 Task: Look for space in Atlanta, United States from 3rd August, 2023 to 17th August, 2023 for 3 adults, 1 child in price range Rs.3000 to Rs.15000. Place can be entire place with 3 bedrooms having 4 beds and 2 bathrooms. Property type can be house, flat, guest house. Amenities needed are: wifi. Booking option can be shelf check-in. Required host language is English.
Action: Mouse moved to (531, 110)
Screenshot: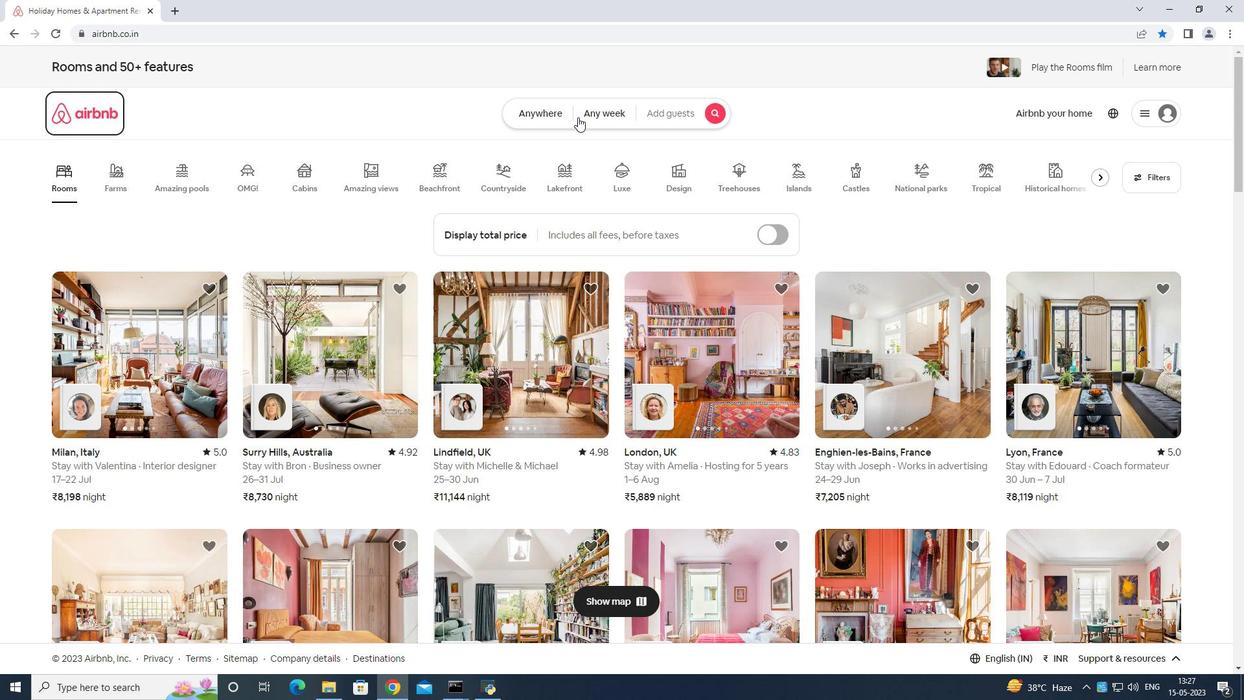 
Action: Mouse pressed left at (531, 110)
Screenshot: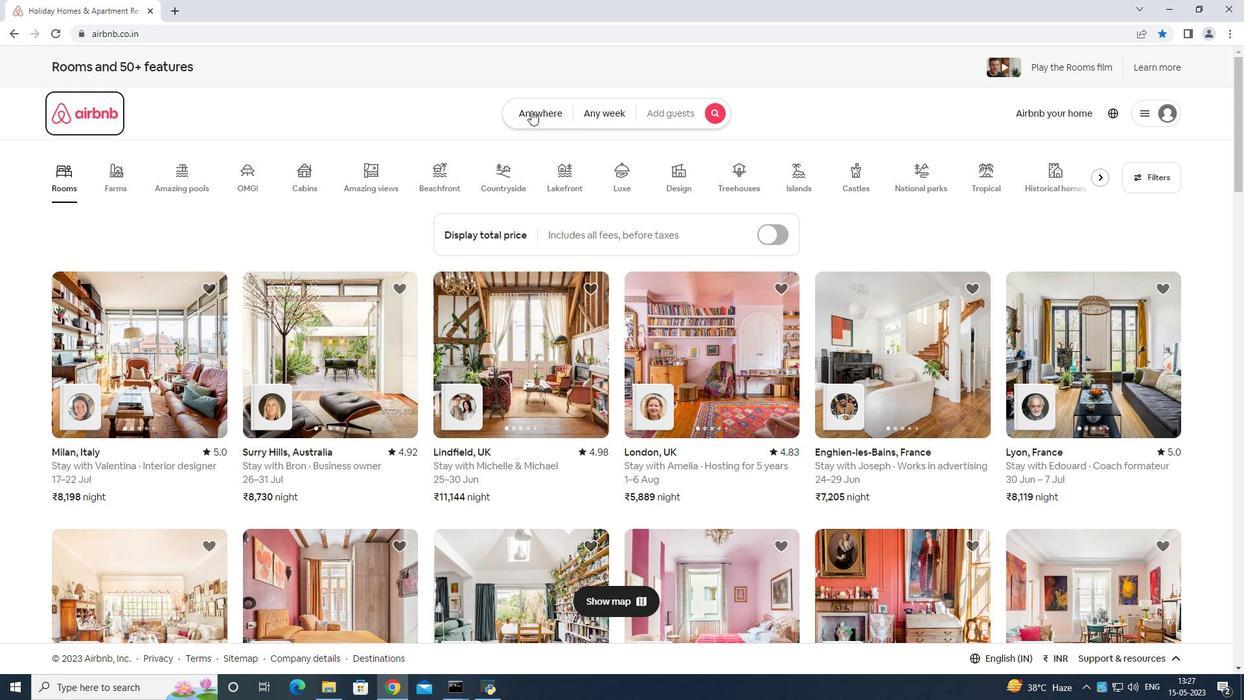 
Action: Mouse moved to (471, 164)
Screenshot: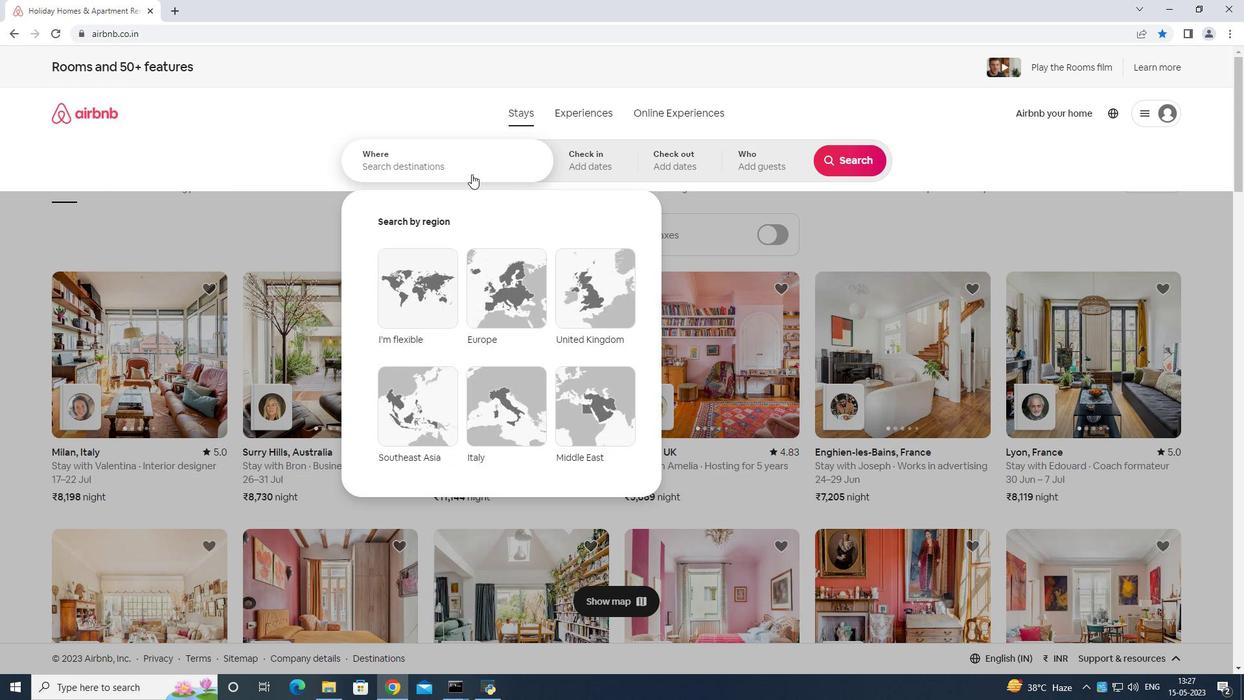 
Action: Mouse pressed left at (471, 164)
Screenshot: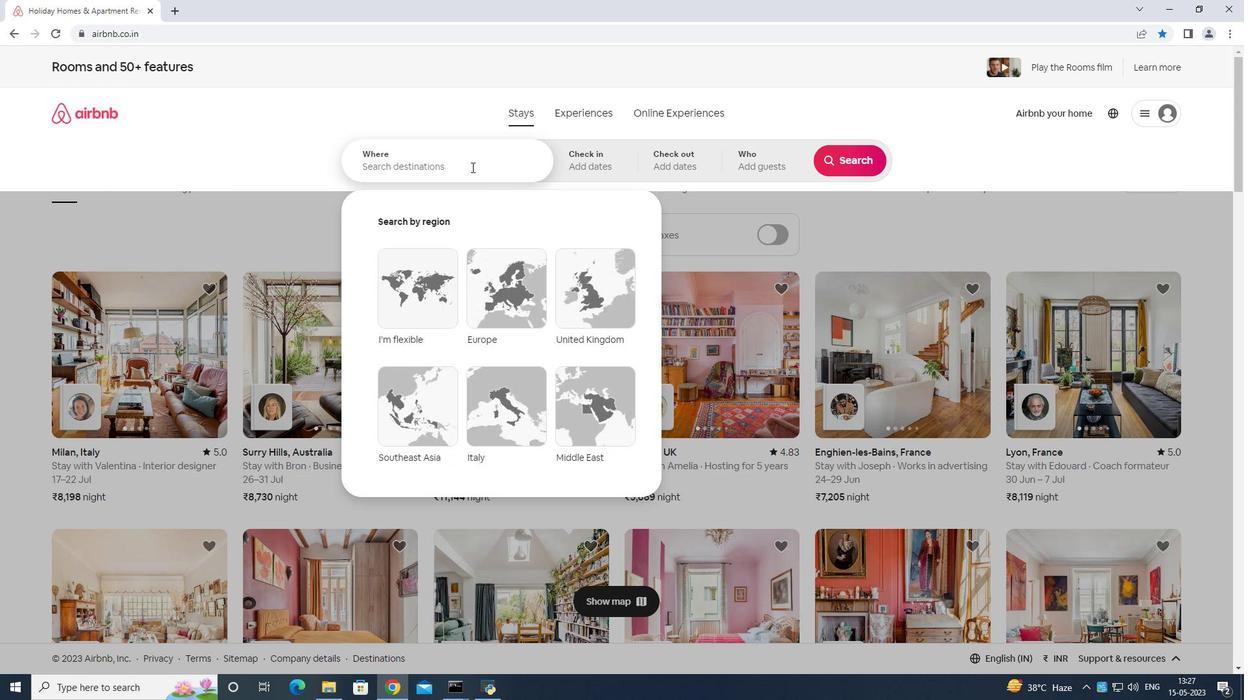 
Action: Mouse moved to (954, 282)
Screenshot: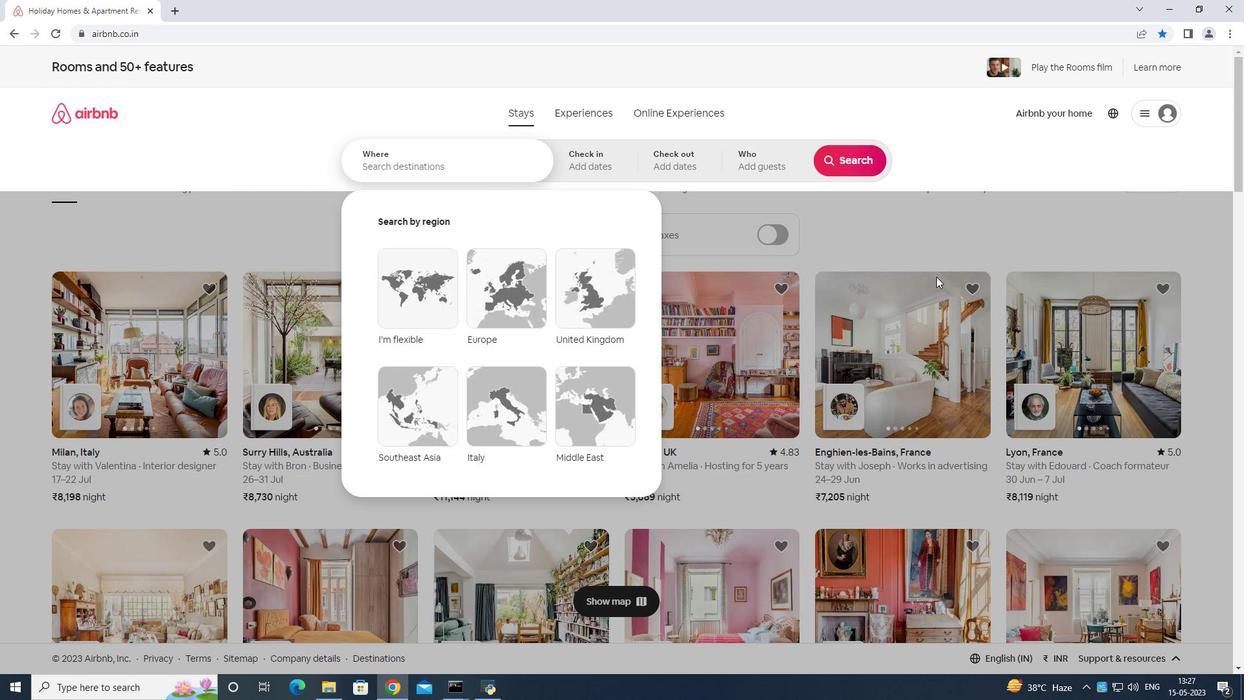 
Action: Key pressed <Key.shift>Atlanta<Key.space>united<Key.space>states<Key.enter>
Screenshot: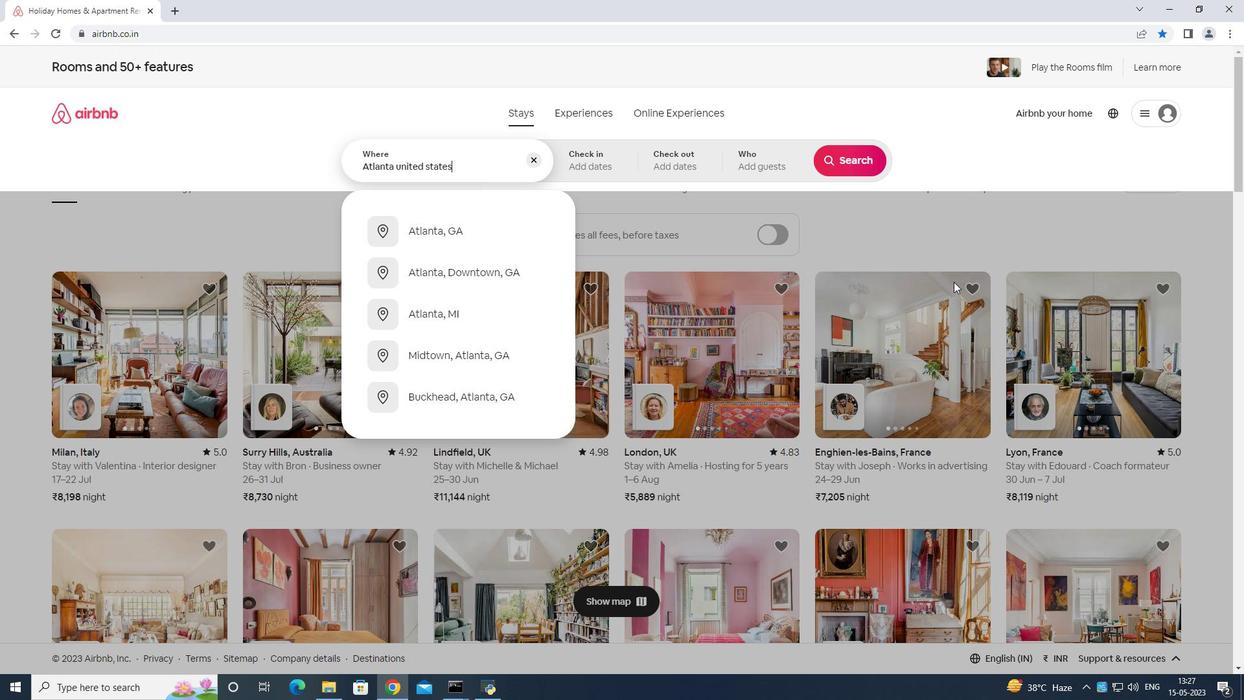 
Action: Mouse moved to (849, 264)
Screenshot: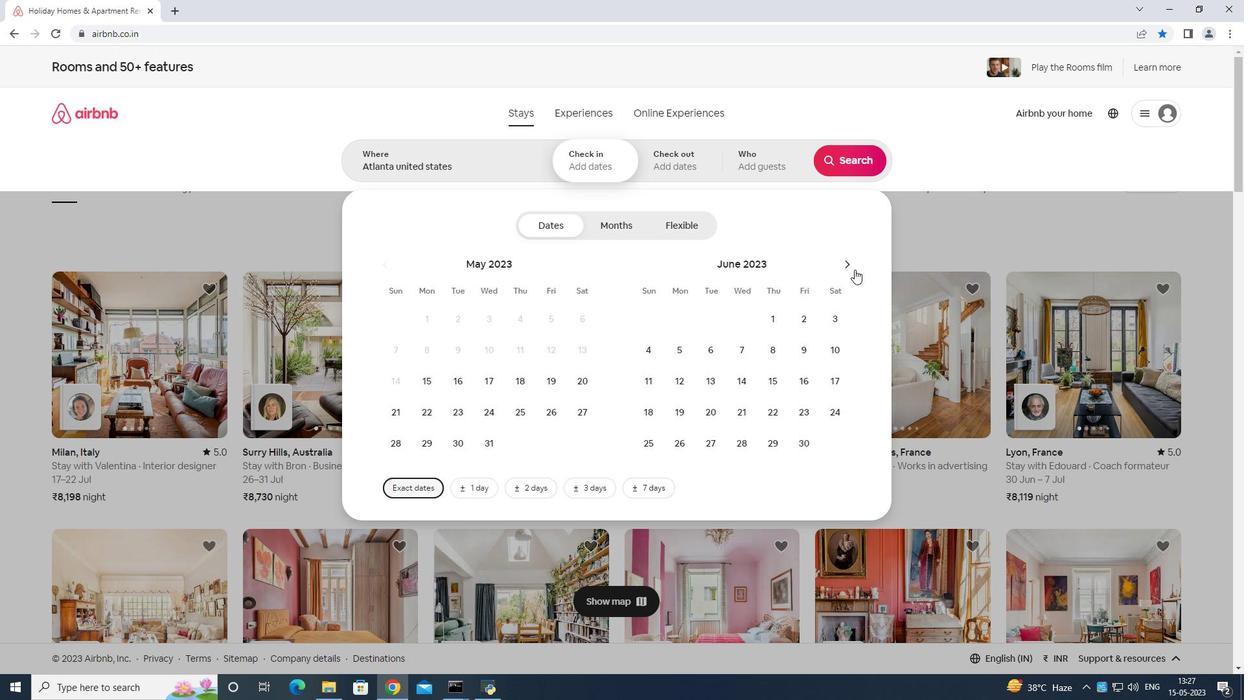 
Action: Mouse pressed left at (849, 264)
Screenshot: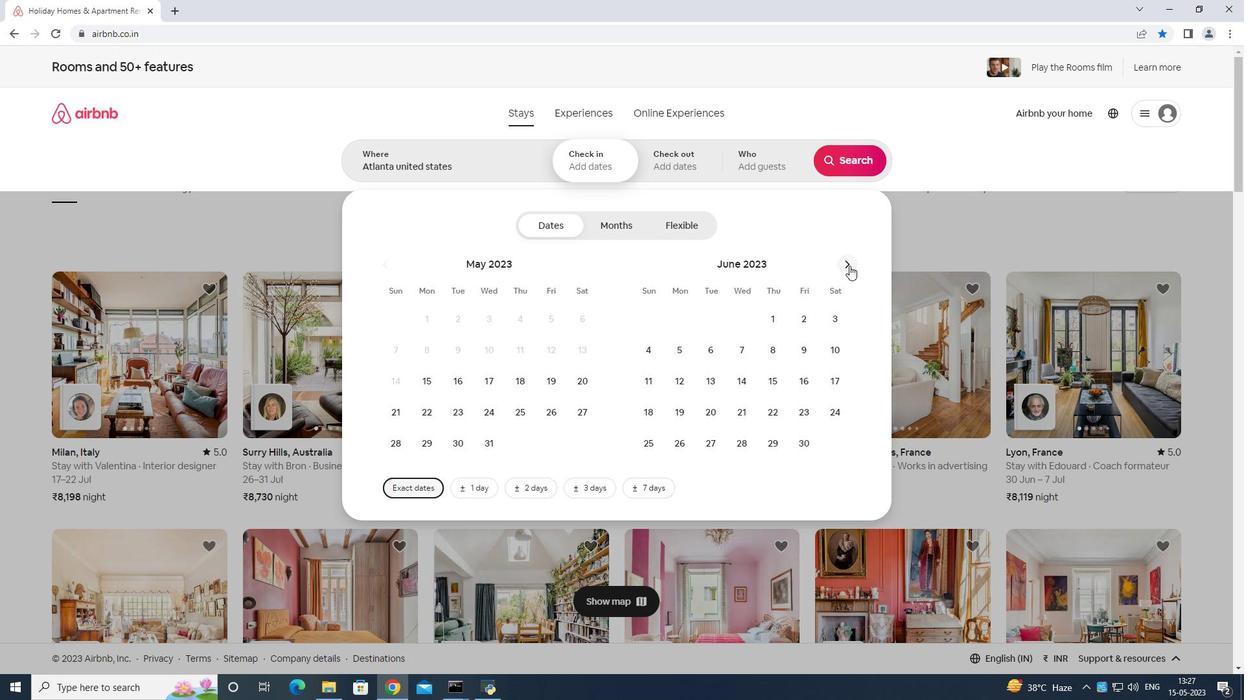 
Action: Mouse moved to (844, 258)
Screenshot: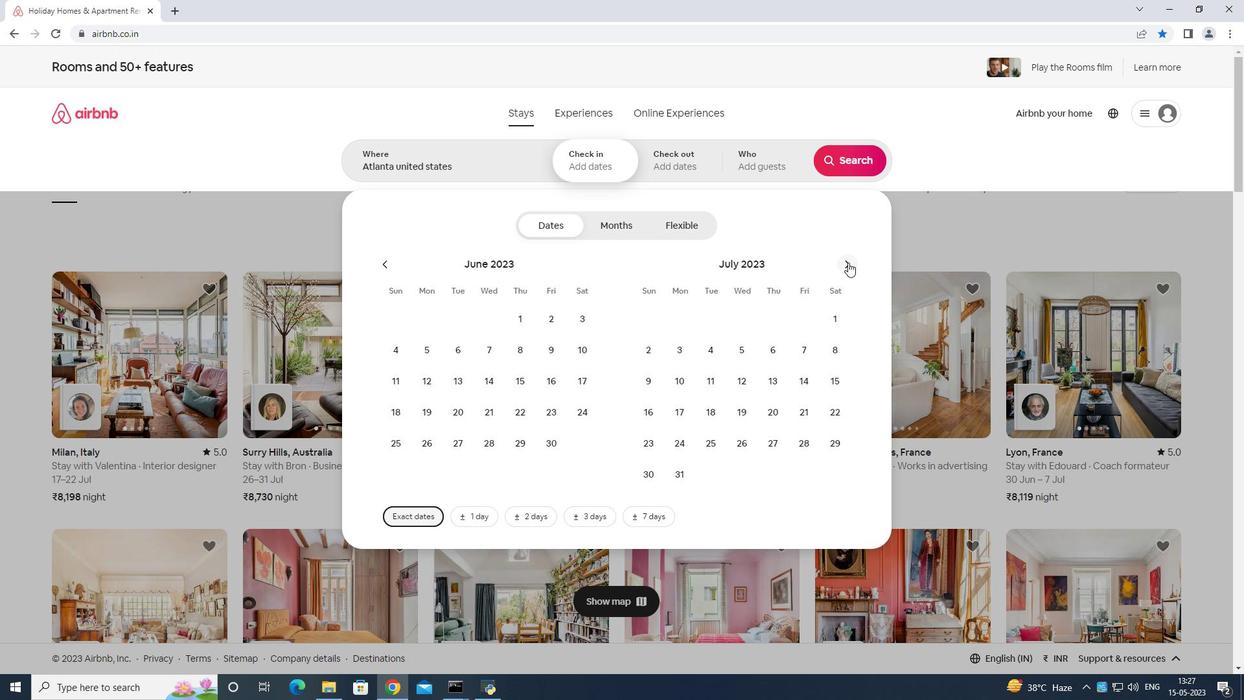 
Action: Mouse pressed left at (844, 258)
Screenshot: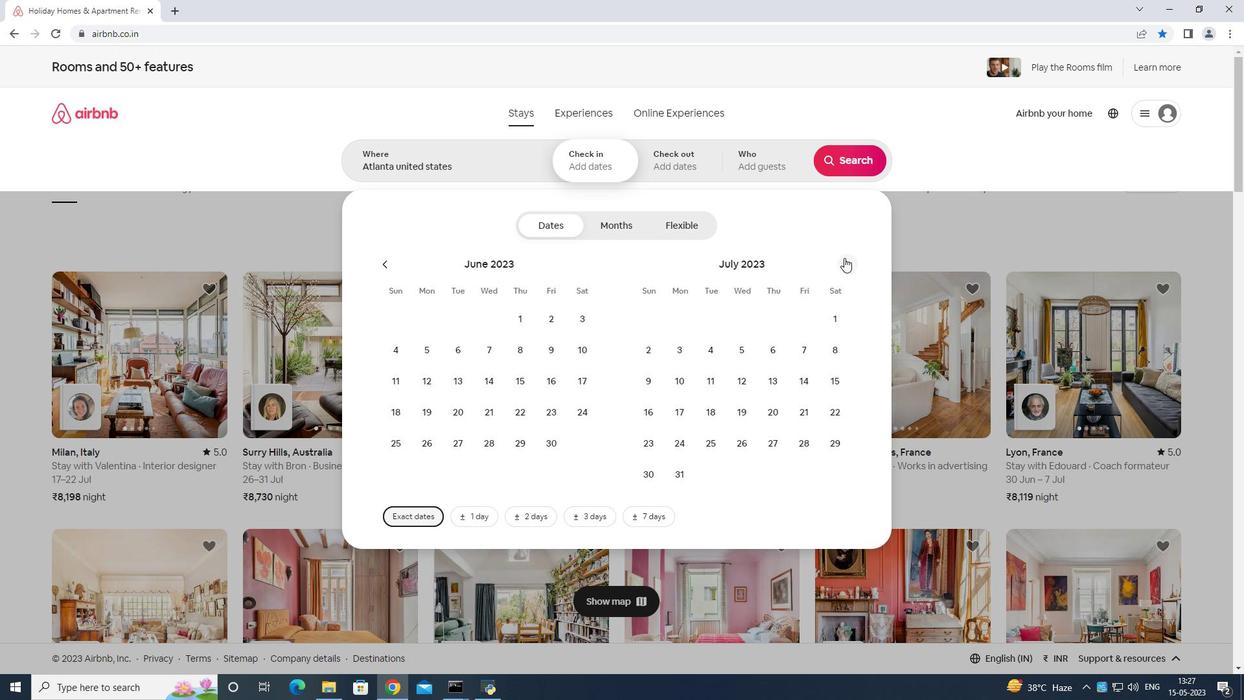 
Action: Mouse moved to (772, 308)
Screenshot: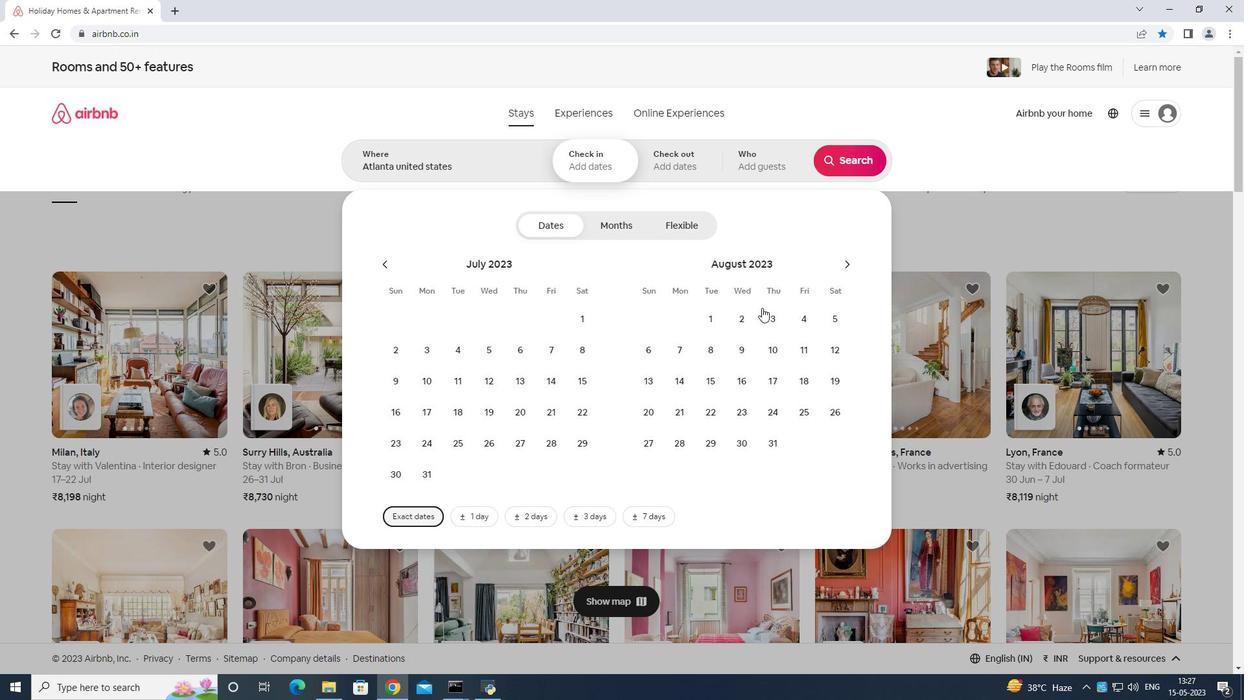 
Action: Mouse pressed left at (772, 308)
Screenshot: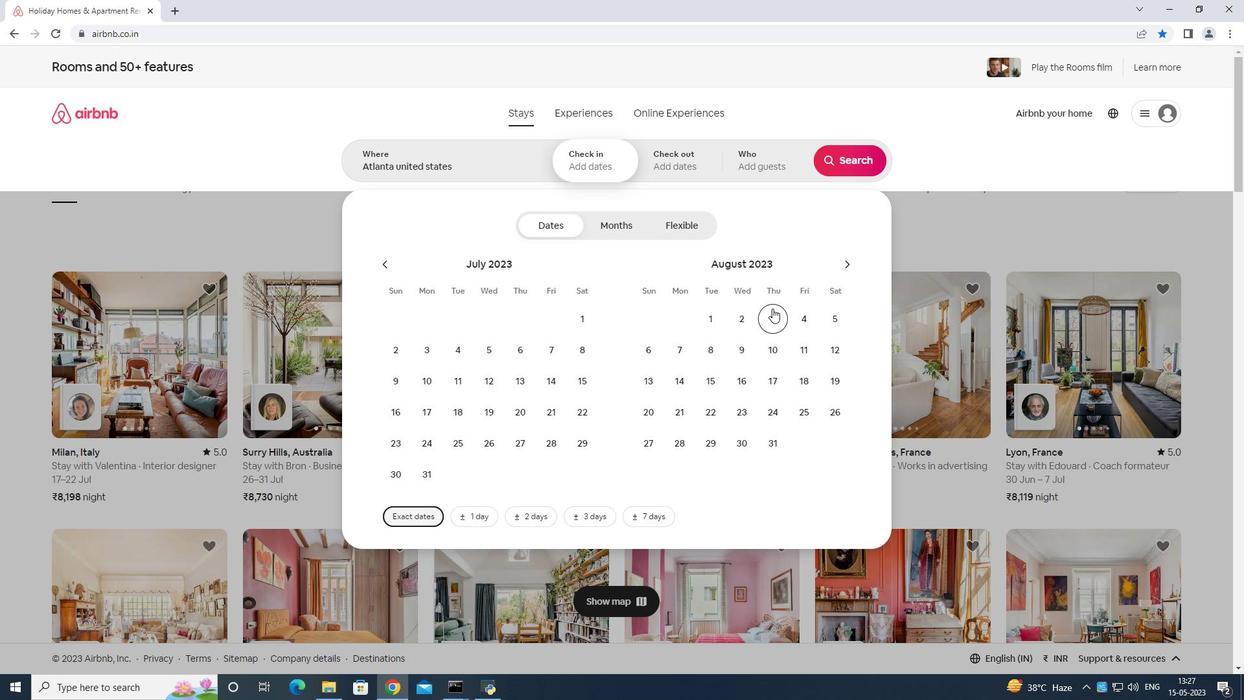 
Action: Mouse moved to (773, 383)
Screenshot: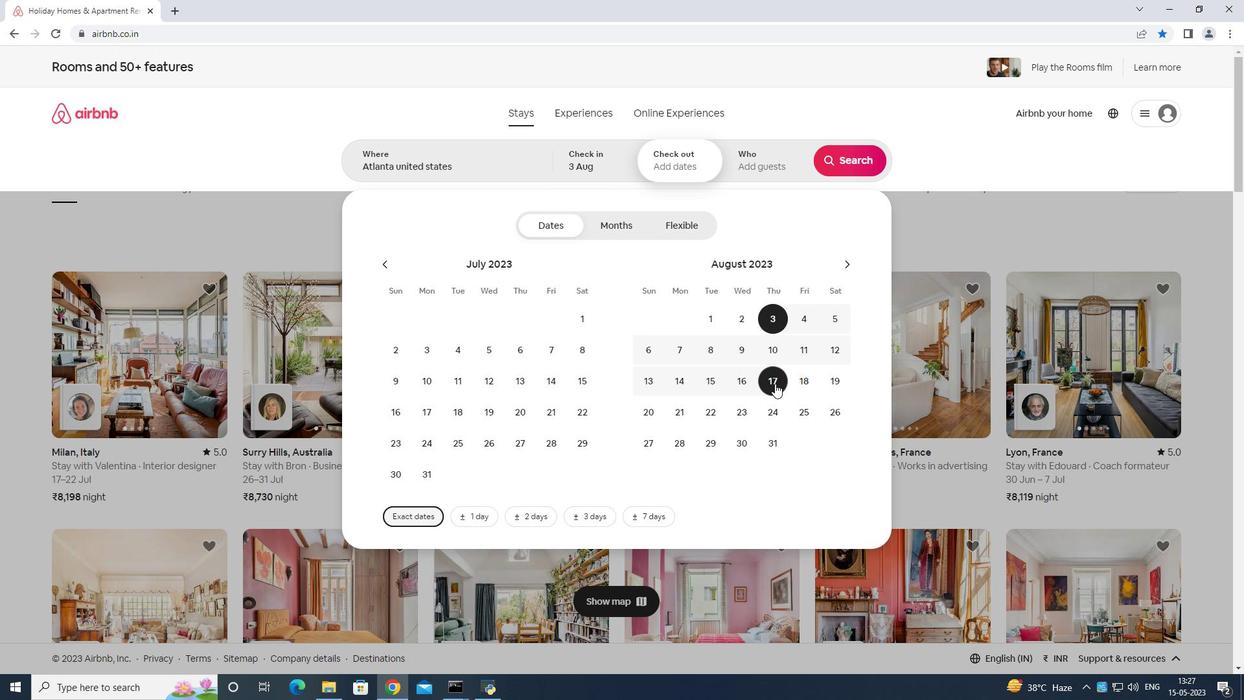 
Action: Mouse pressed left at (773, 383)
Screenshot: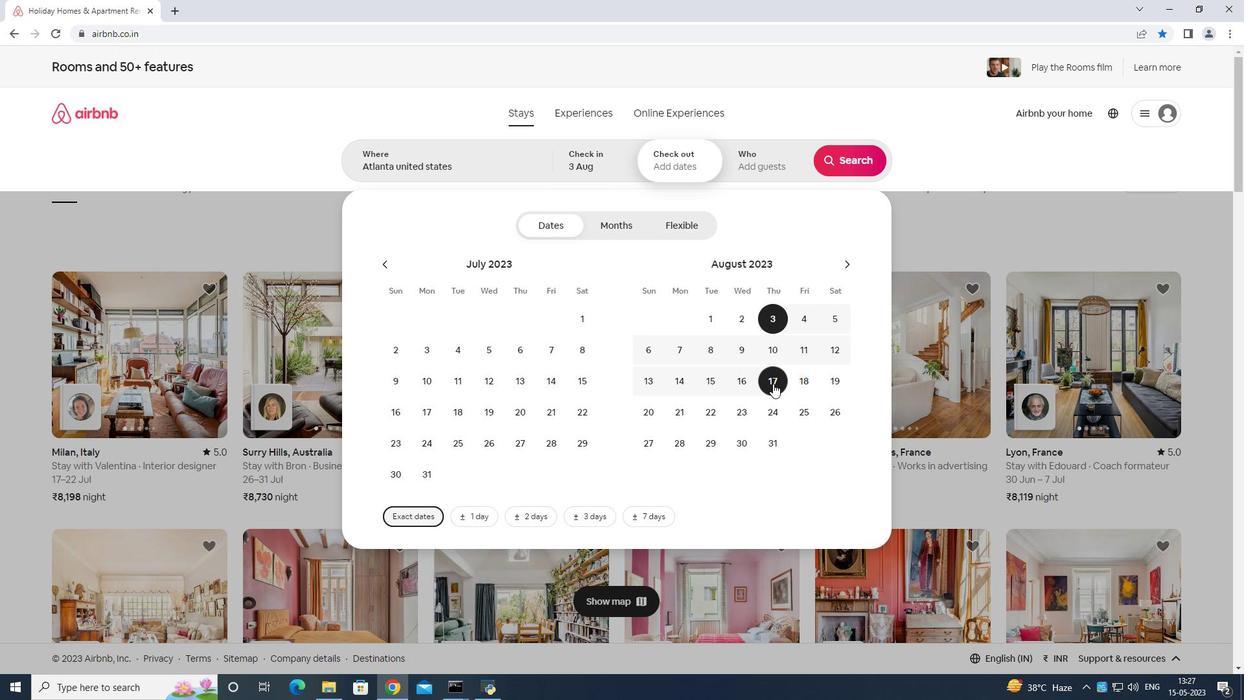 
Action: Mouse moved to (766, 160)
Screenshot: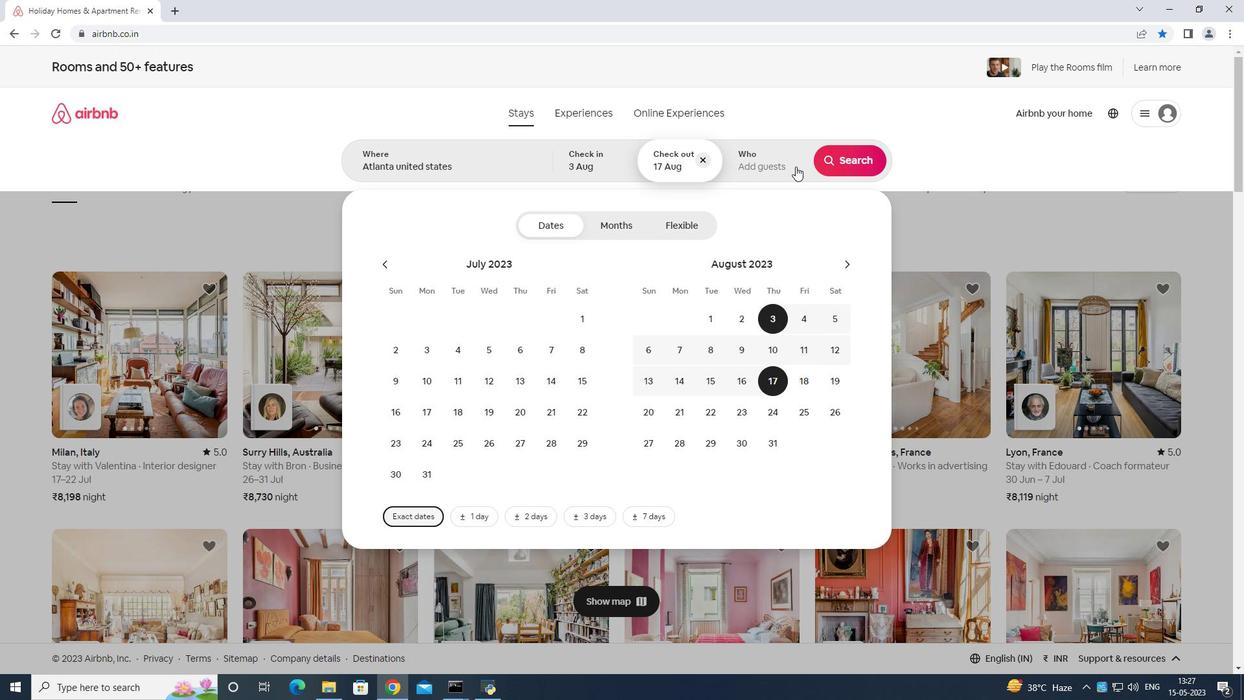 
Action: Mouse pressed left at (766, 160)
Screenshot: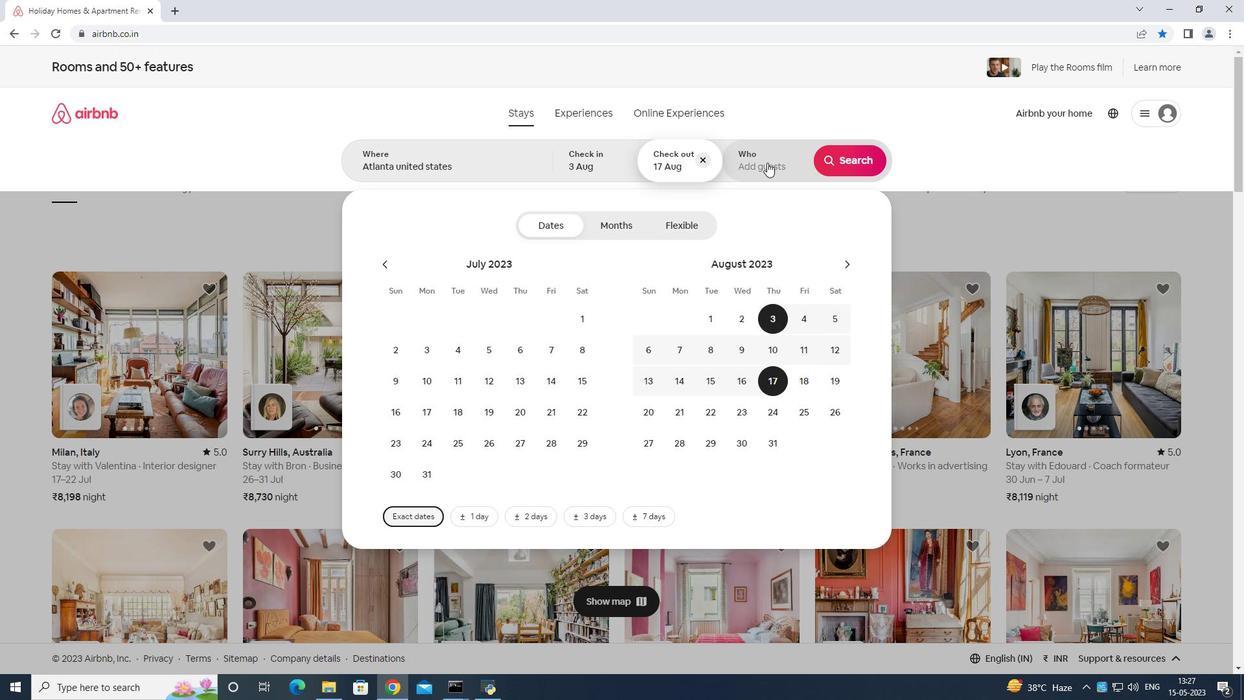 
Action: Mouse moved to (864, 230)
Screenshot: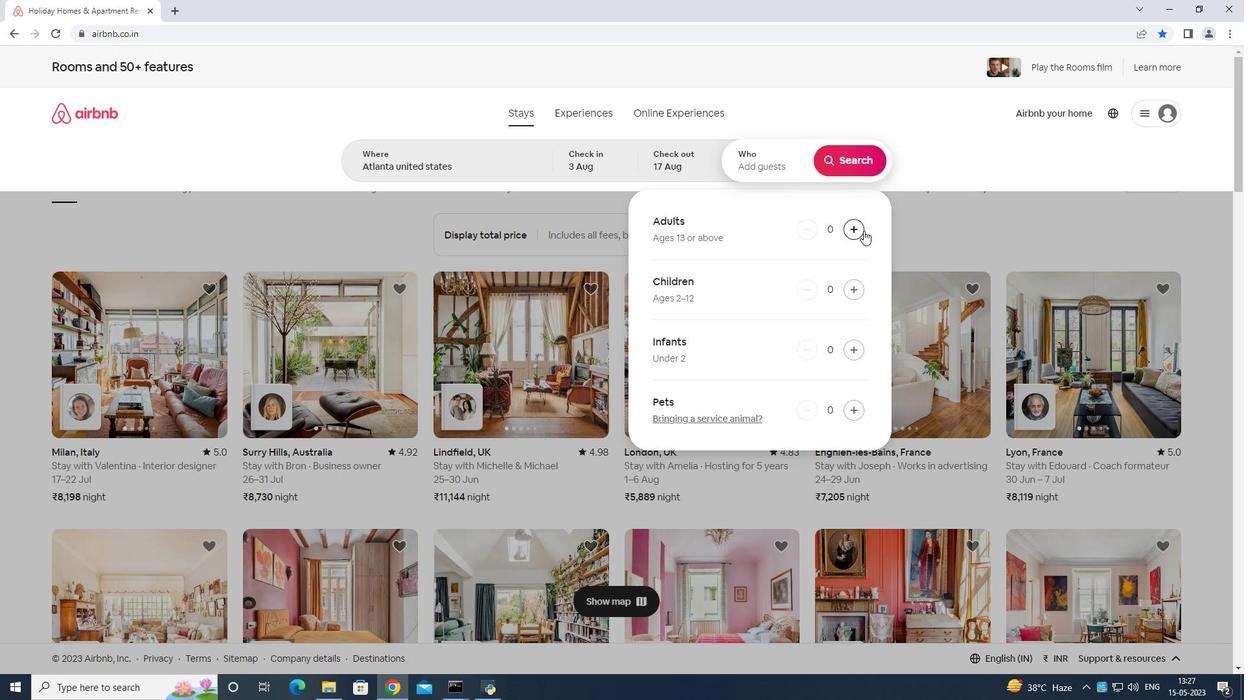 
Action: Mouse pressed left at (864, 230)
Screenshot: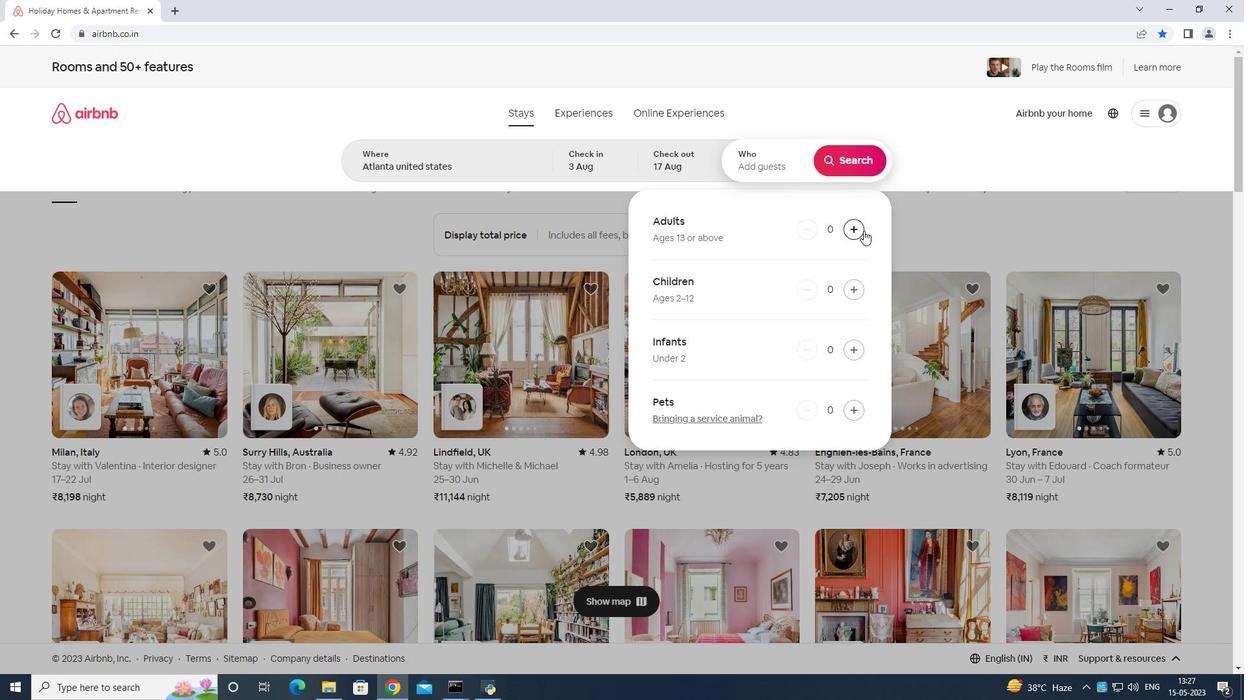 
Action: Mouse moved to (865, 229)
Screenshot: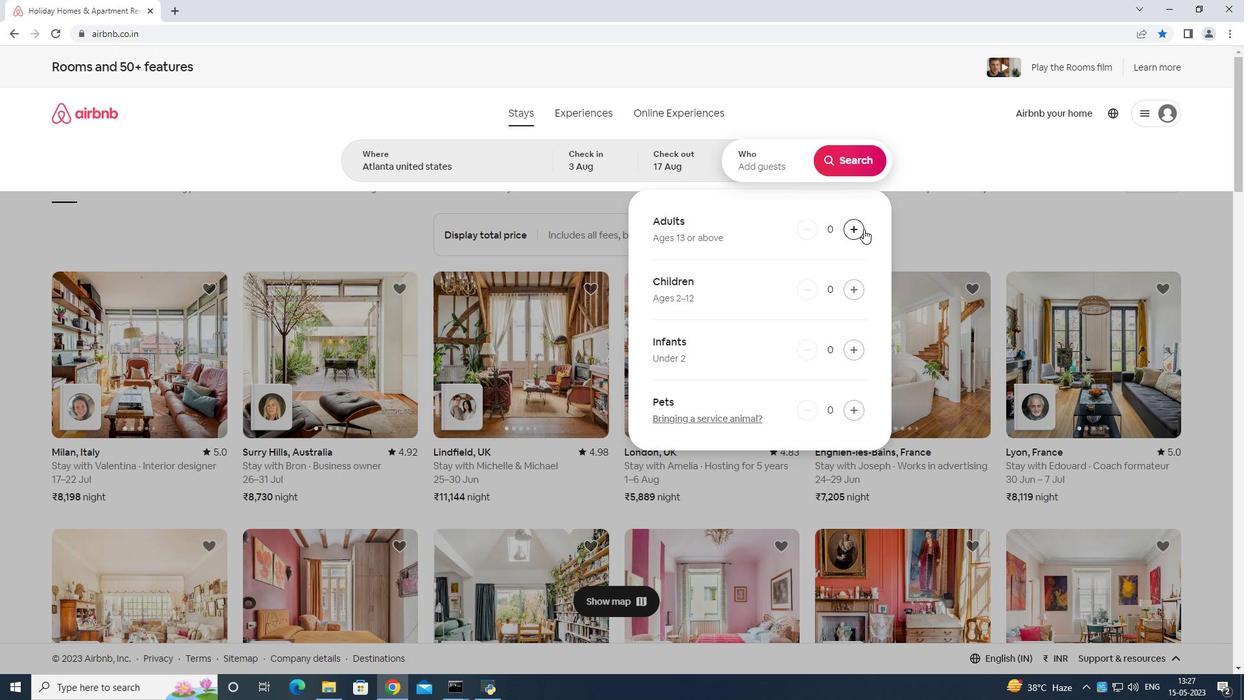 
Action: Mouse pressed left at (865, 229)
Screenshot: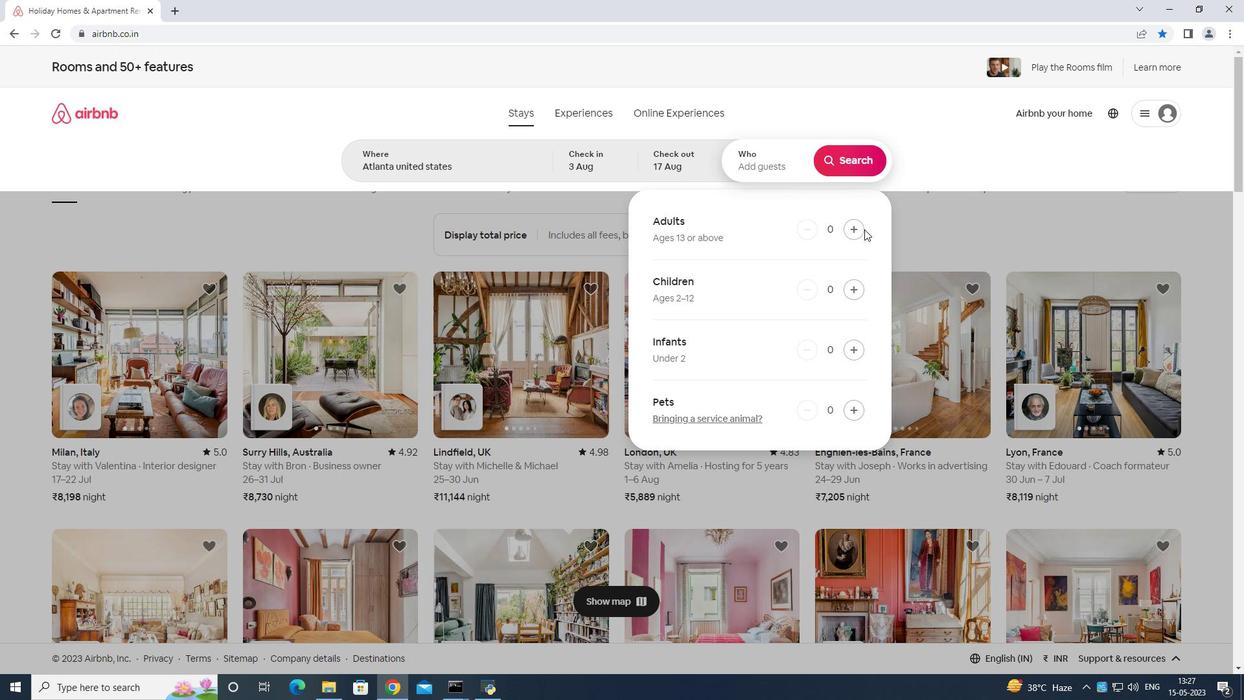 
Action: Mouse moved to (851, 228)
Screenshot: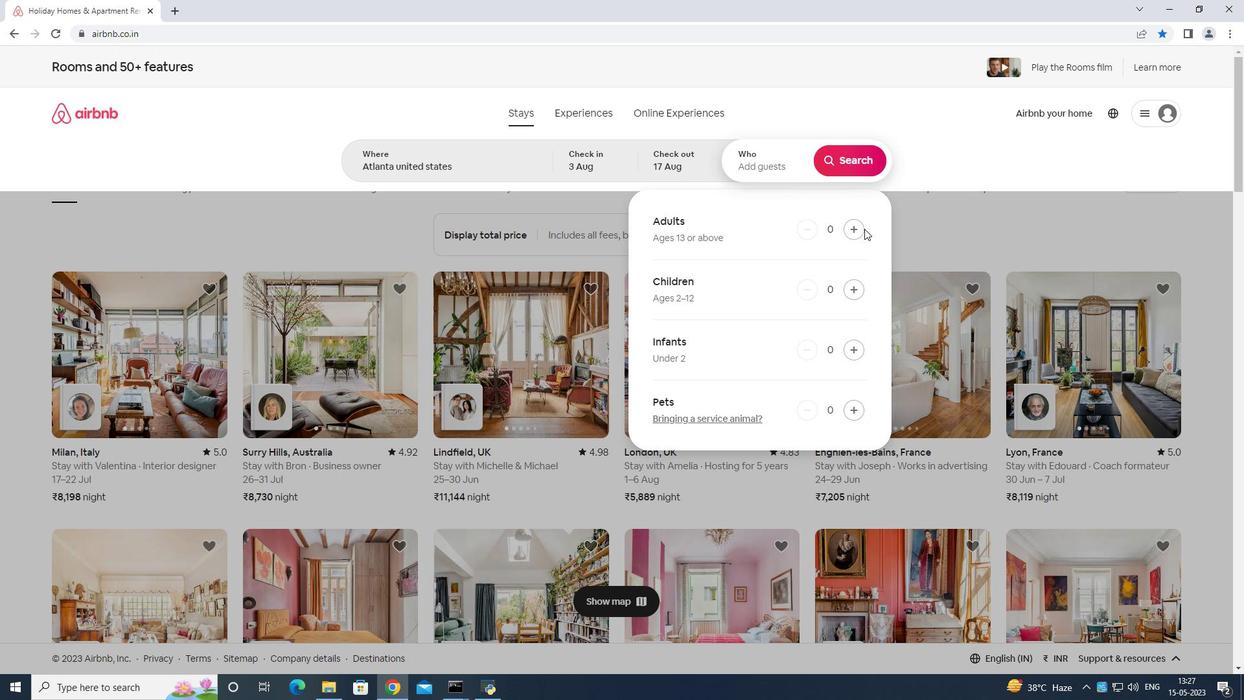 
Action: Mouse pressed left at (851, 228)
Screenshot: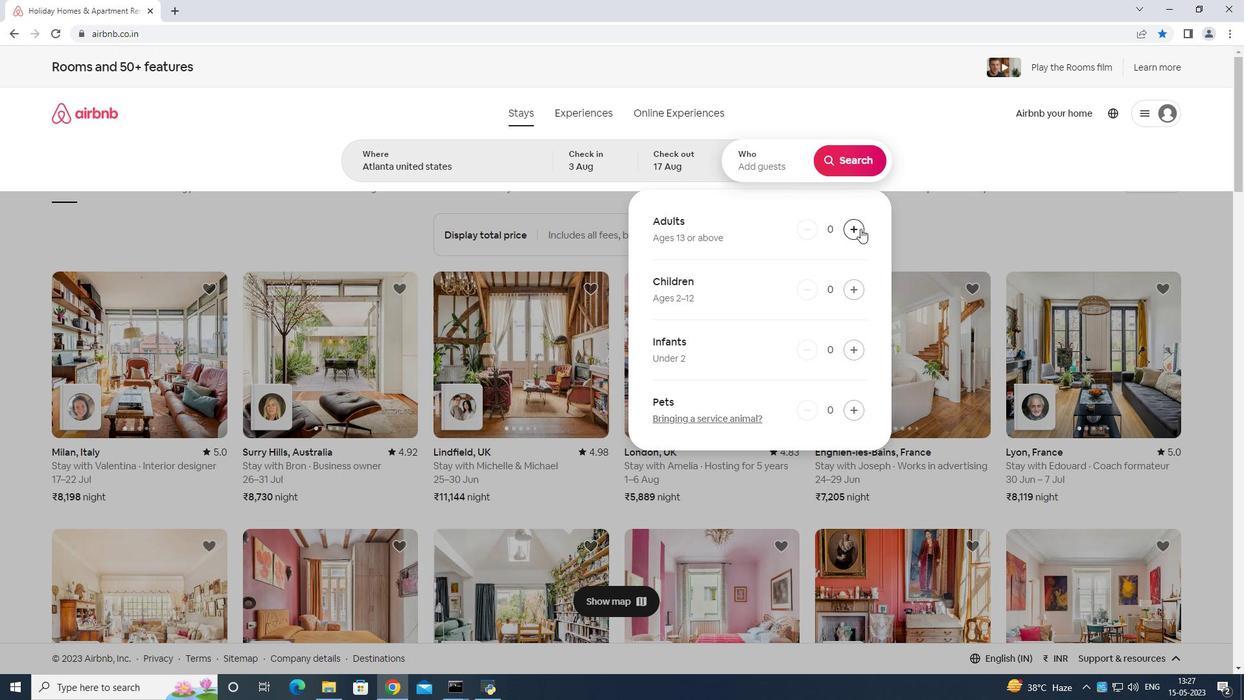 
Action: Mouse pressed left at (851, 228)
Screenshot: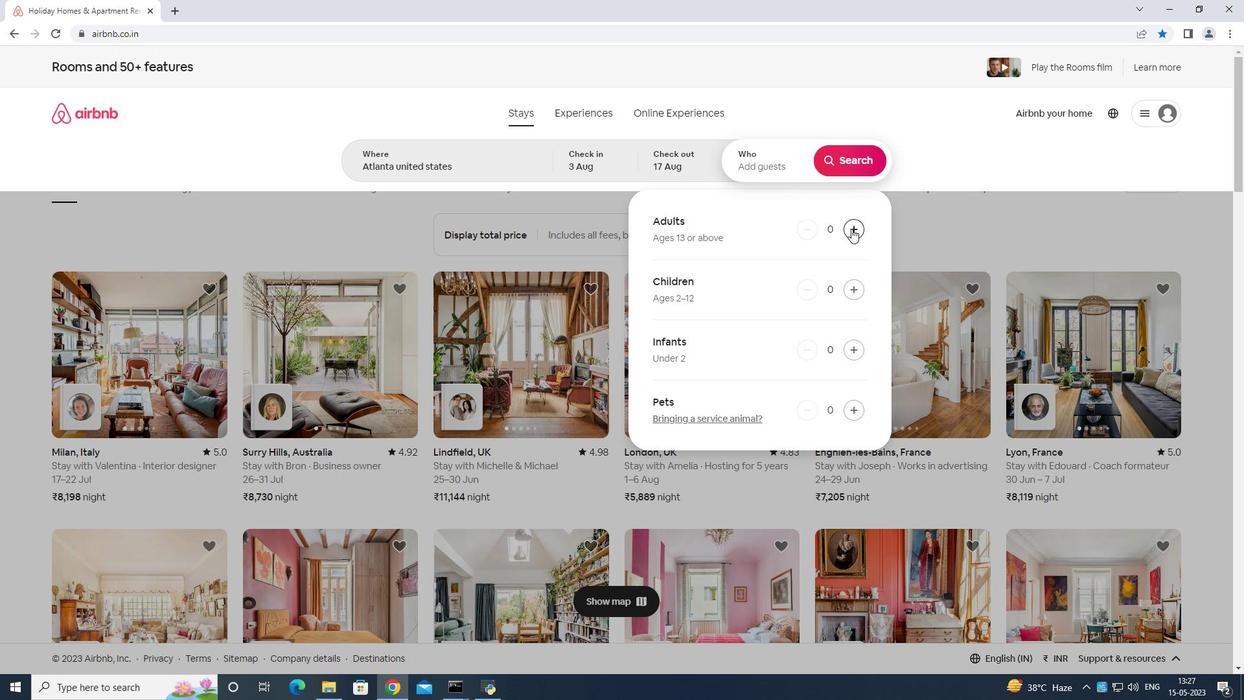
Action: Mouse pressed left at (851, 228)
Screenshot: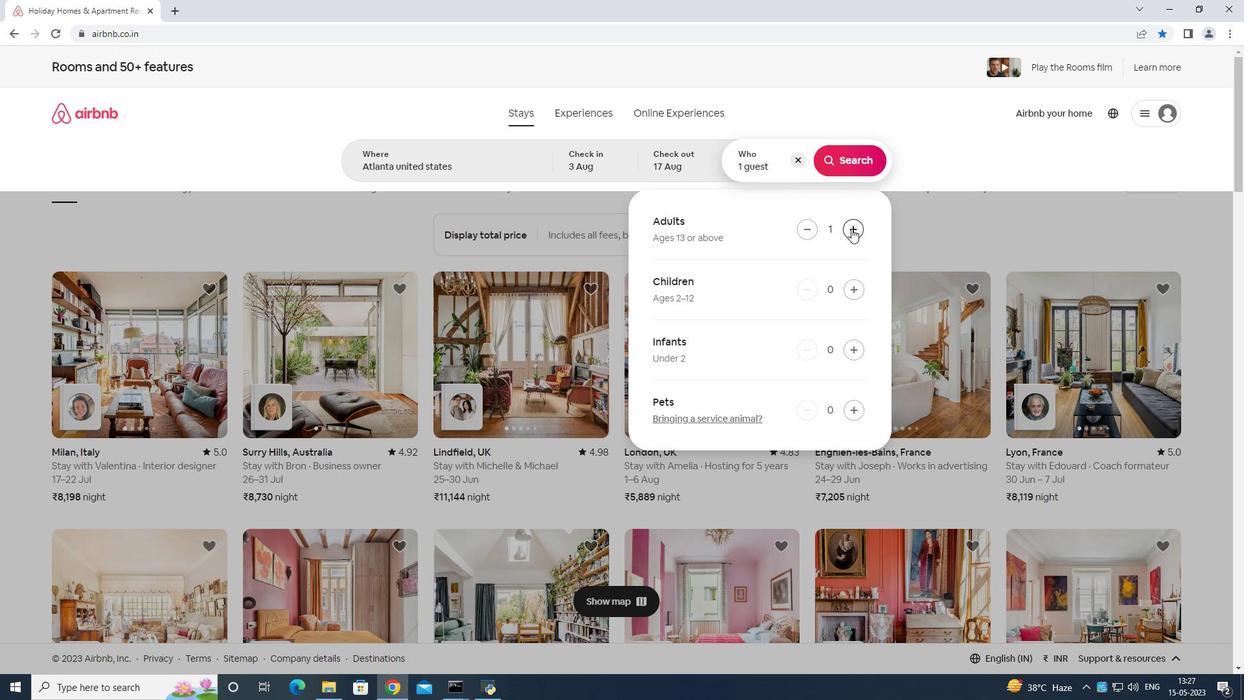 
Action: Mouse moved to (853, 286)
Screenshot: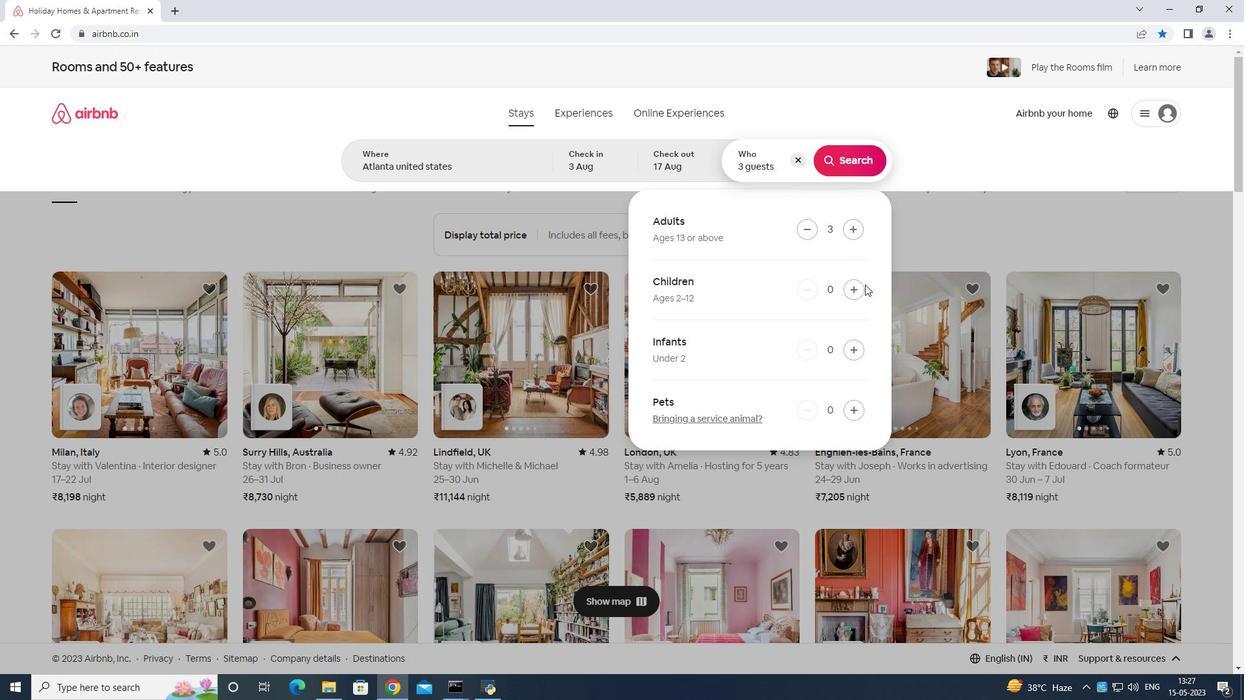 
Action: Mouse pressed left at (853, 286)
Screenshot: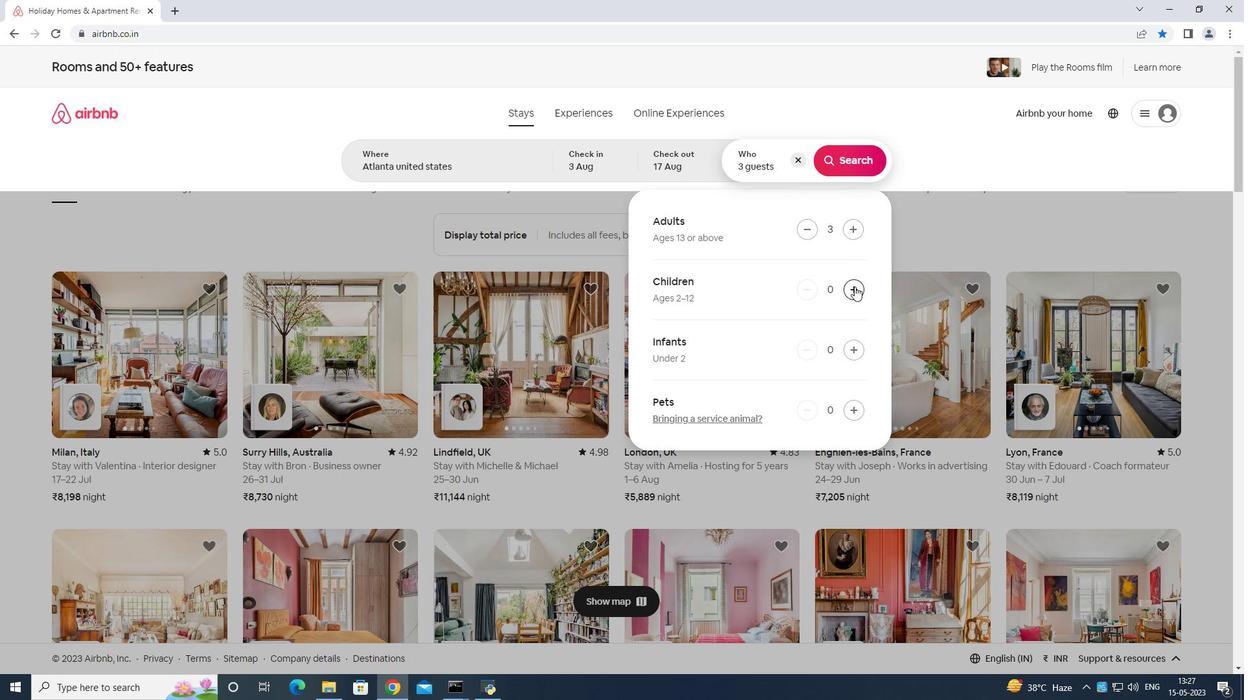 
Action: Mouse moved to (855, 164)
Screenshot: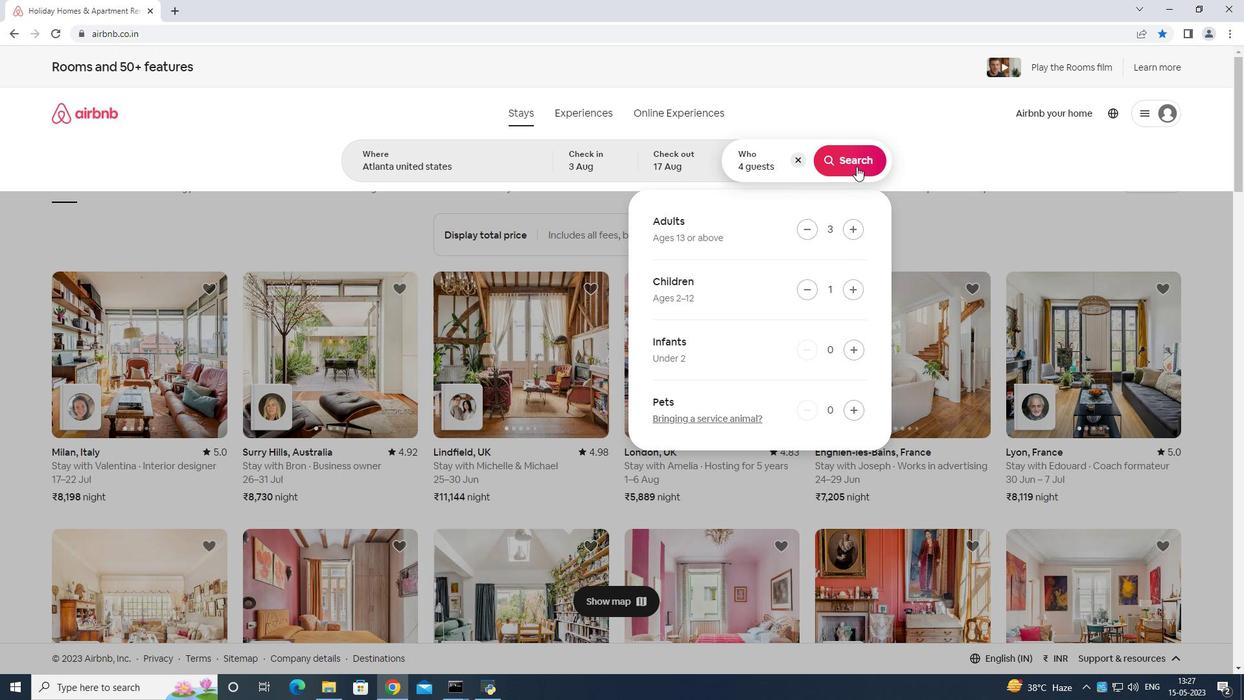 
Action: Mouse pressed left at (855, 164)
Screenshot: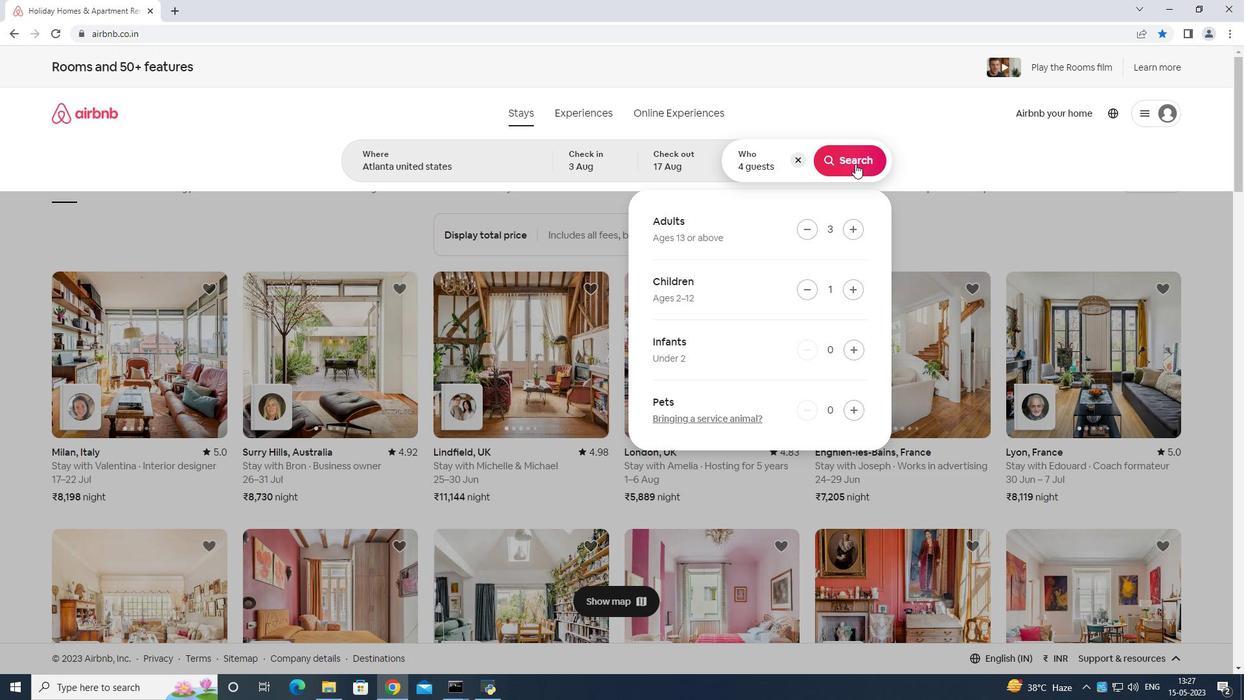 
Action: Mouse moved to (1183, 117)
Screenshot: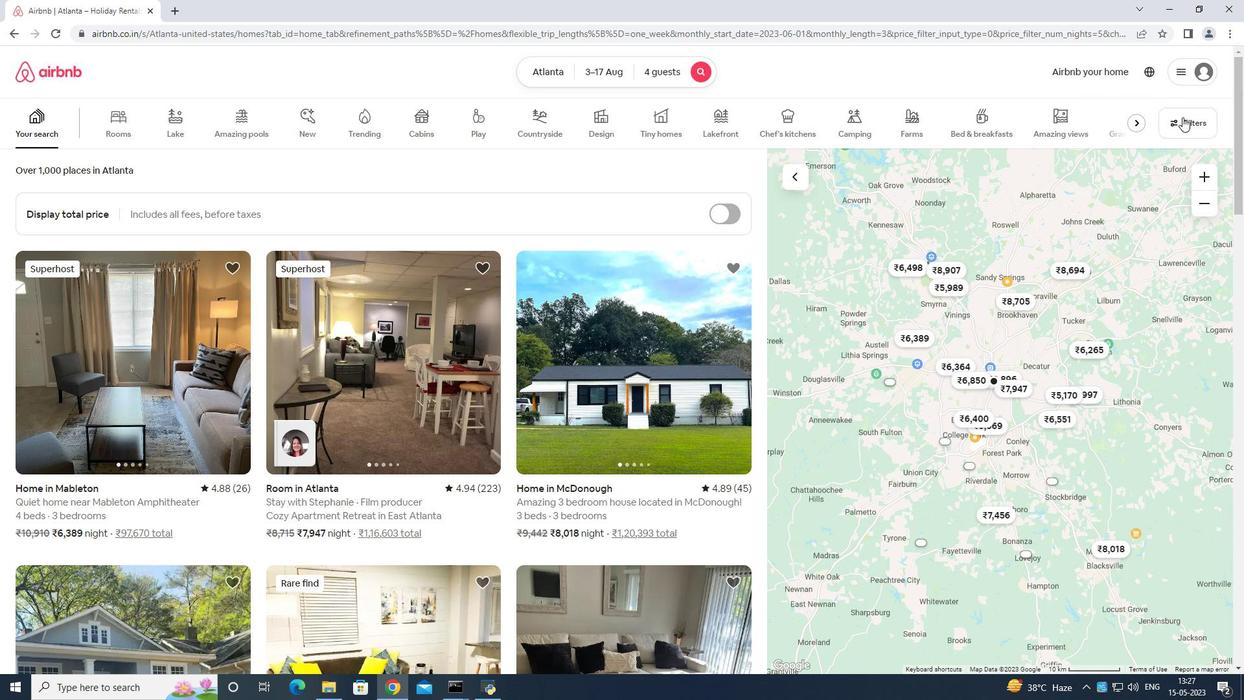 
Action: Mouse pressed left at (1183, 117)
Screenshot: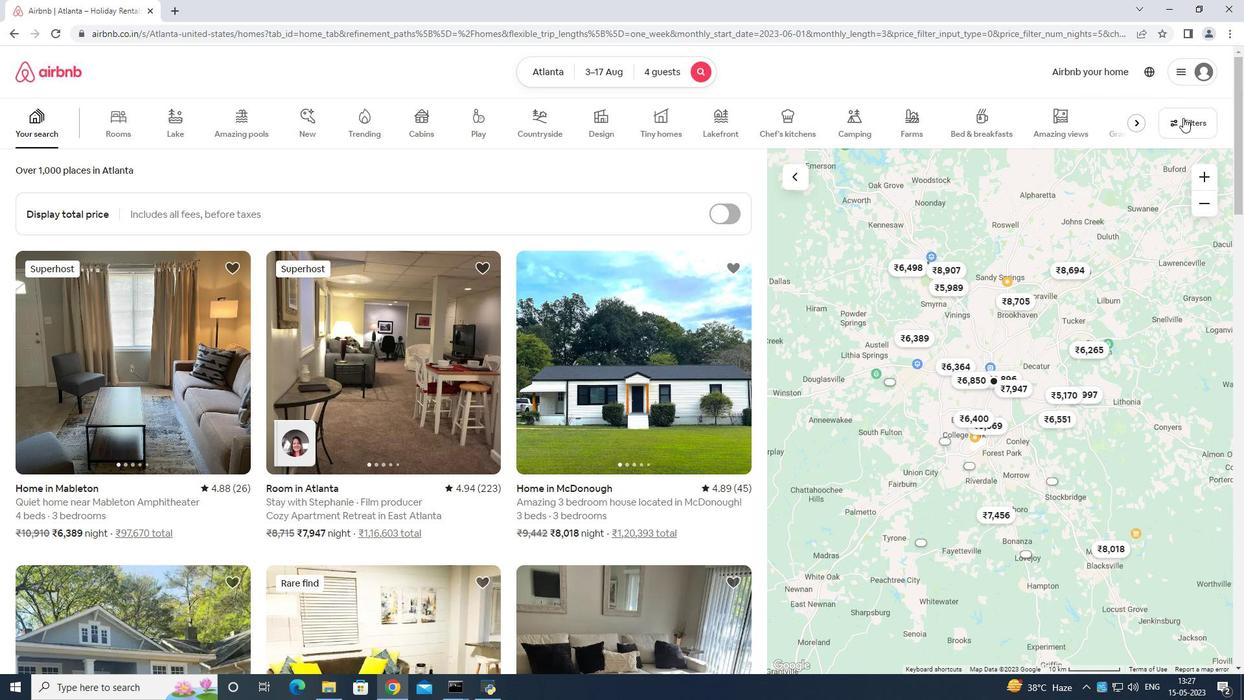 
Action: Mouse moved to (532, 431)
Screenshot: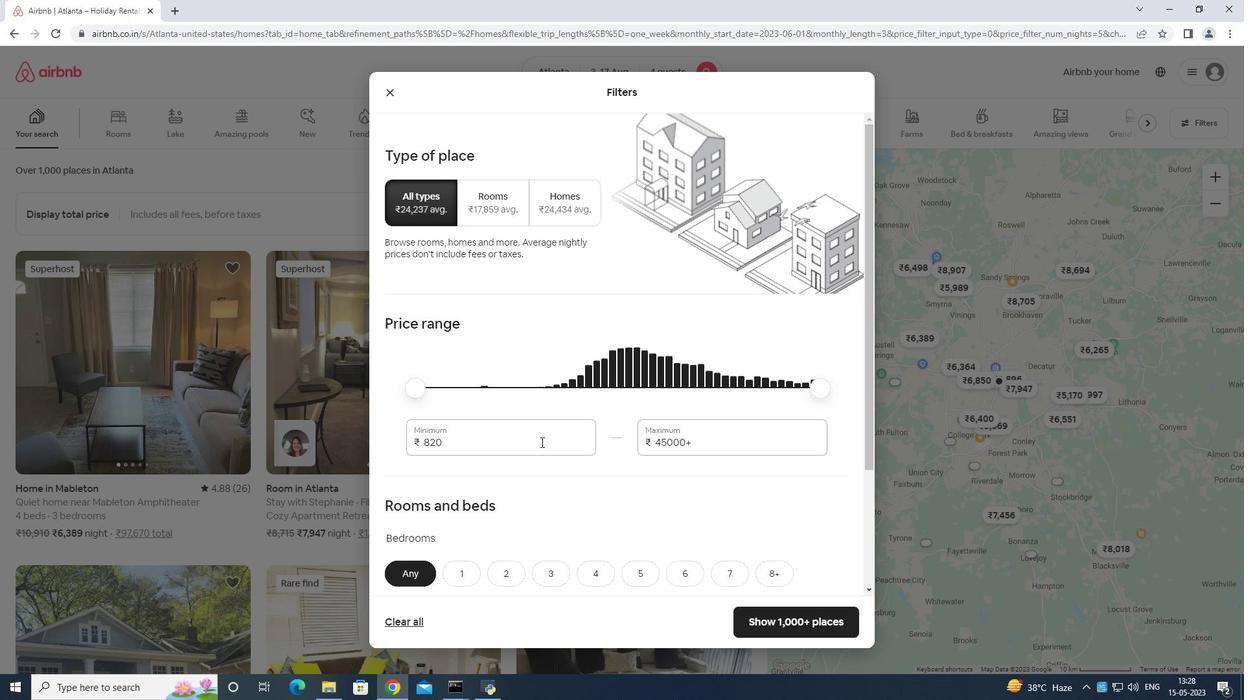 
Action: Mouse pressed left at (532, 431)
Screenshot: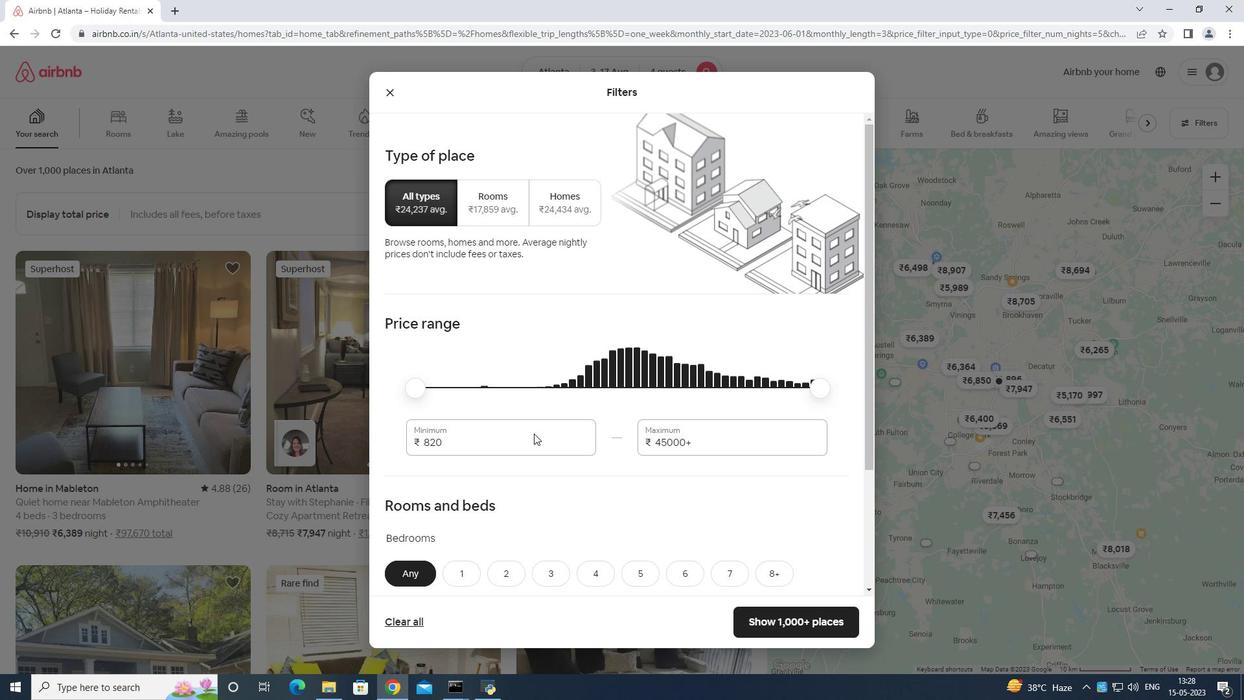 
Action: Mouse moved to (563, 439)
Screenshot: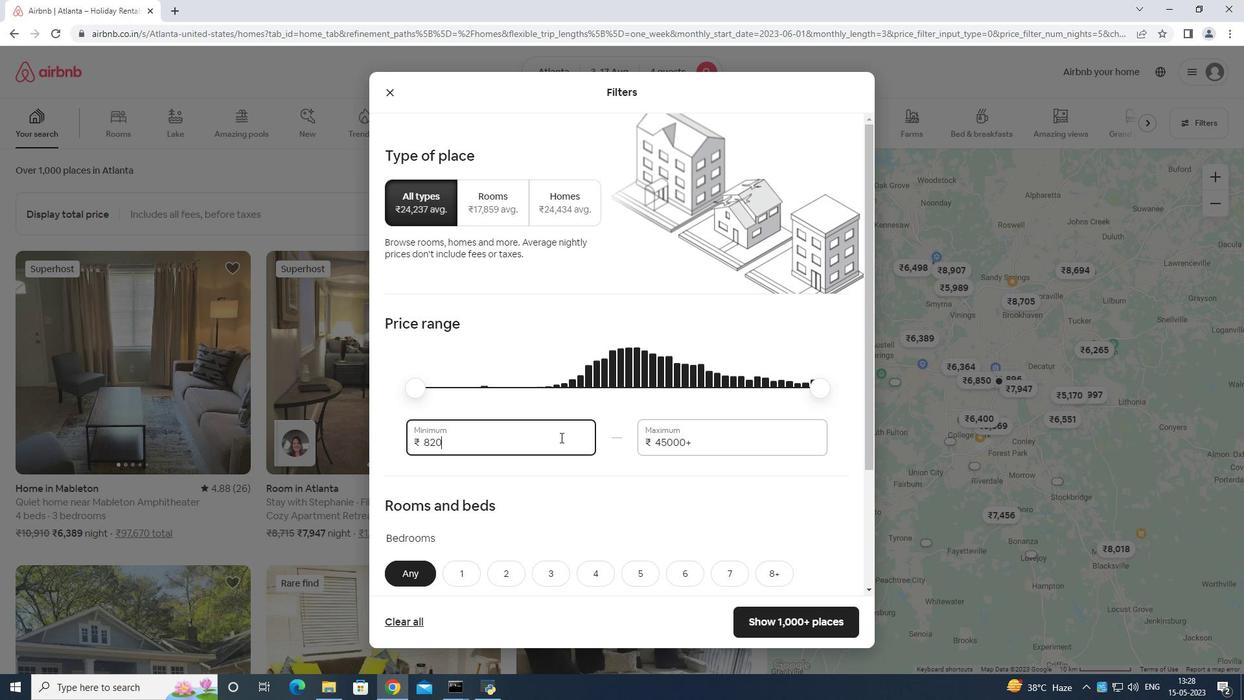 
Action: Key pressed <Key.backspace>
Screenshot: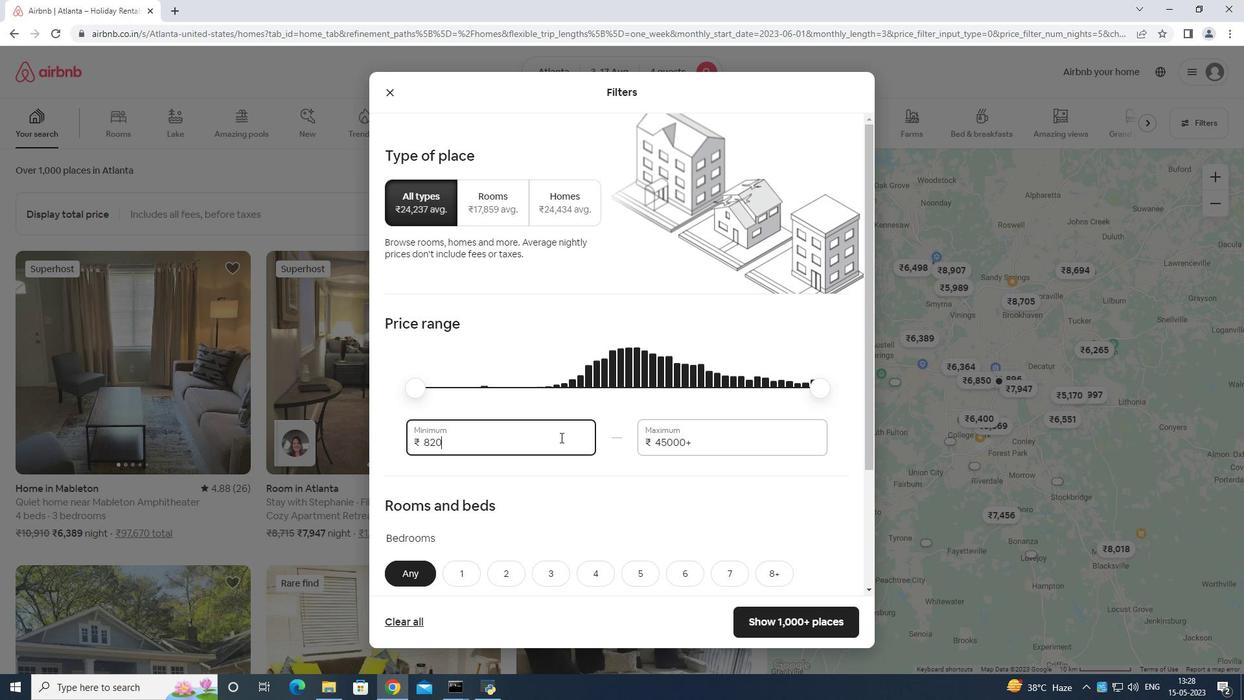 
Action: Mouse moved to (572, 445)
Screenshot: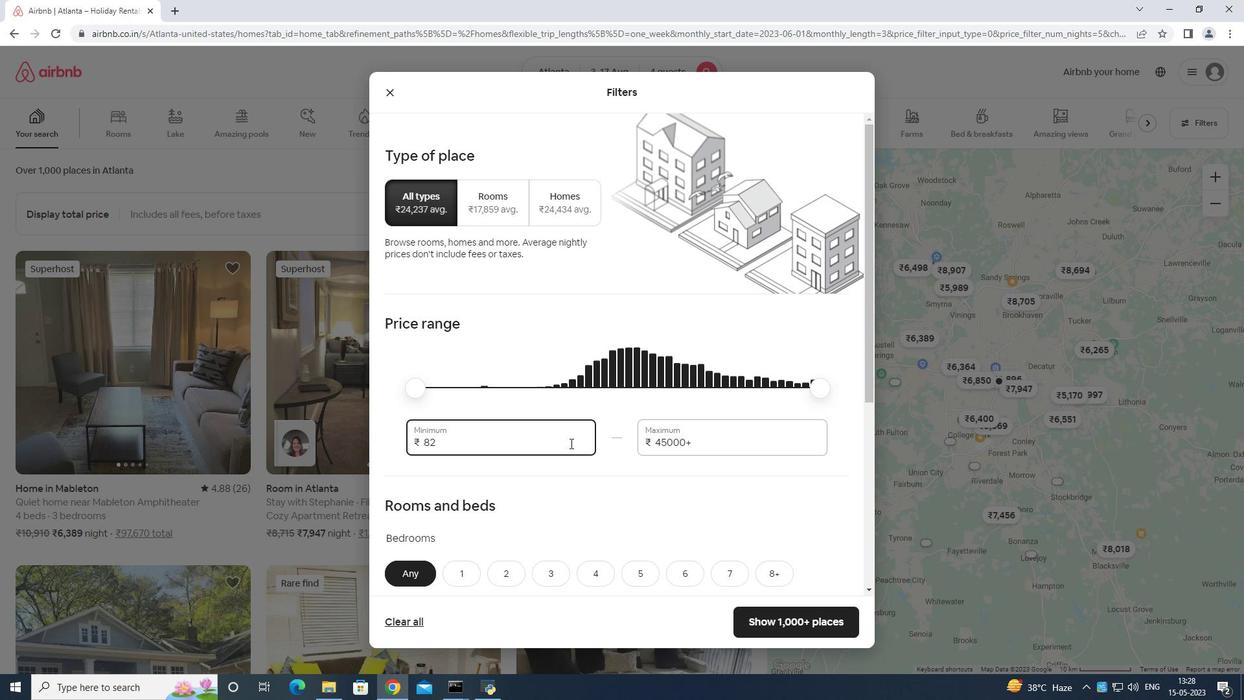 
Action: Key pressed <Key.backspace><Key.backspace><Key.backspace><Key.backspace><Key.backspace><Key.backspace><Key.backspace><Key.backspace><Key.backspace><Key.backspace><Key.backspace><Key.backspace><Key.backspace>
Screenshot: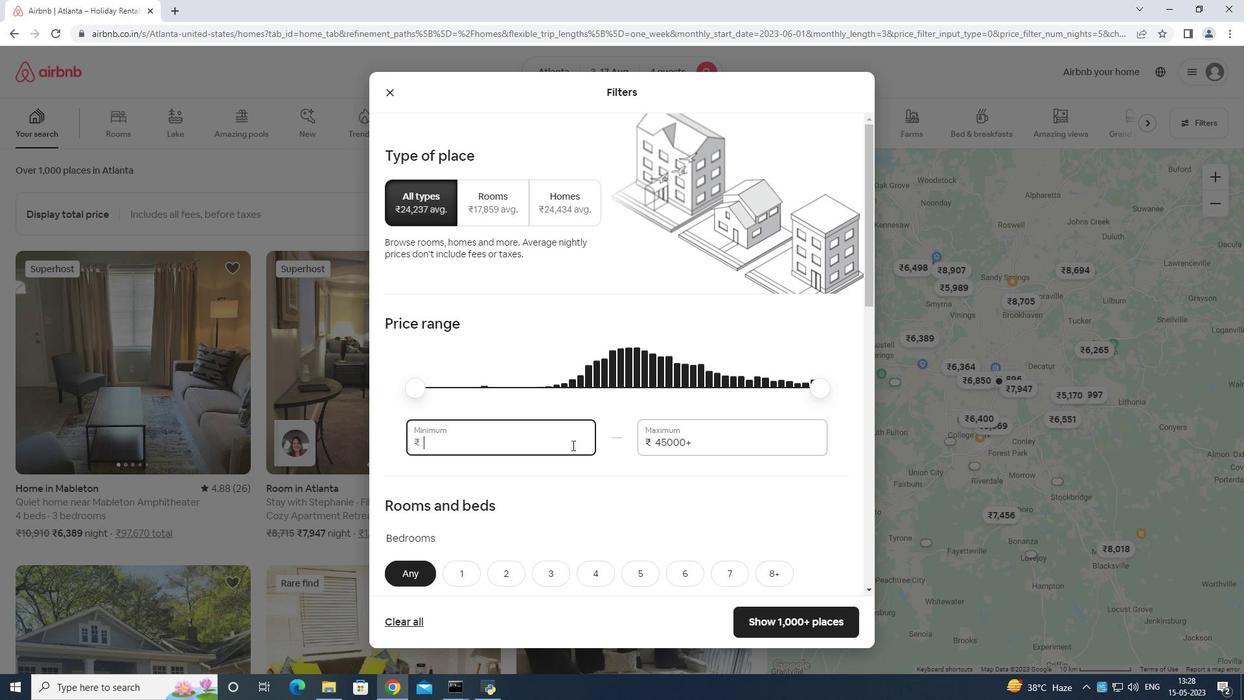 
Action: Mouse moved to (686, 506)
Screenshot: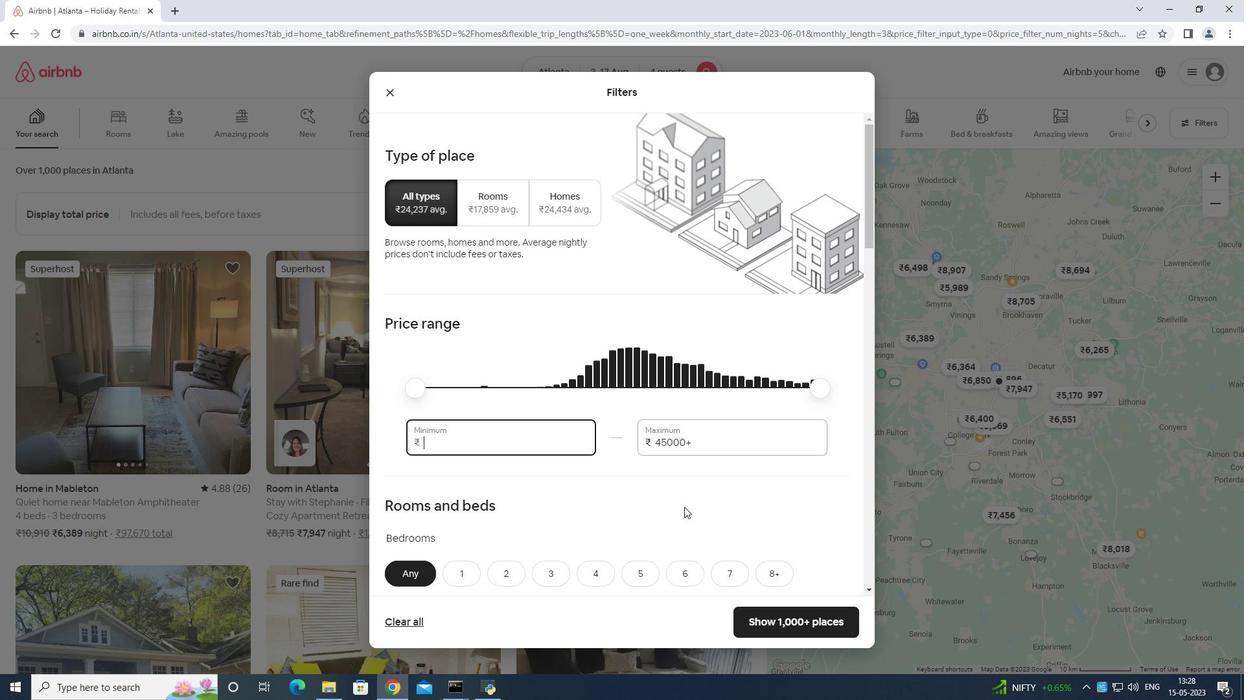 
Action: Key pressed 3
Screenshot: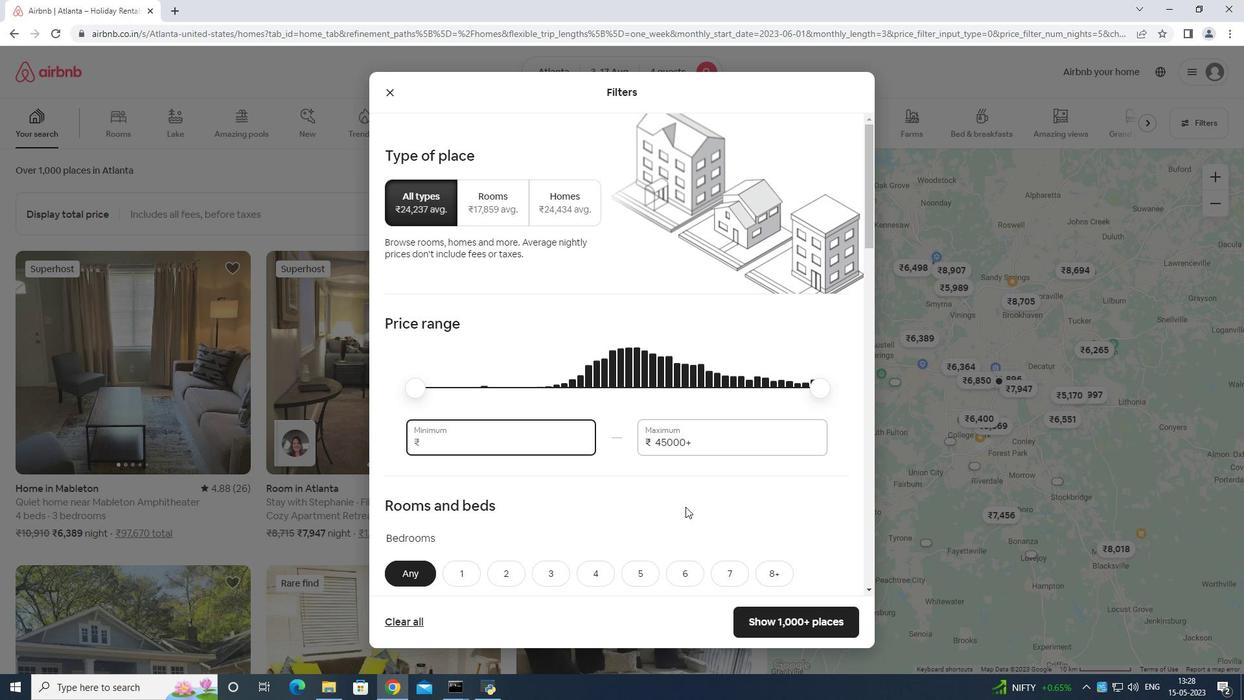 
Action: Mouse moved to (687, 506)
Screenshot: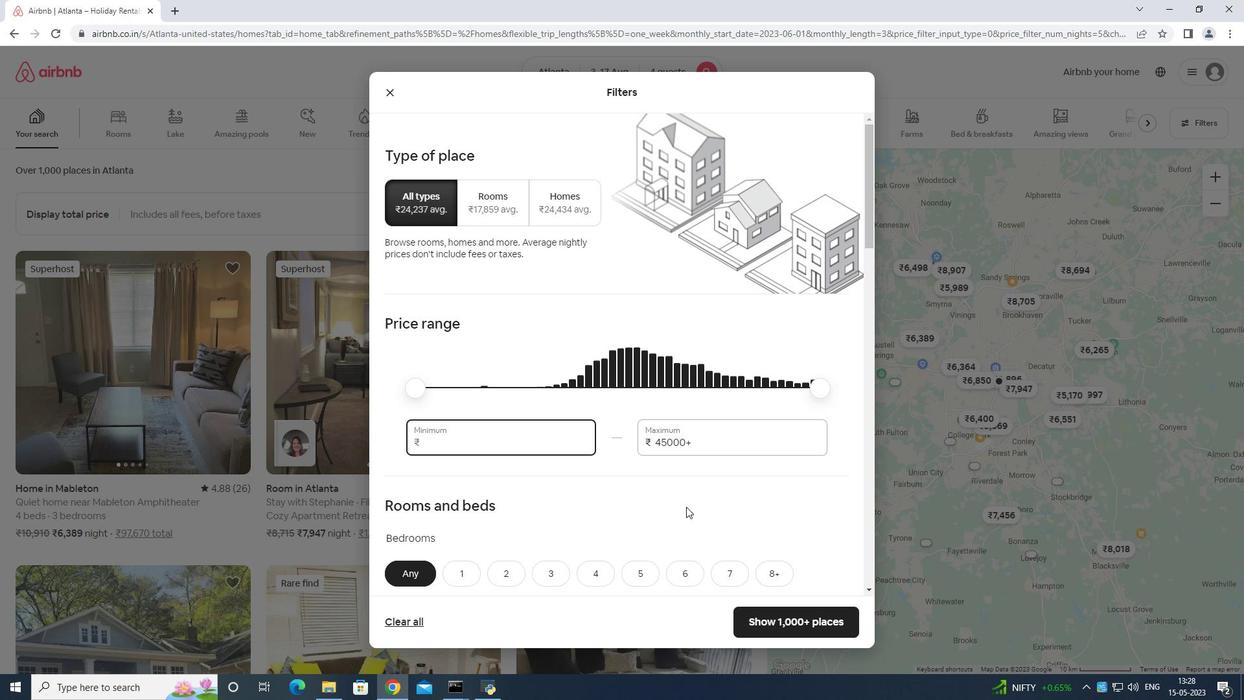 
Action: Key pressed 0
Screenshot: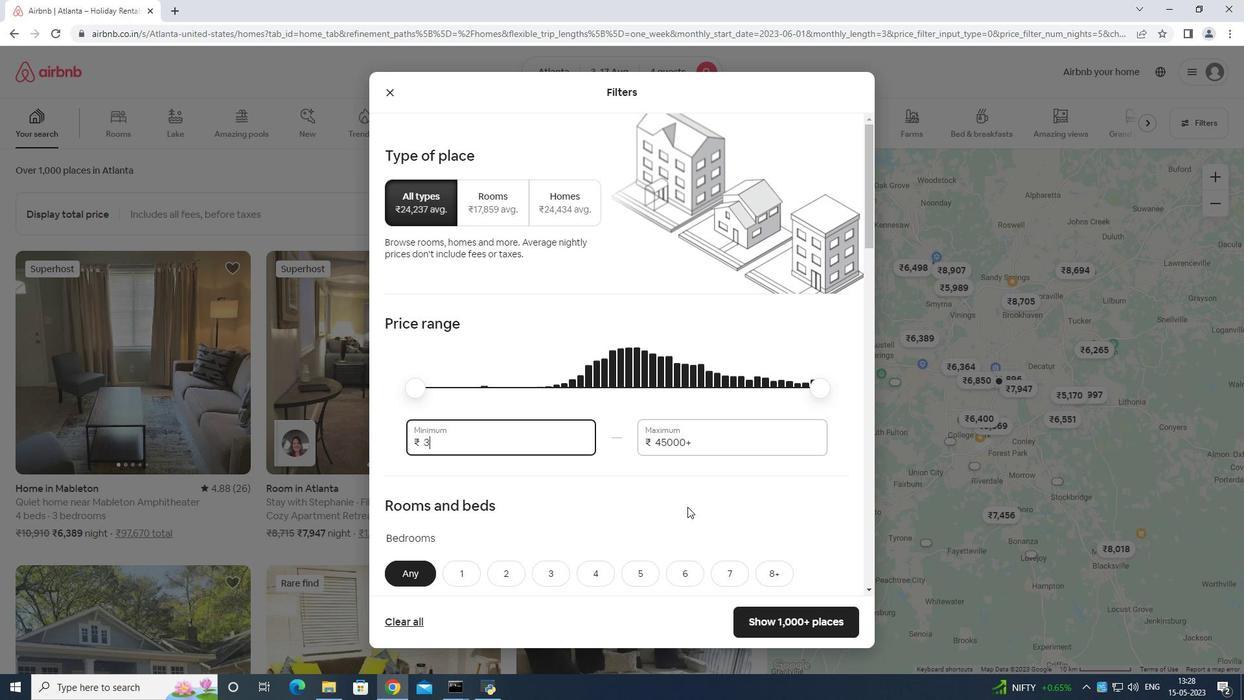 
Action: Mouse moved to (688, 511)
Screenshot: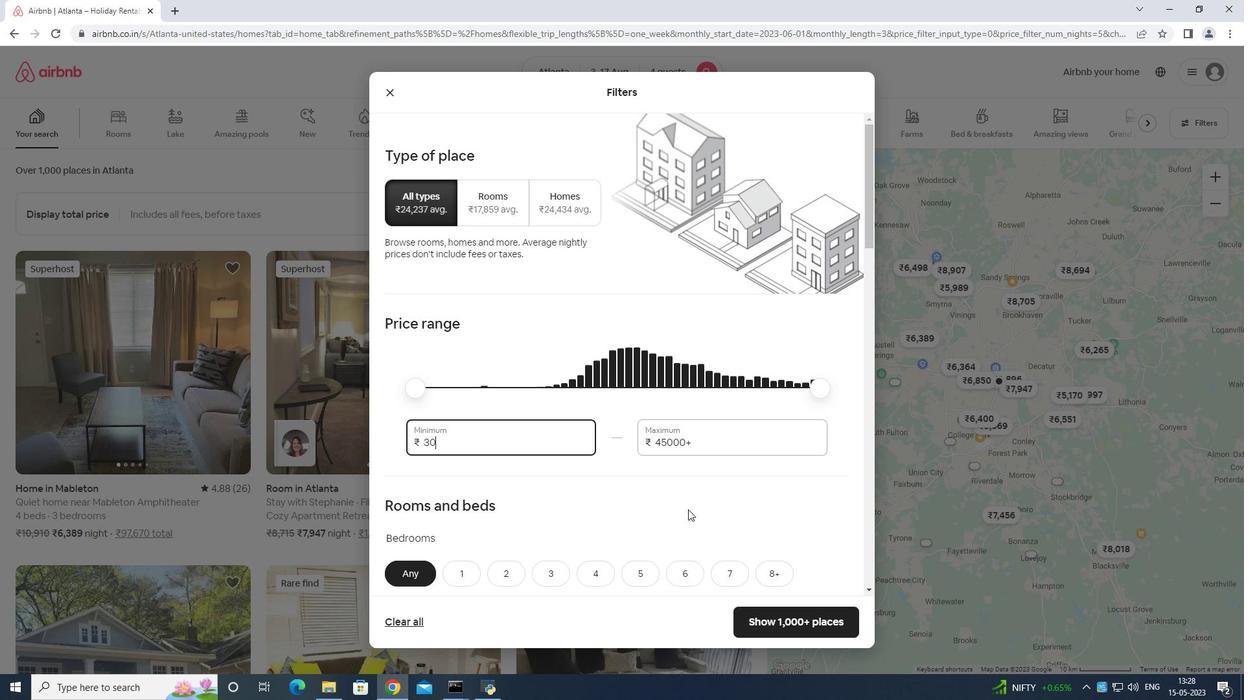 
Action: Key pressed 0
Screenshot: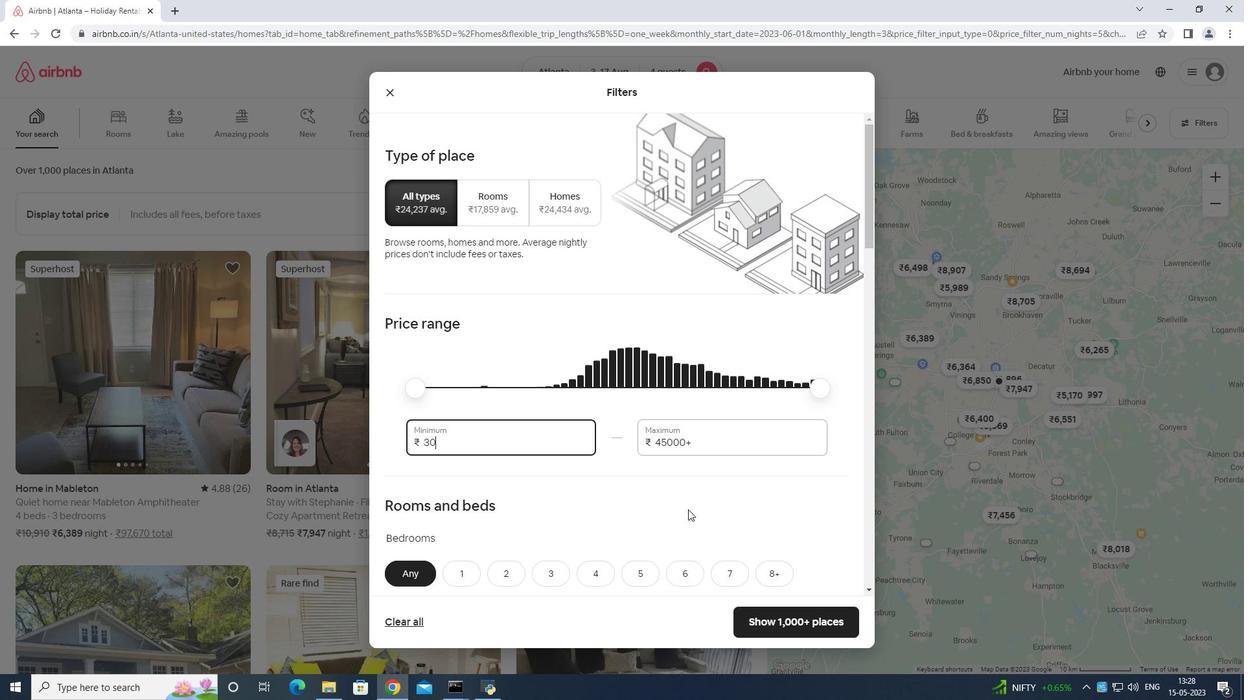 
Action: Mouse moved to (687, 514)
Screenshot: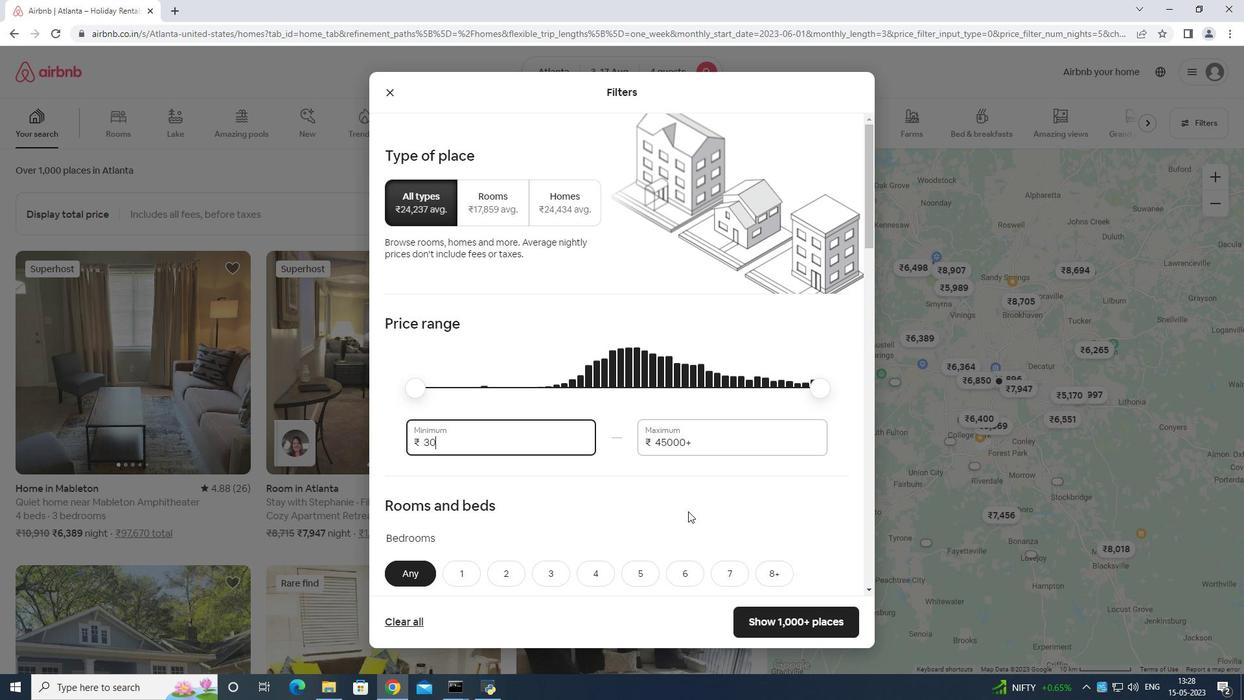 
Action: Key pressed 0
Screenshot: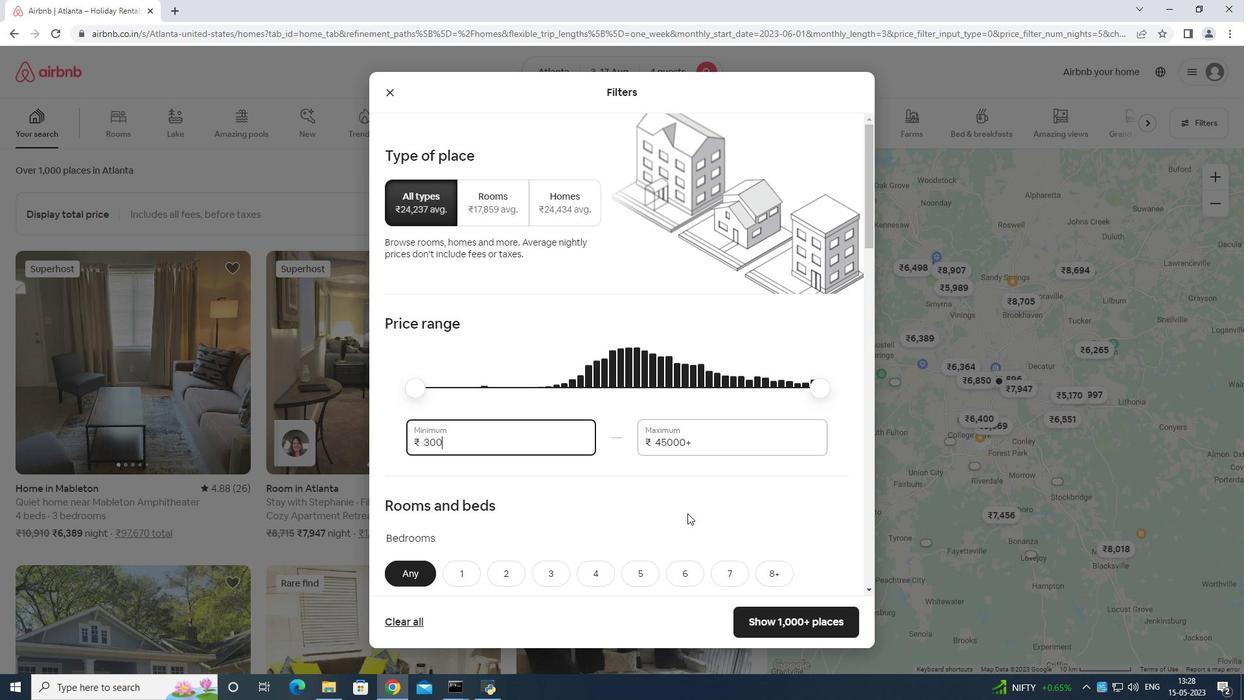 
Action: Mouse moved to (749, 427)
Screenshot: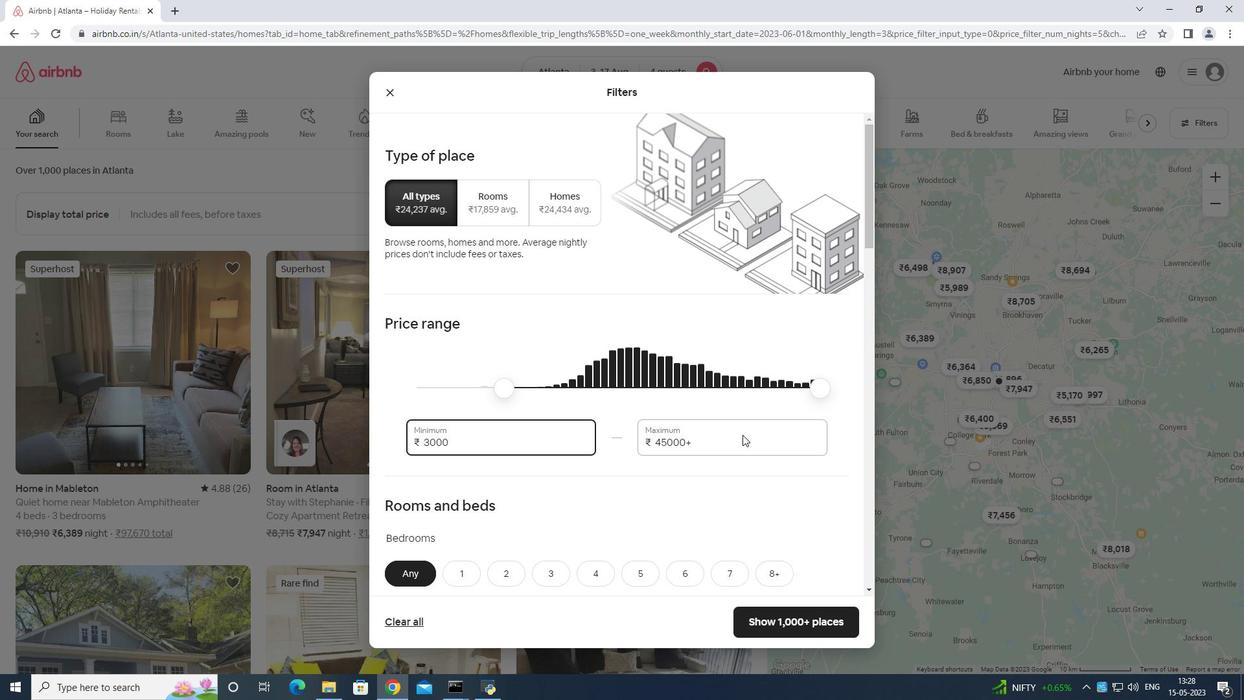 
Action: Mouse pressed left at (749, 427)
Screenshot: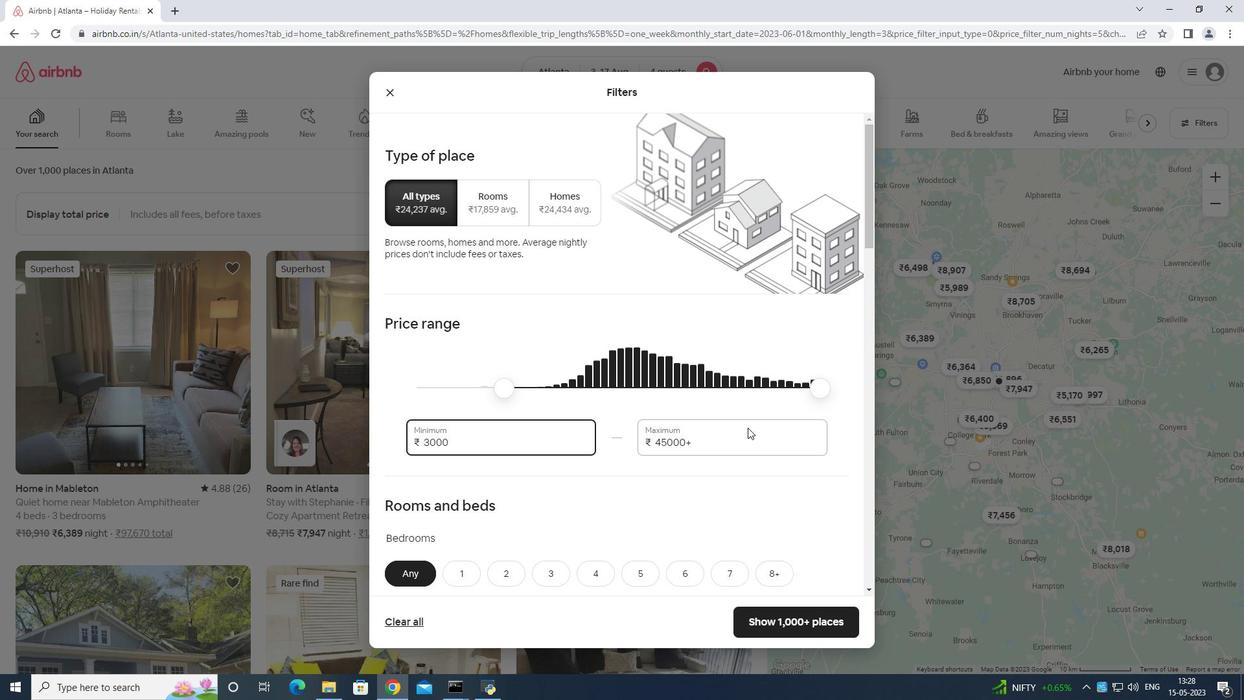
Action: Key pressed <Key.backspace>
Screenshot: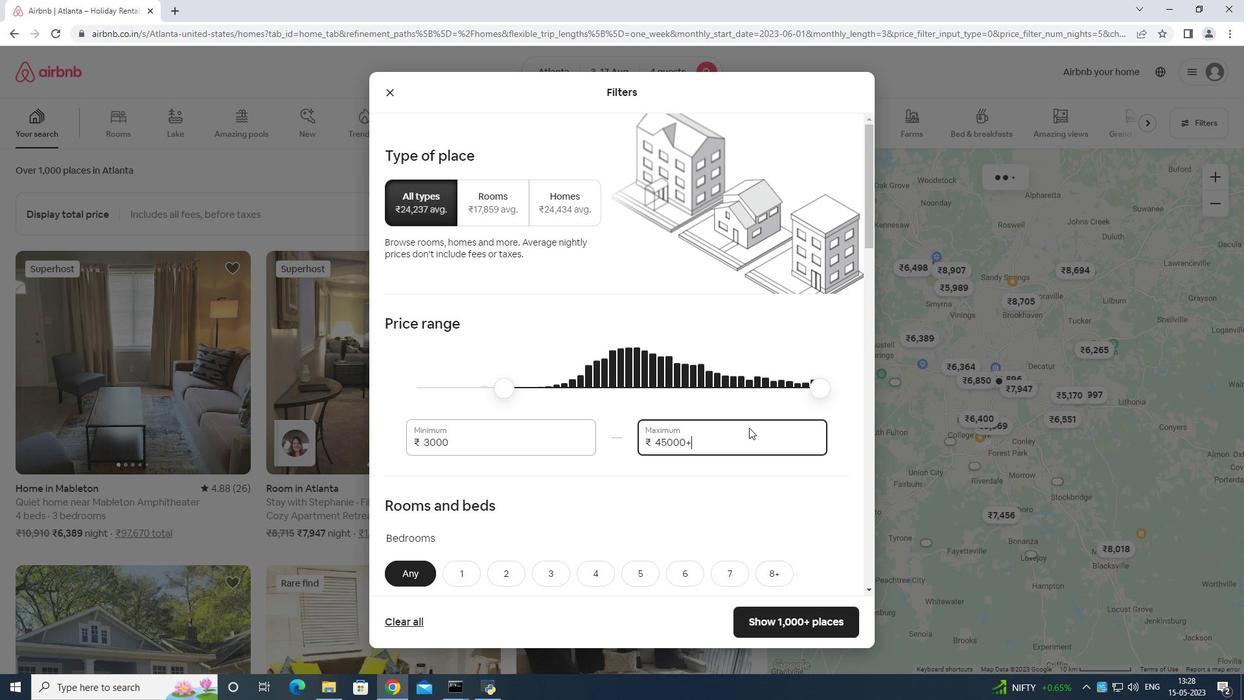 
Action: Mouse moved to (749, 427)
Screenshot: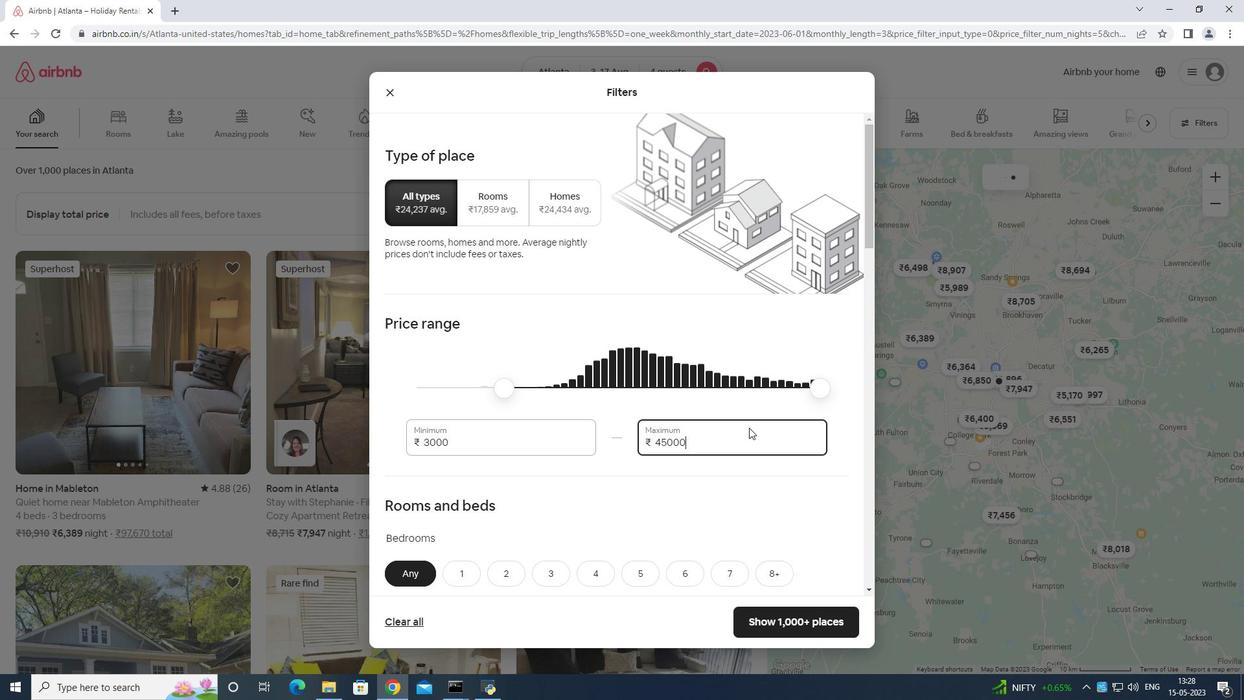 
Action: Key pressed <Key.backspace><Key.backspace><Key.backspace><Key.backspace><Key.backspace><Key.backspace><Key.backspace><Key.backspace><Key.backspace><Key.backspace><Key.backspace><Key.backspace><Key.backspace>150
Screenshot: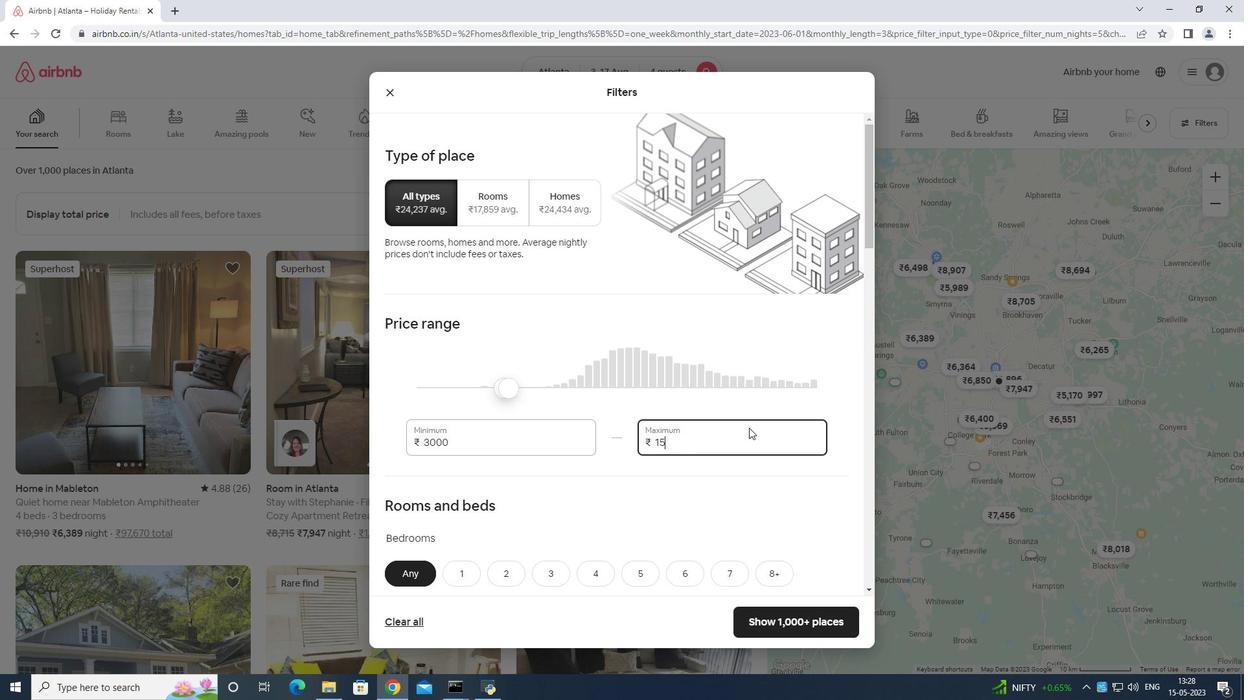 
Action: Mouse moved to (749, 427)
Screenshot: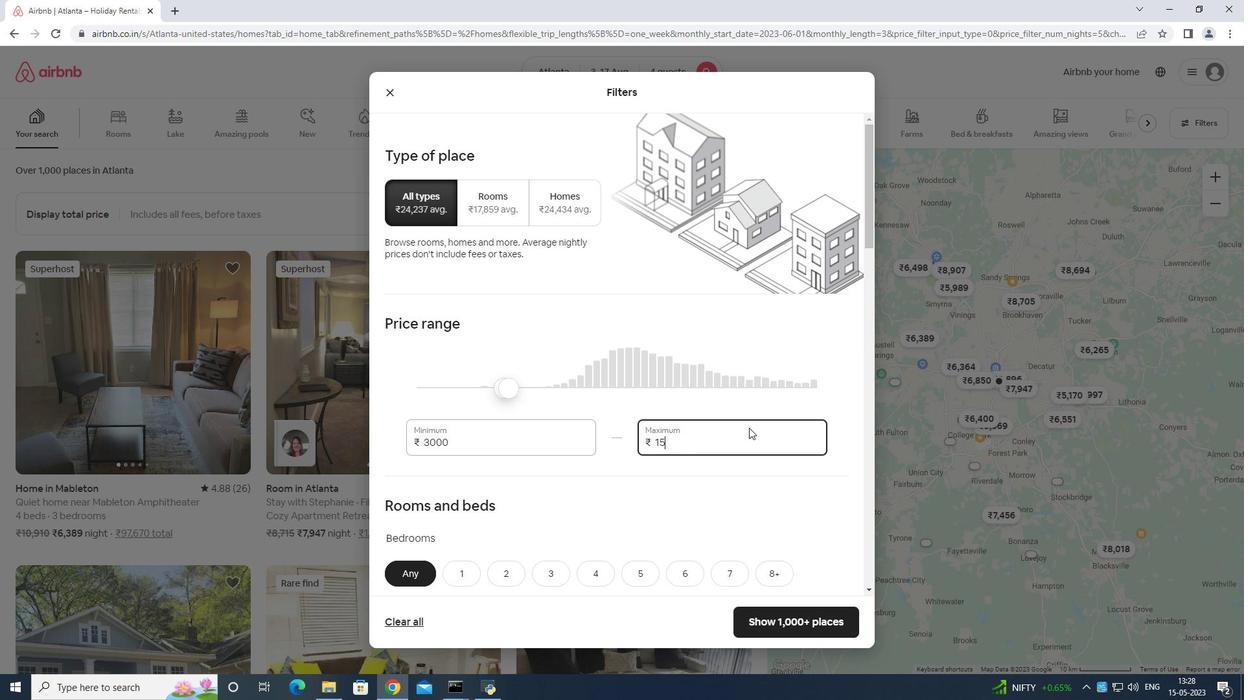 
Action: Key pressed 0
Screenshot: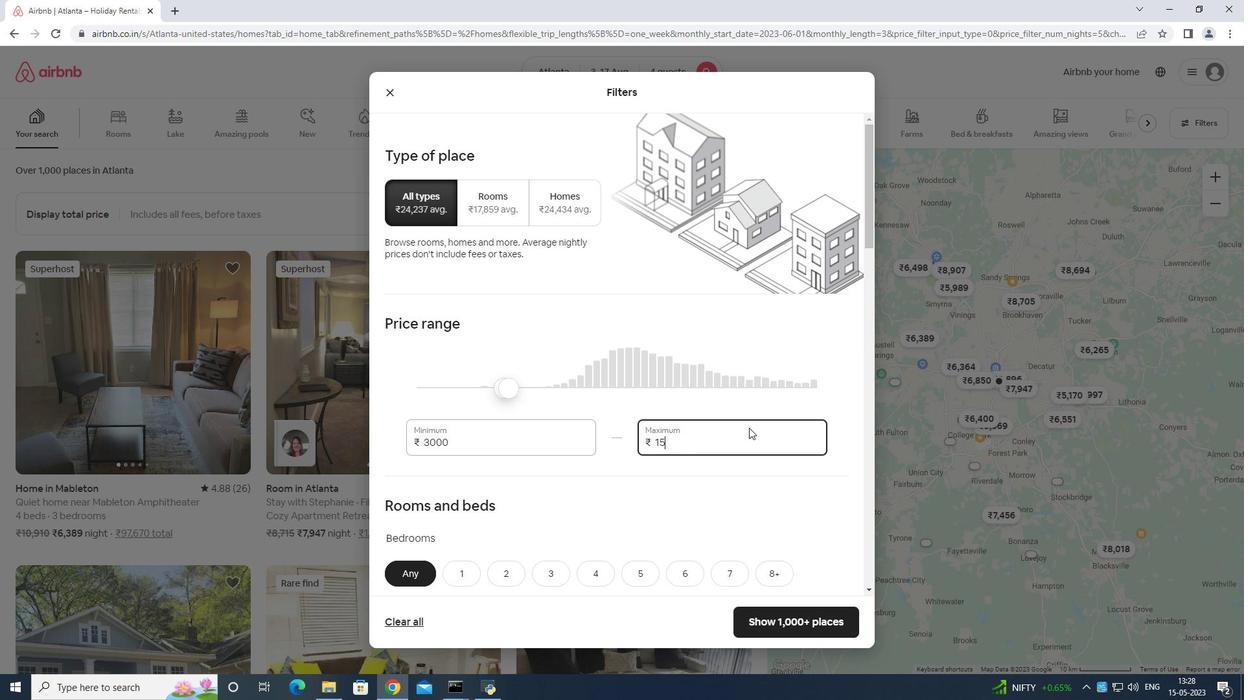 
Action: Mouse moved to (748, 429)
Screenshot: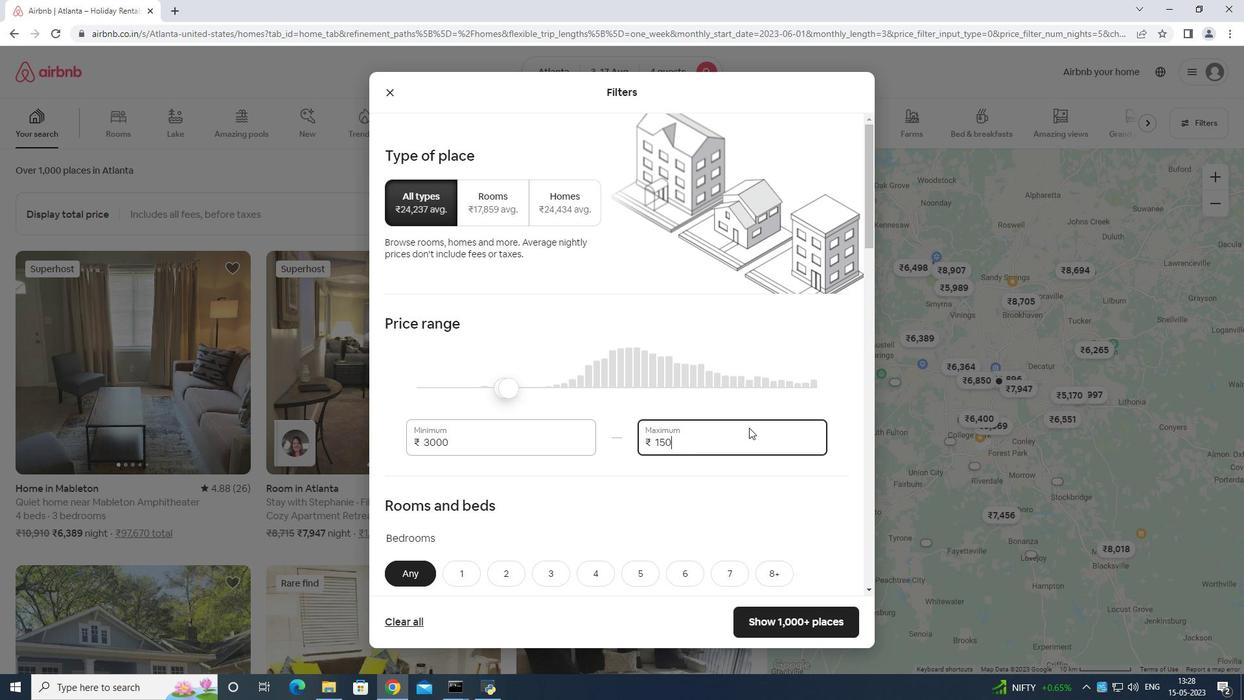 
Action: Key pressed 0
Screenshot: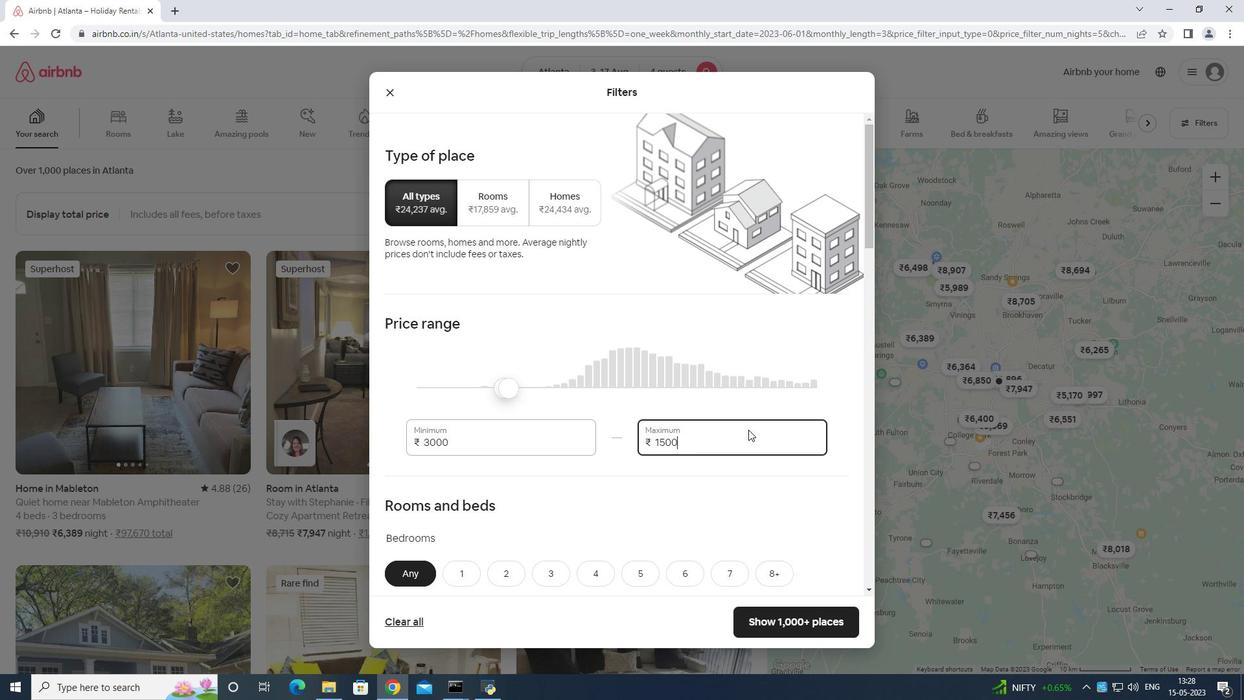 
Action: Mouse moved to (744, 434)
Screenshot: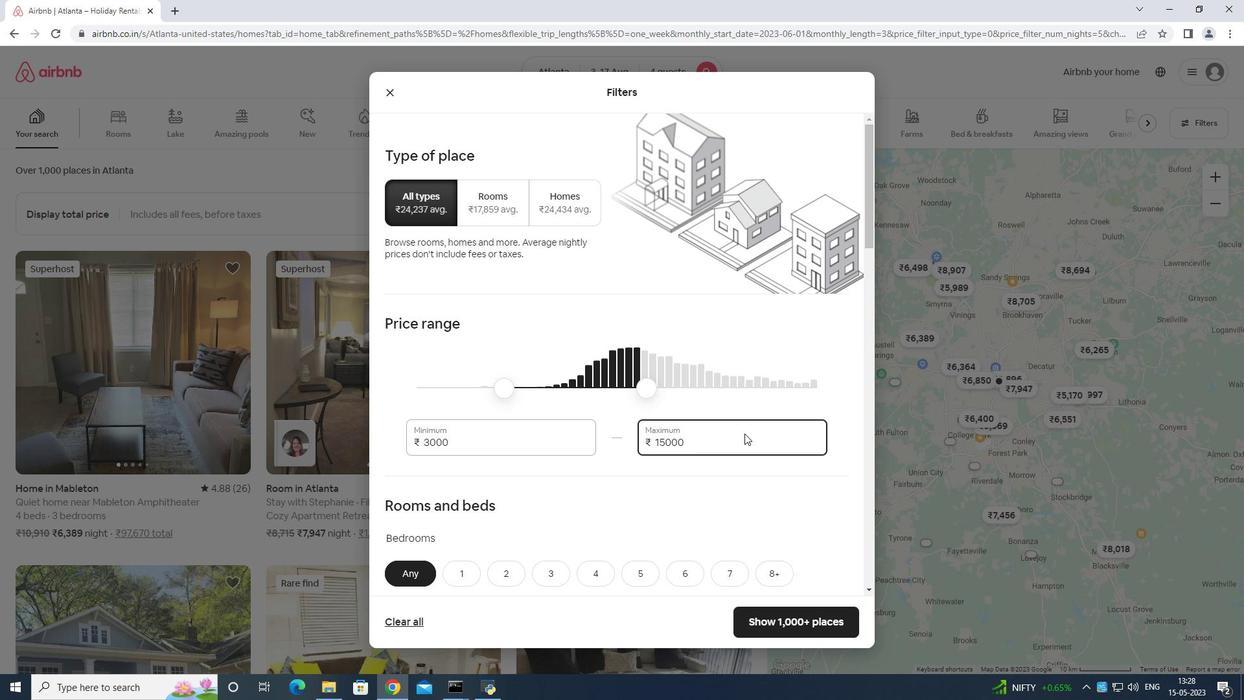 
Action: Mouse scrolled (744, 433) with delta (0, 0)
Screenshot: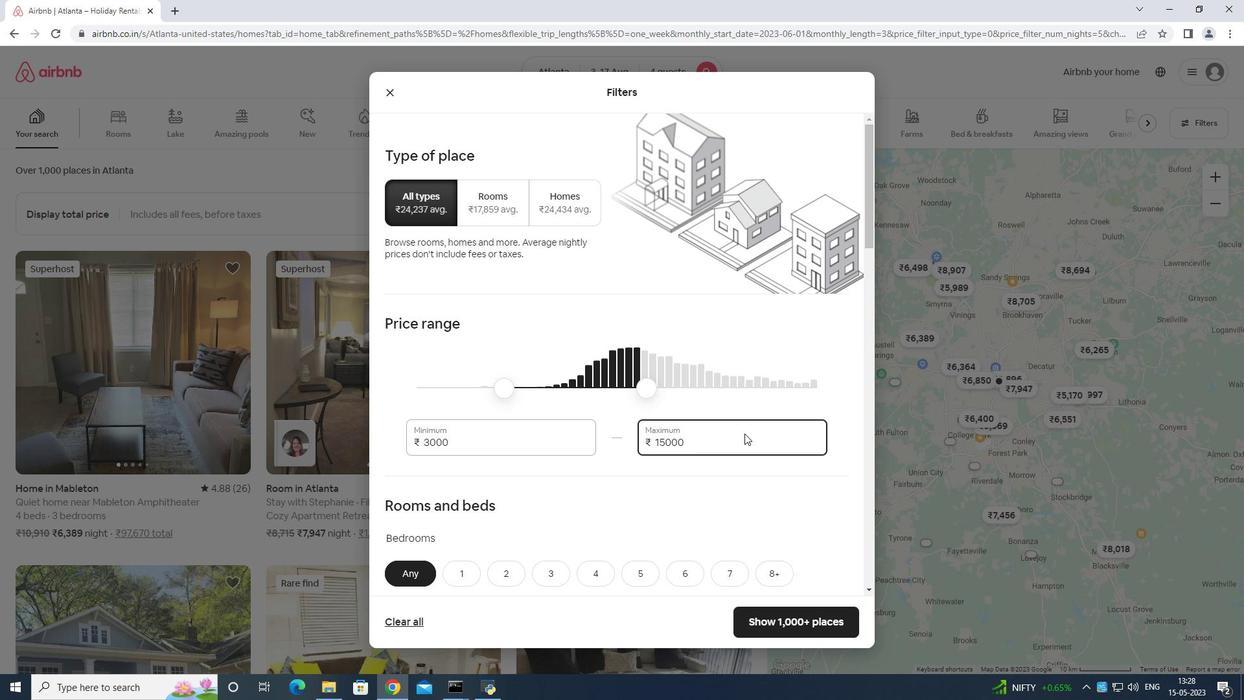 
Action: Mouse moved to (543, 508)
Screenshot: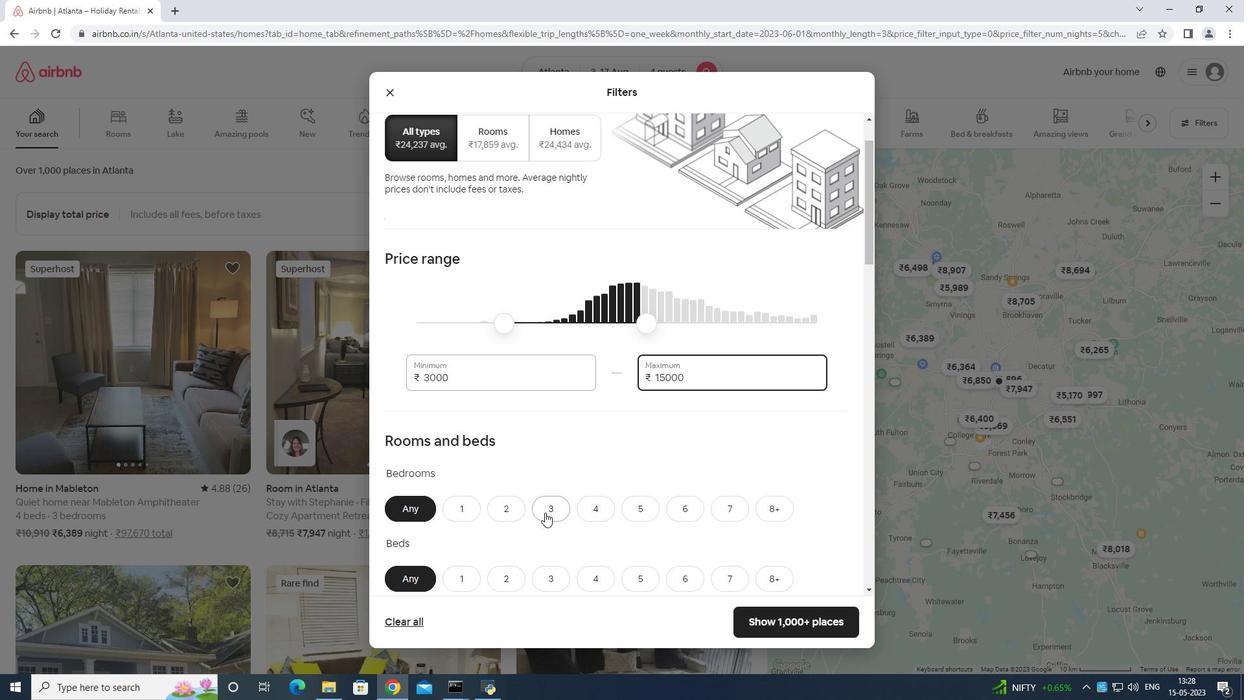 
Action: Mouse pressed left at (543, 508)
Screenshot: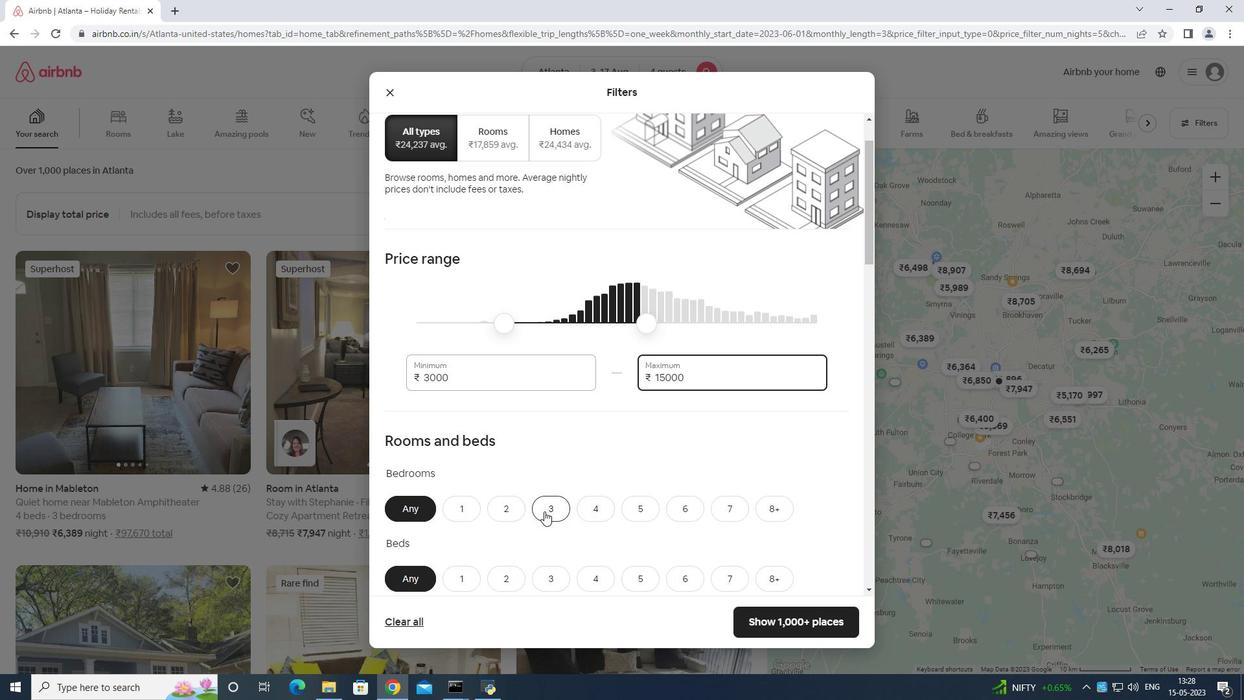 
Action: Mouse moved to (602, 571)
Screenshot: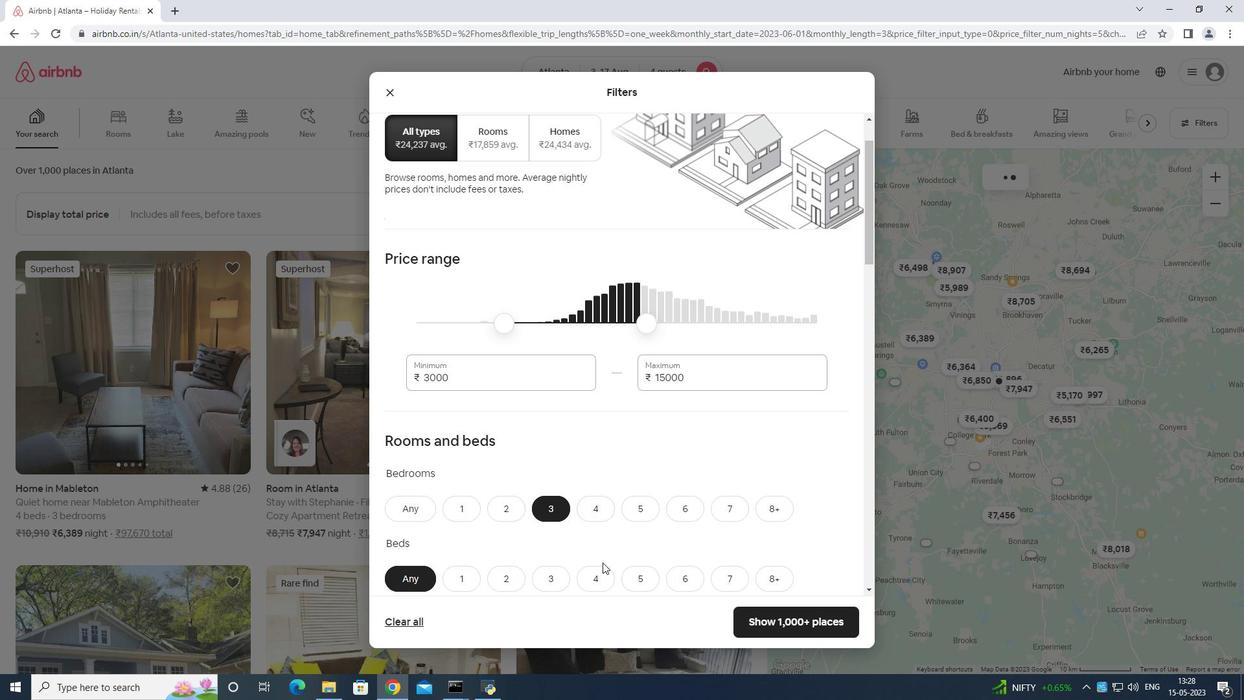 
Action: Mouse pressed left at (602, 571)
Screenshot: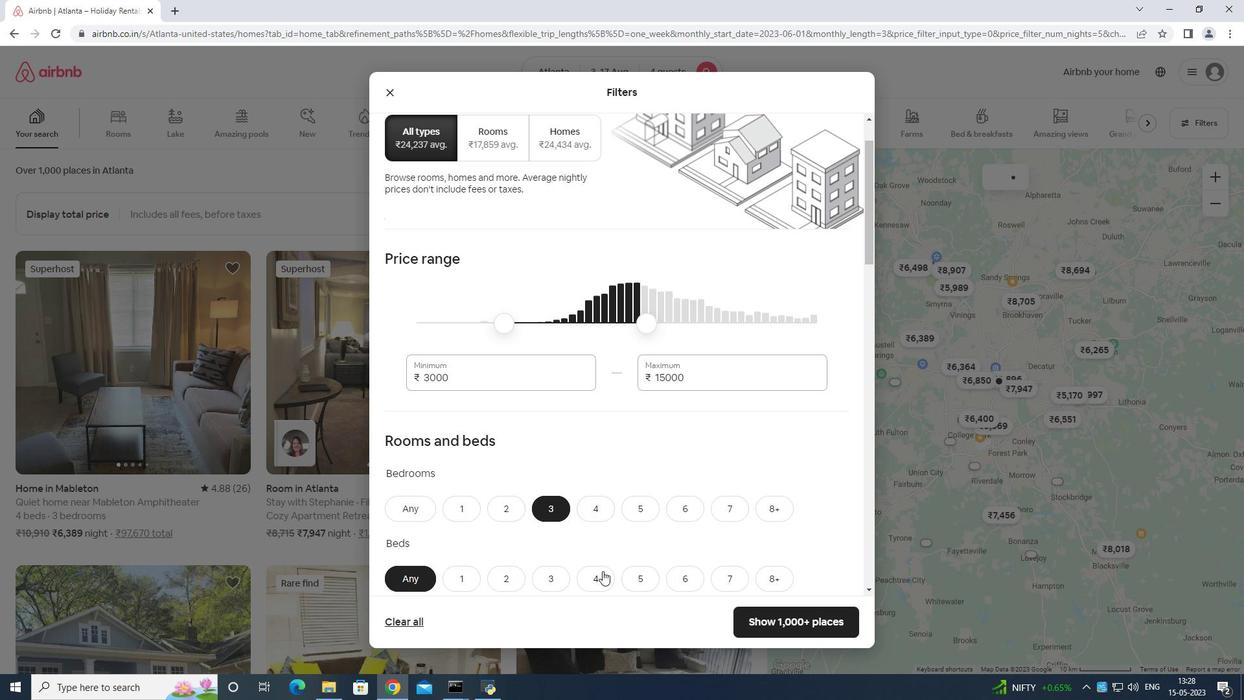 
Action: Mouse moved to (609, 565)
Screenshot: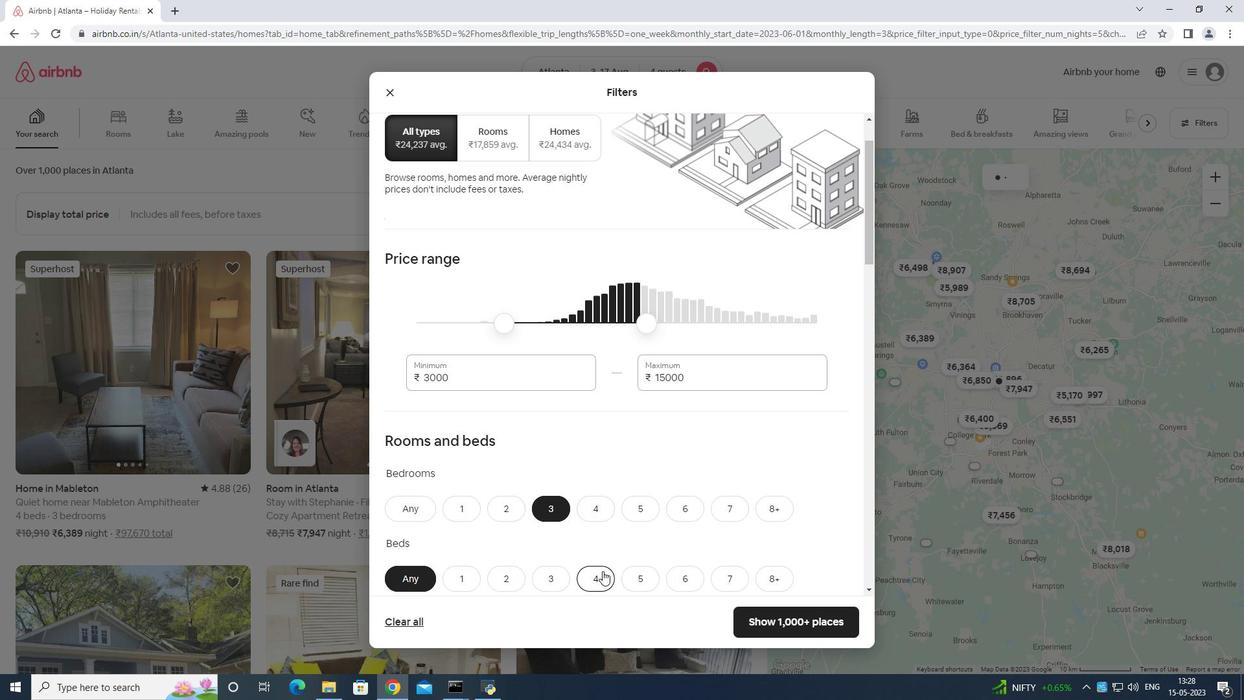
Action: Mouse scrolled (609, 564) with delta (0, 0)
Screenshot: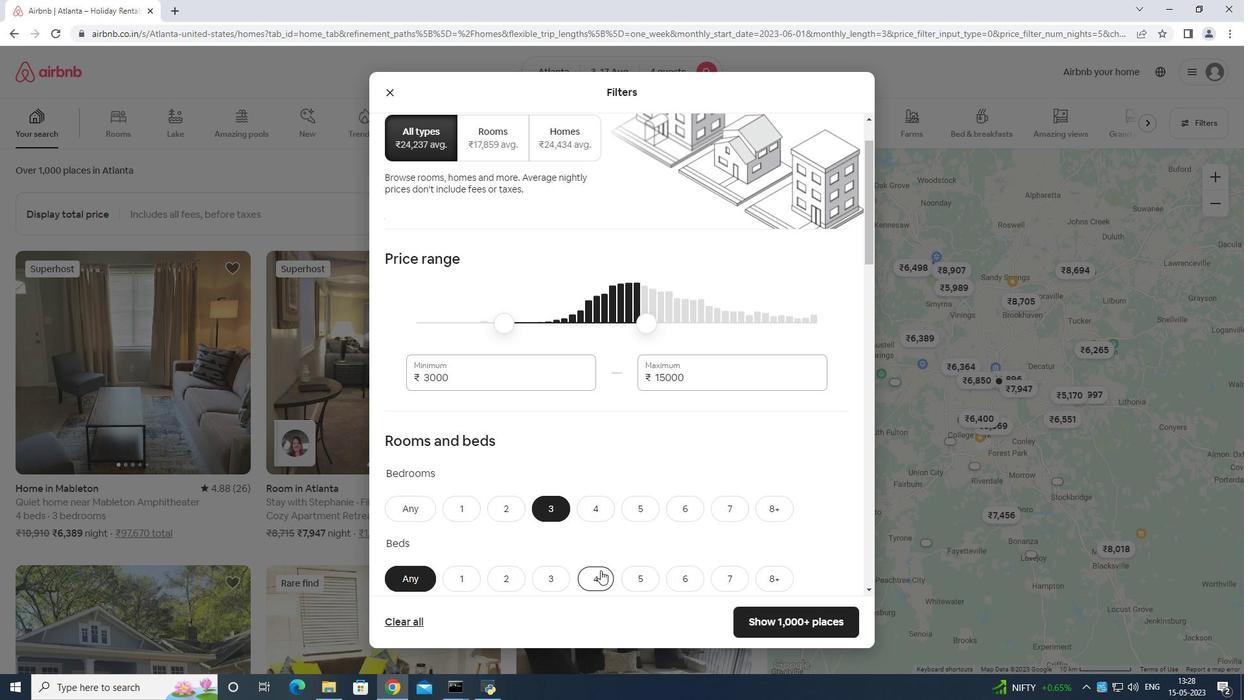 
Action: Mouse scrolled (609, 564) with delta (0, 0)
Screenshot: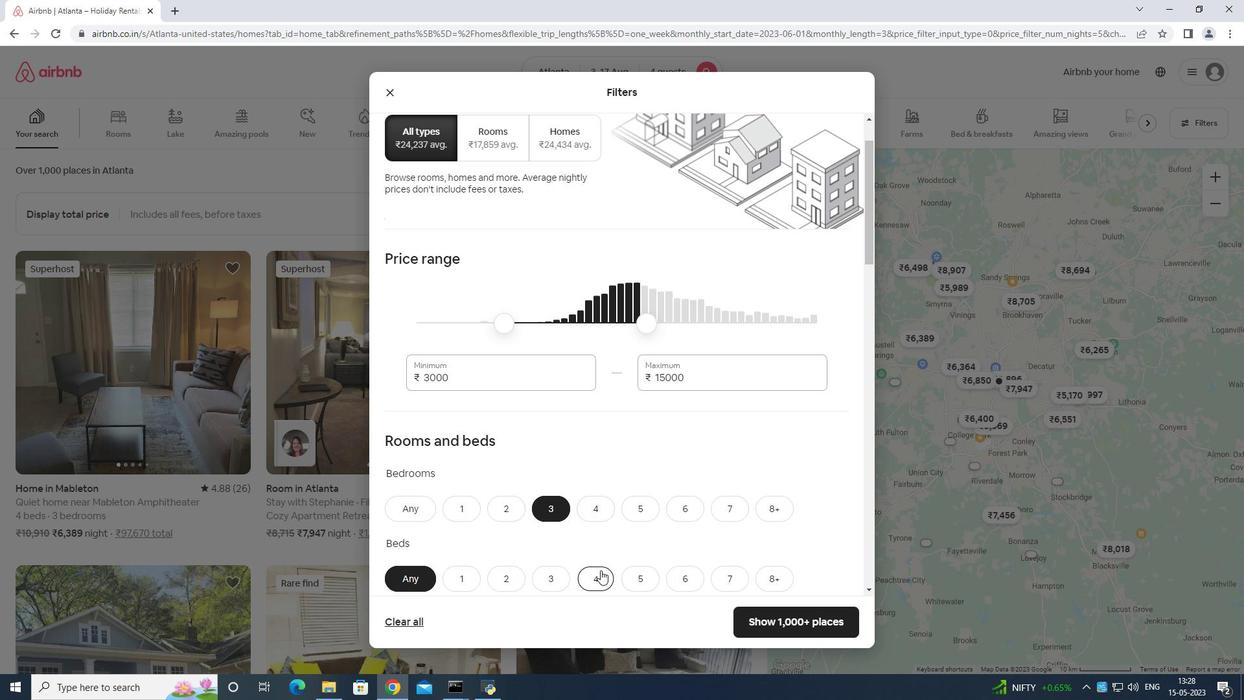 
Action: Mouse scrolled (609, 564) with delta (0, 0)
Screenshot: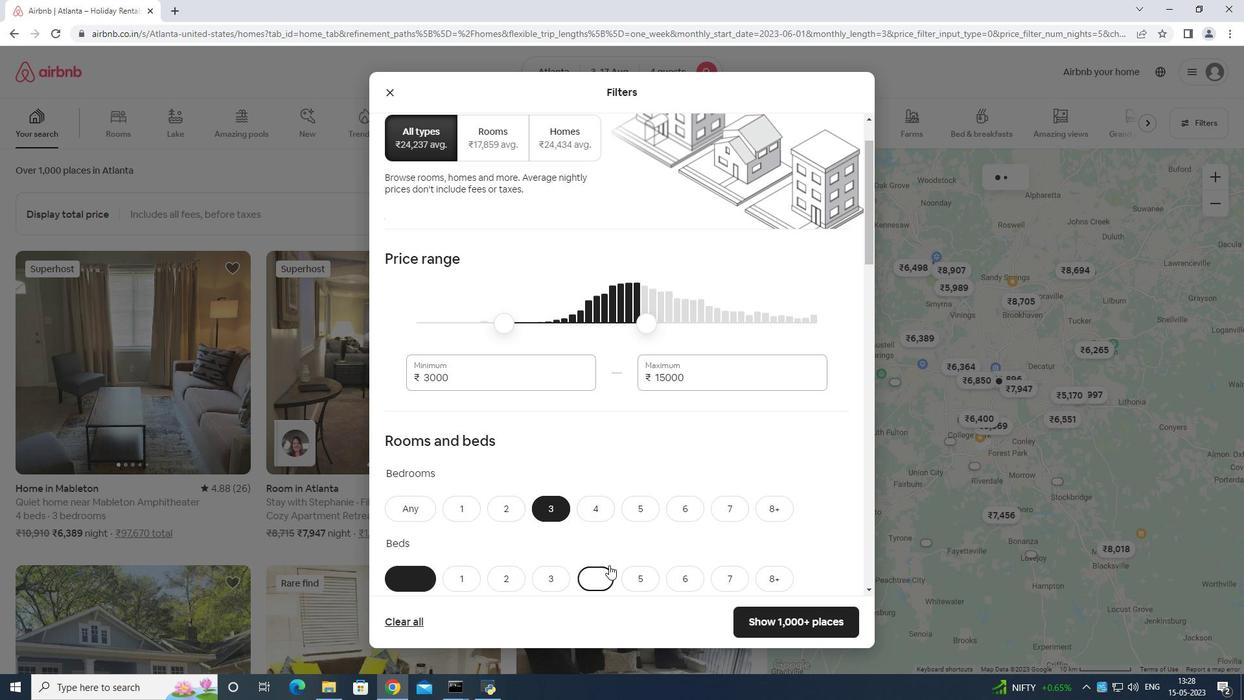 
Action: Mouse moved to (542, 447)
Screenshot: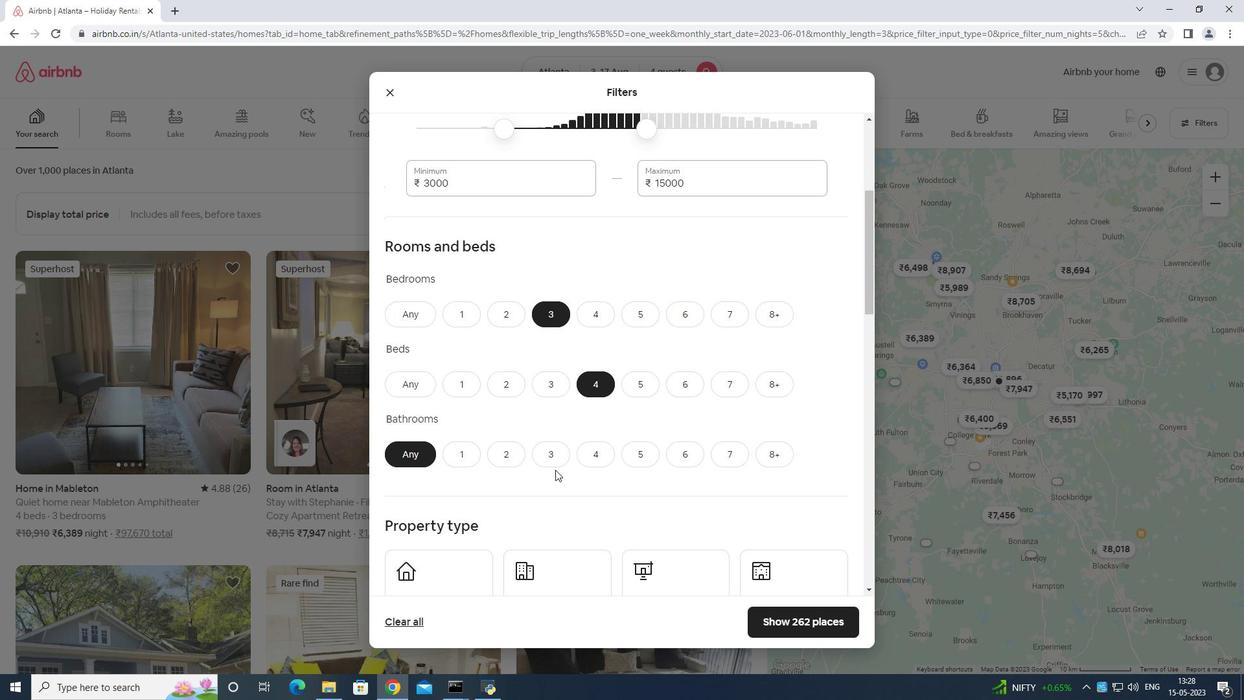 
Action: Mouse pressed left at (542, 447)
Screenshot: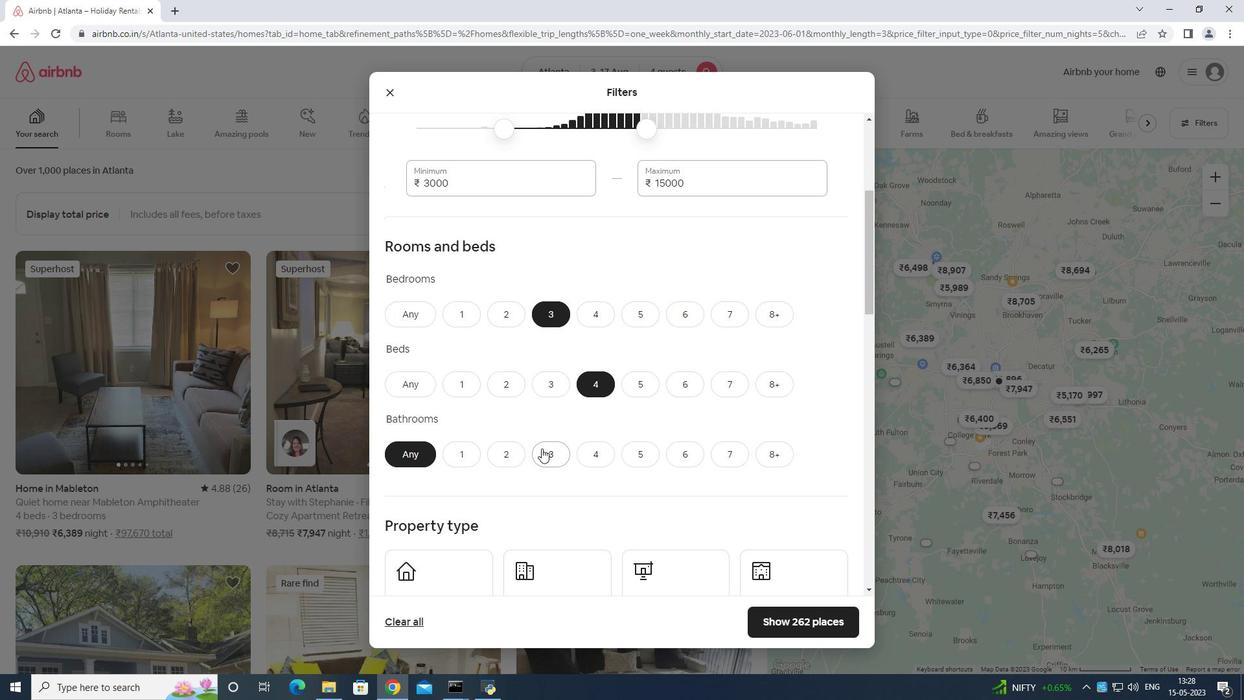 
Action: Mouse moved to (499, 454)
Screenshot: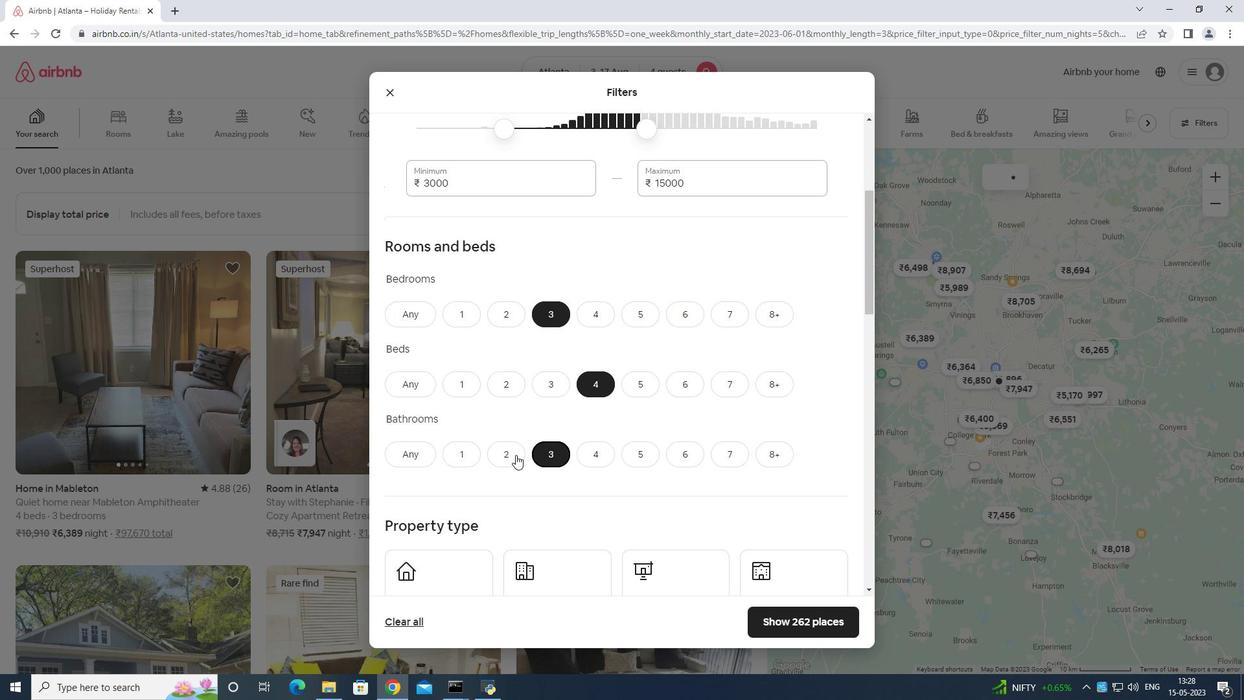 
Action: Mouse pressed left at (499, 454)
Screenshot: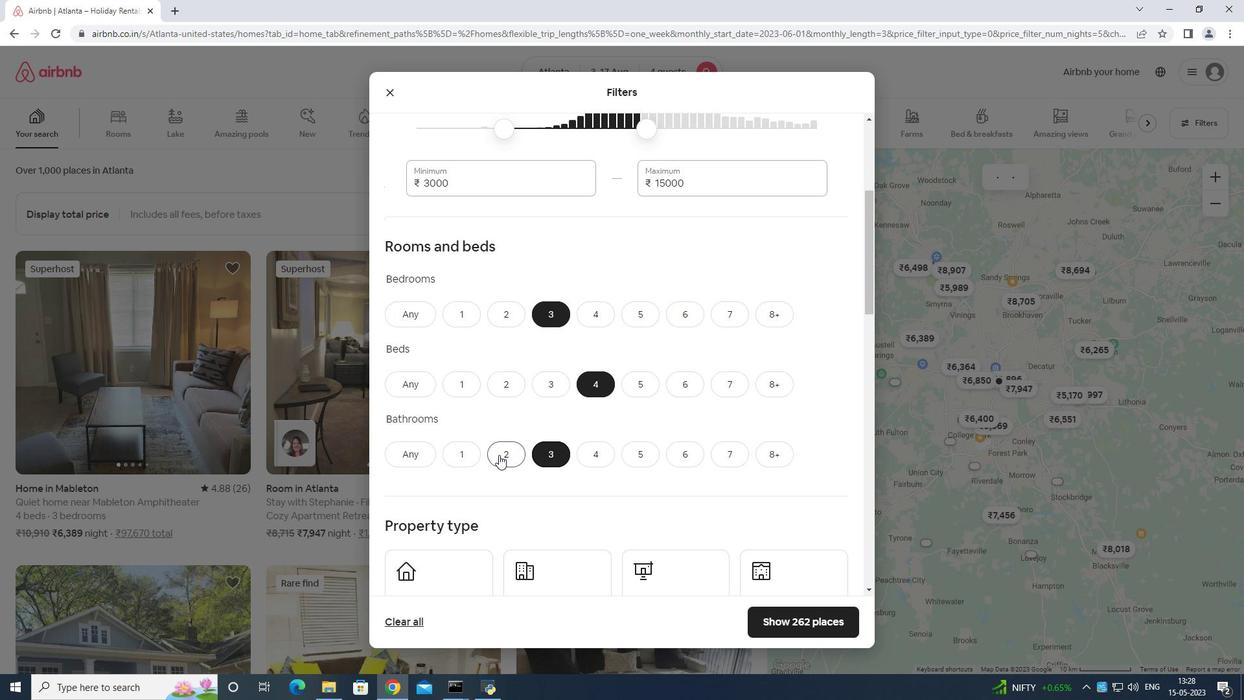 
Action: Mouse moved to (532, 463)
Screenshot: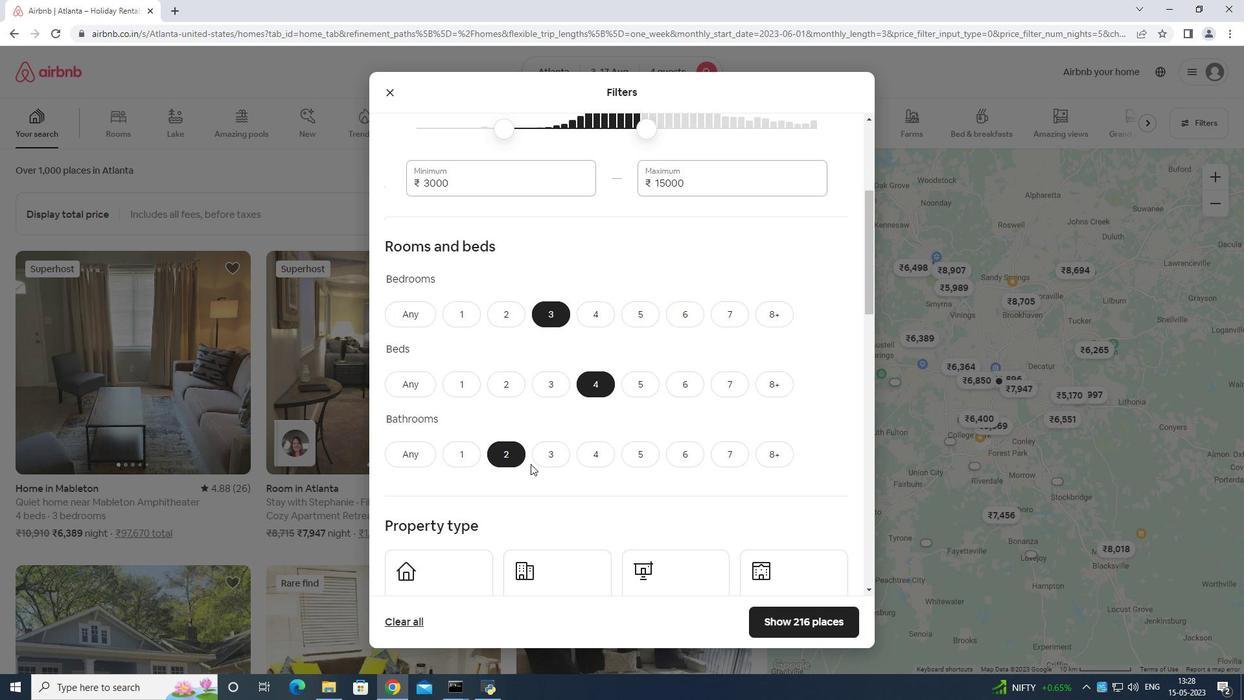 
Action: Mouse scrolled (532, 462) with delta (0, 0)
Screenshot: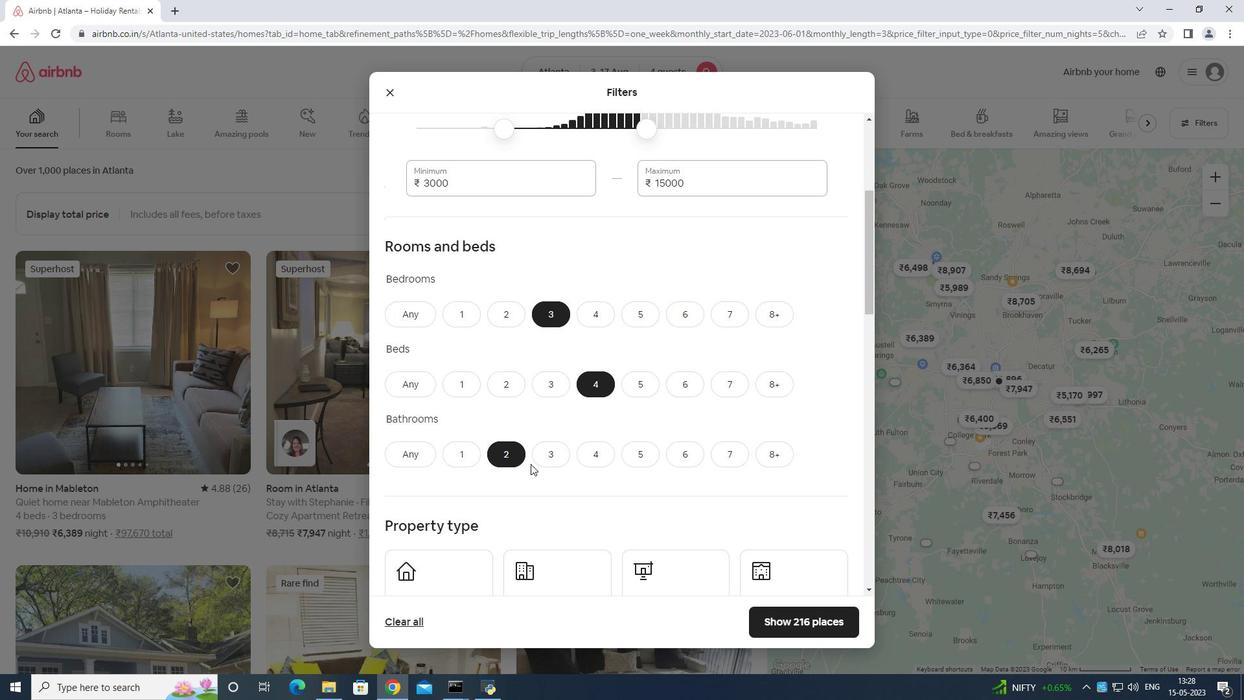 
Action: Mouse moved to (536, 466)
Screenshot: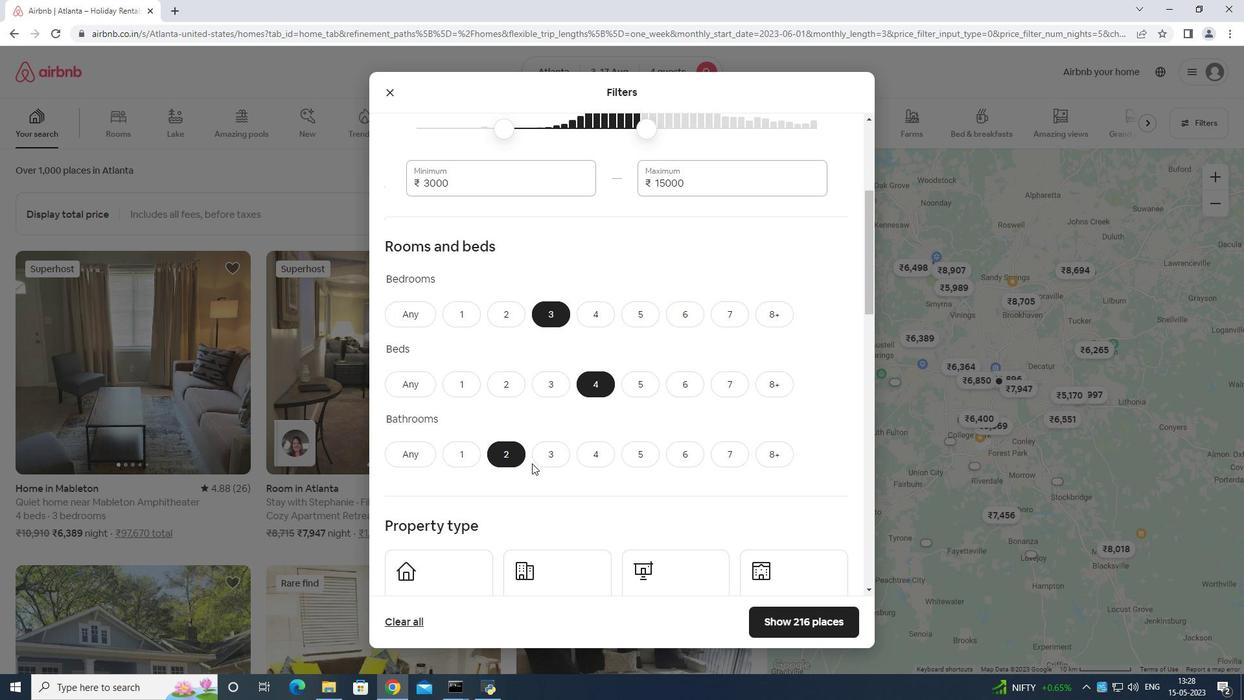 
Action: Mouse scrolled (536, 466) with delta (0, 0)
Screenshot: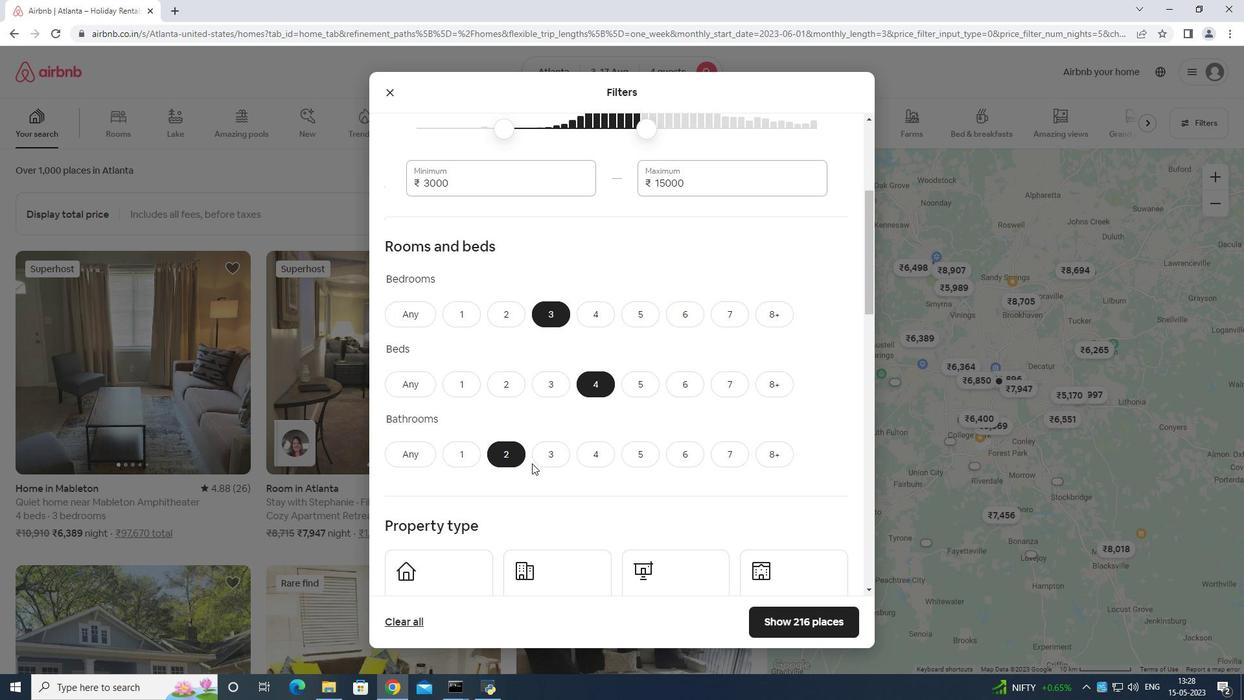 
Action: Mouse moved to (536, 466)
Screenshot: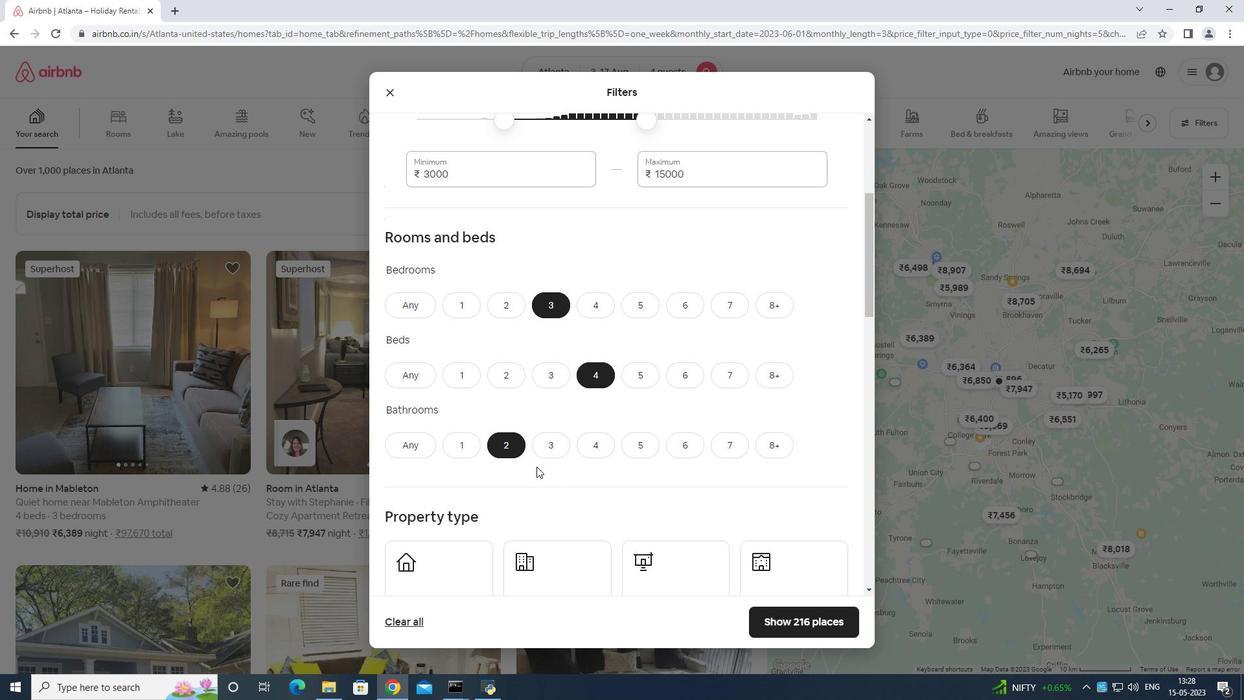 
Action: Mouse scrolled (536, 466) with delta (0, 0)
Screenshot: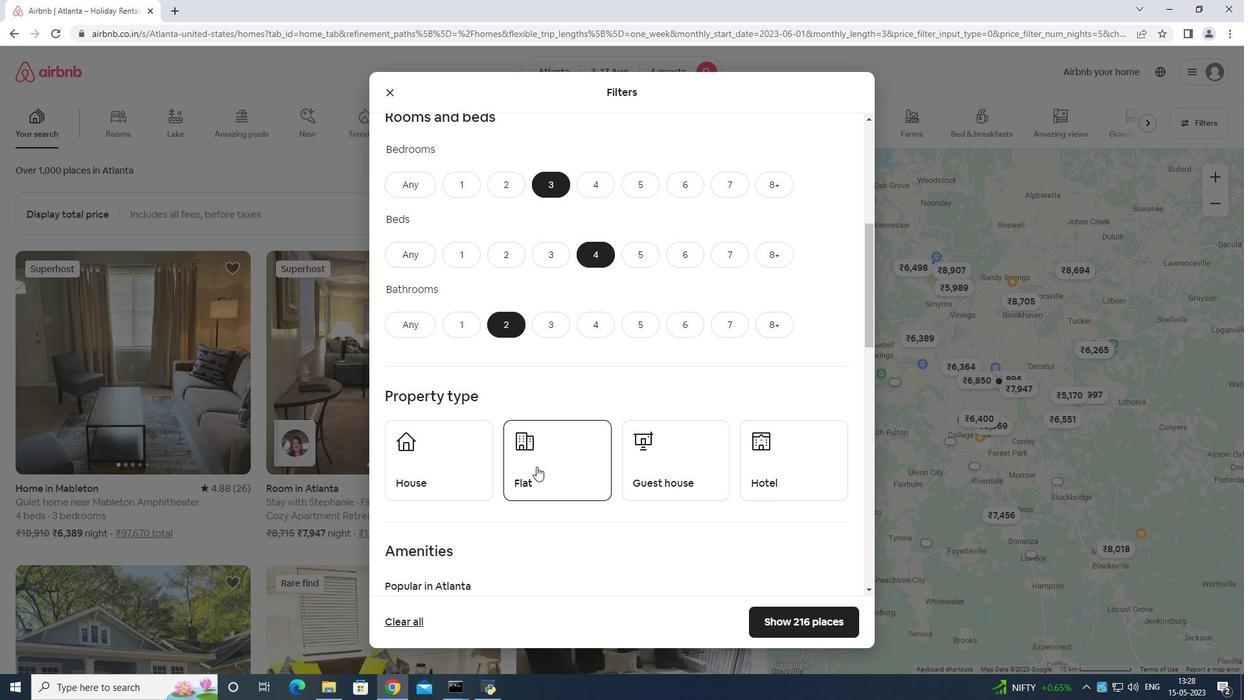 
Action: Mouse moved to (415, 398)
Screenshot: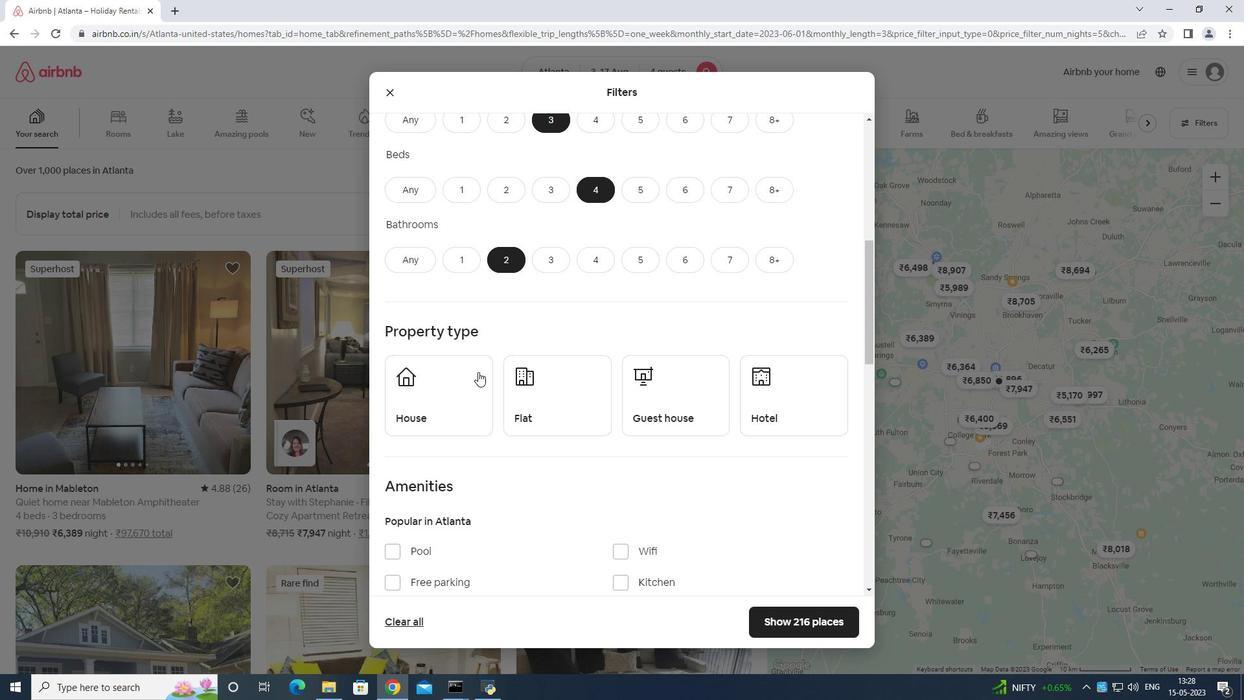 
Action: Mouse pressed left at (415, 398)
Screenshot: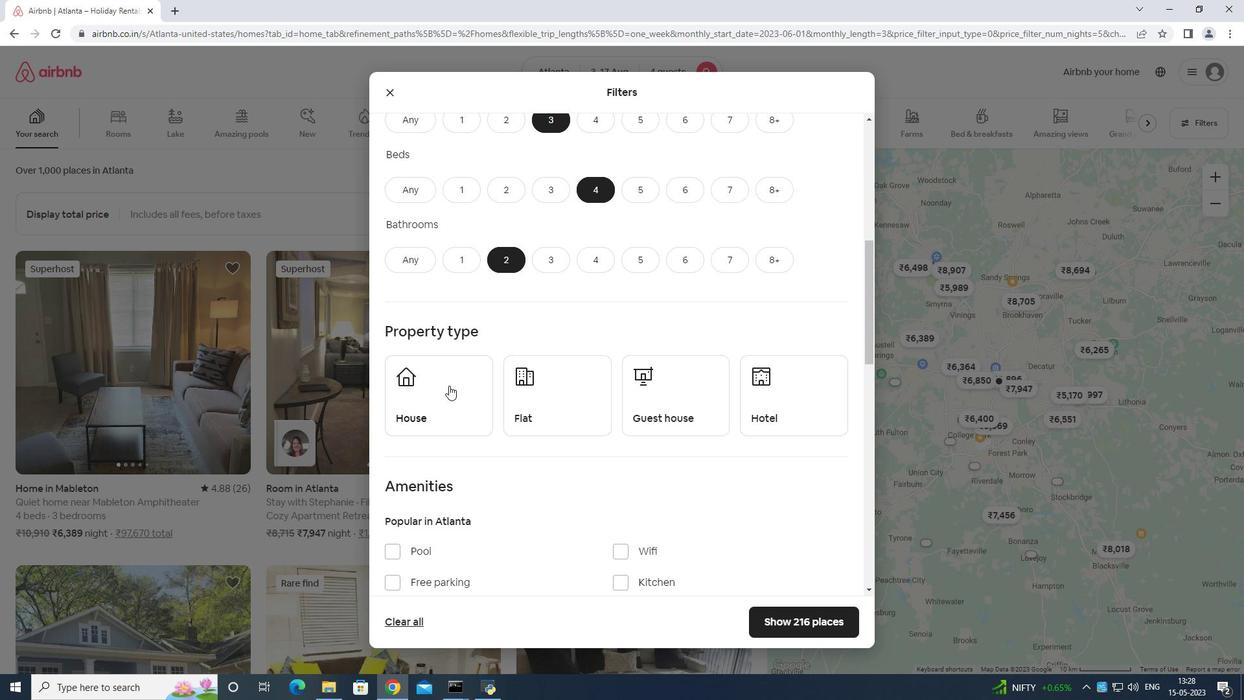 
Action: Mouse moved to (515, 402)
Screenshot: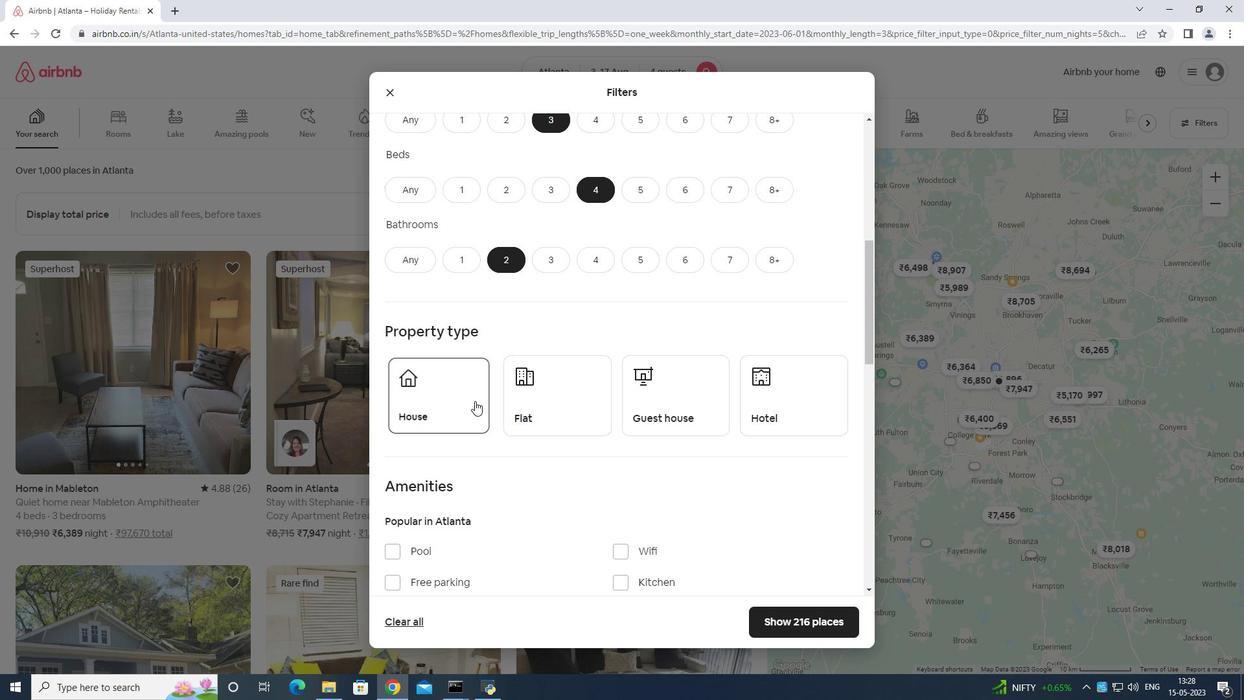 
Action: Mouse pressed left at (515, 402)
Screenshot: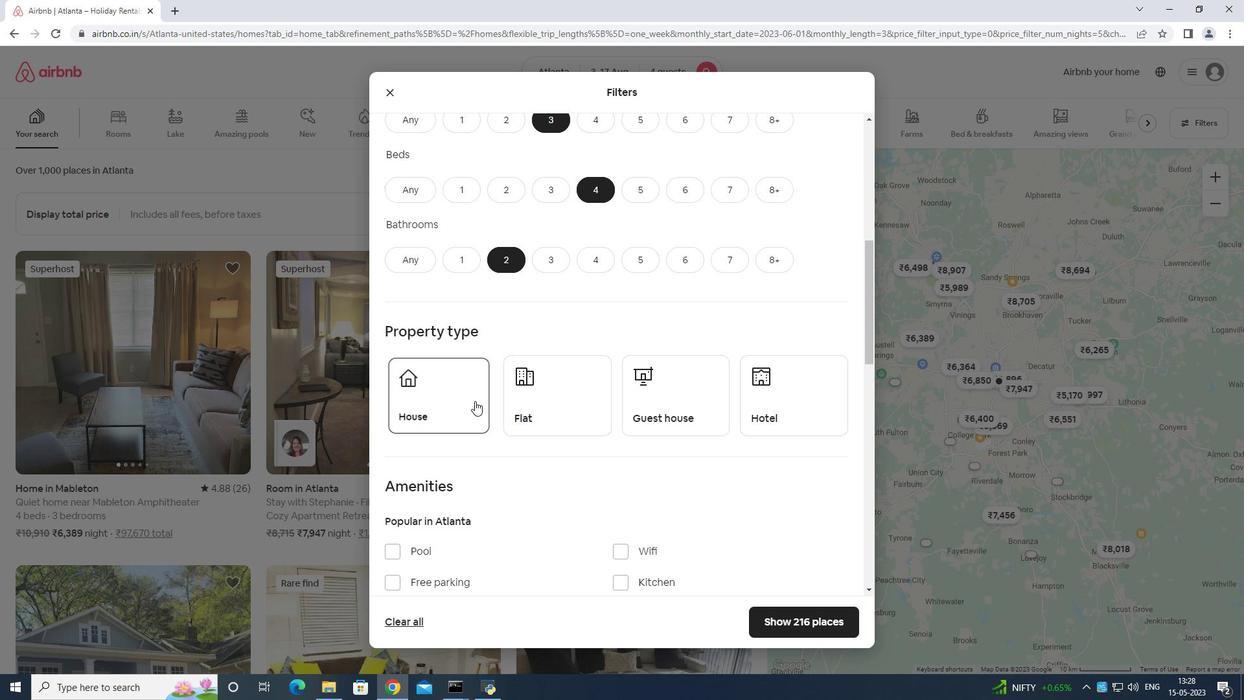 
Action: Mouse moved to (681, 418)
Screenshot: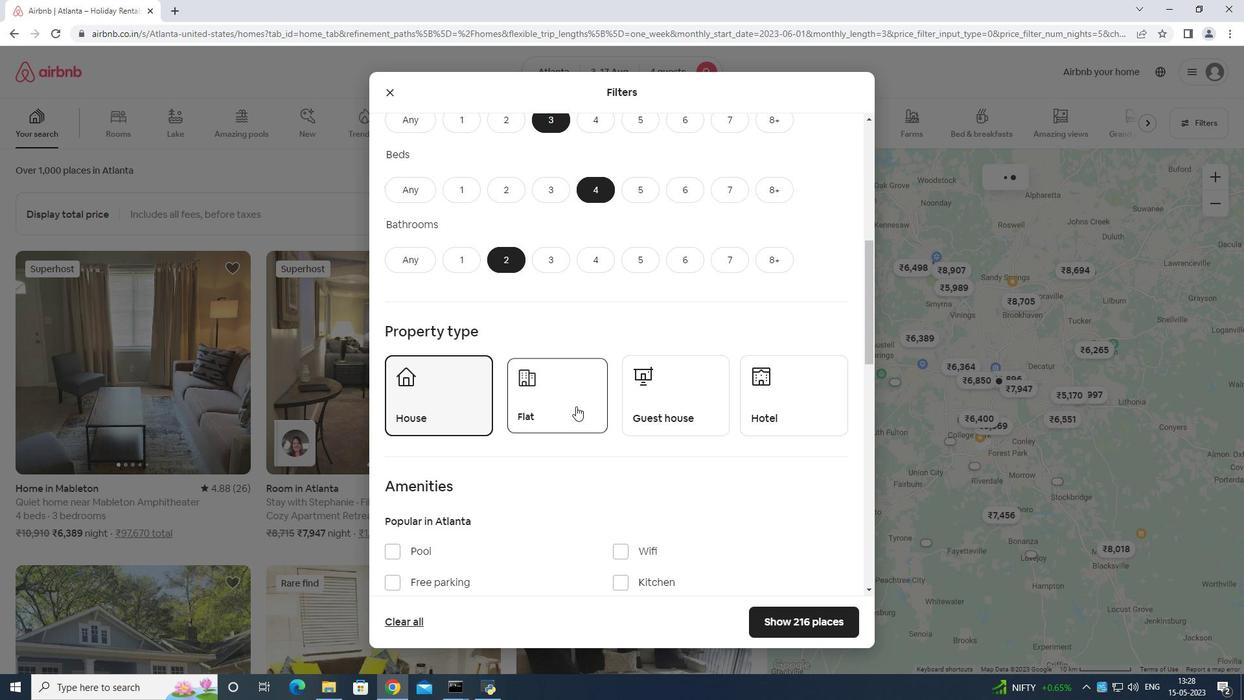 
Action: Mouse pressed left at (681, 418)
Screenshot: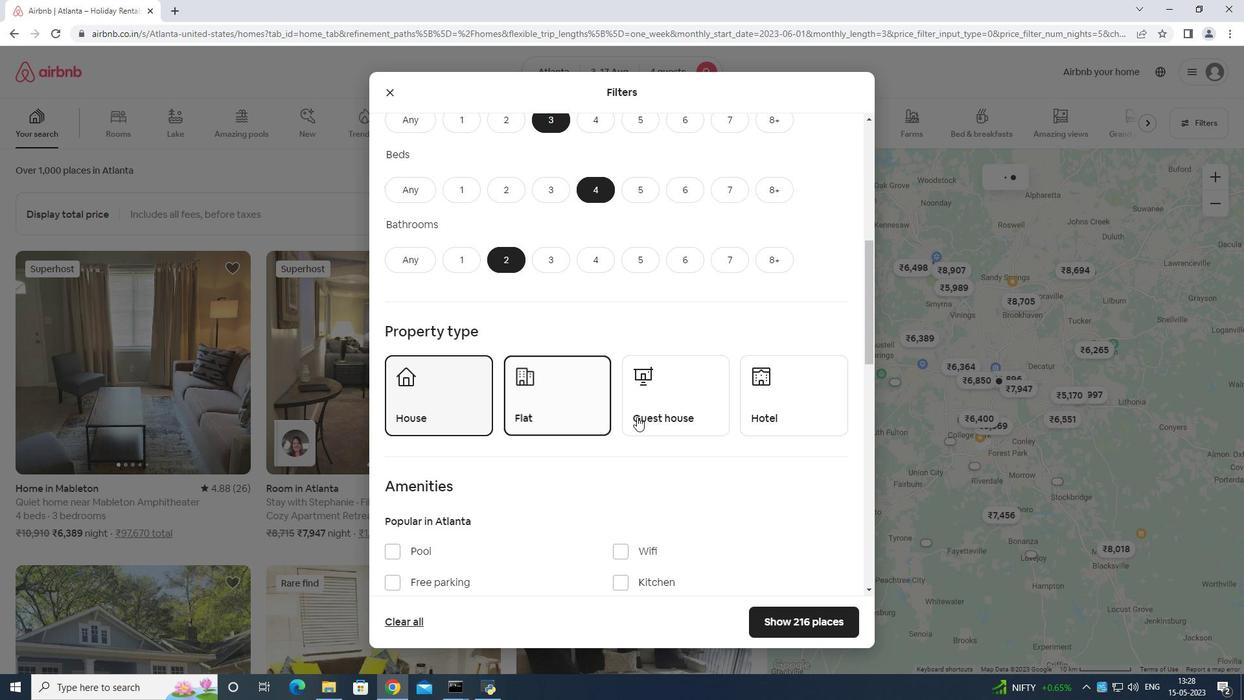 
Action: Mouse moved to (623, 545)
Screenshot: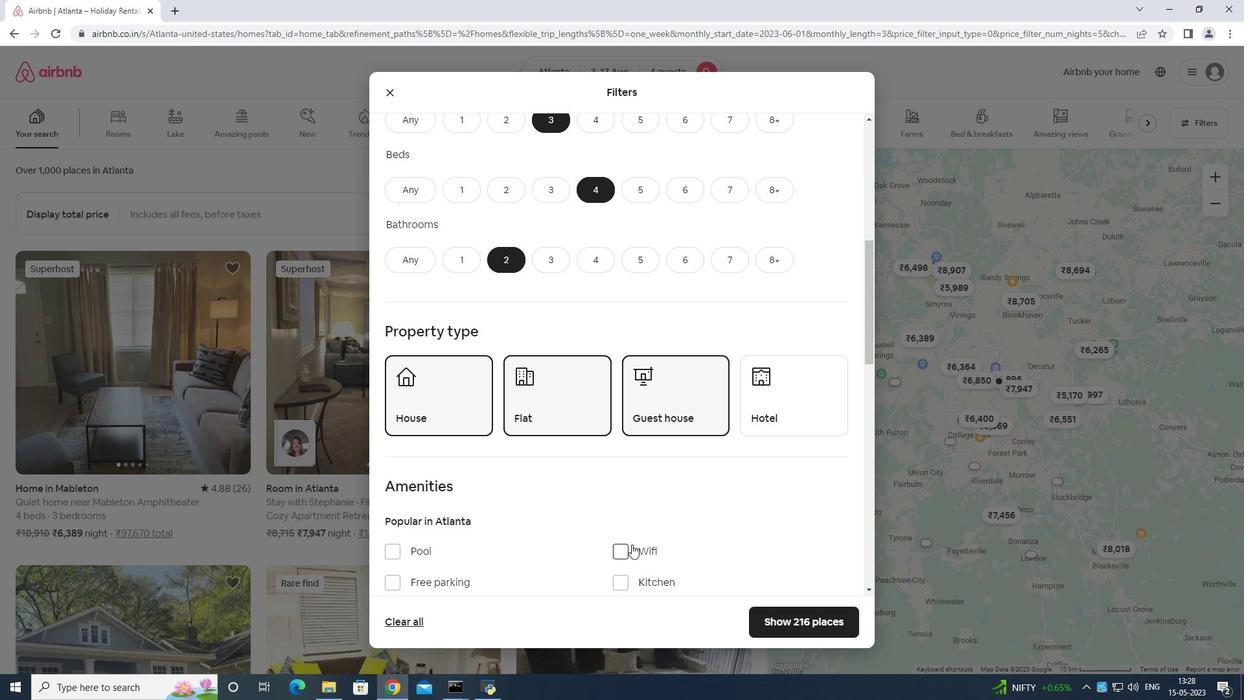 
Action: Mouse pressed left at (623, 545)
Screenshot: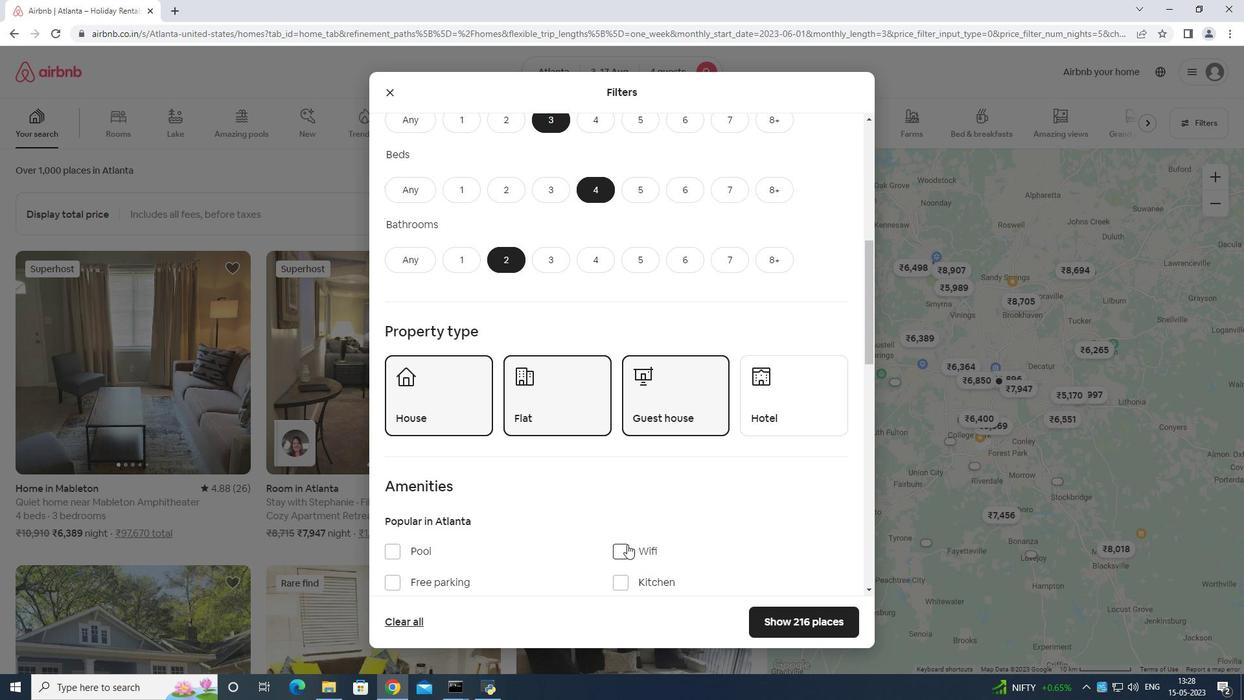 
Action: Mouse moved to (640, 525)
Screenshot: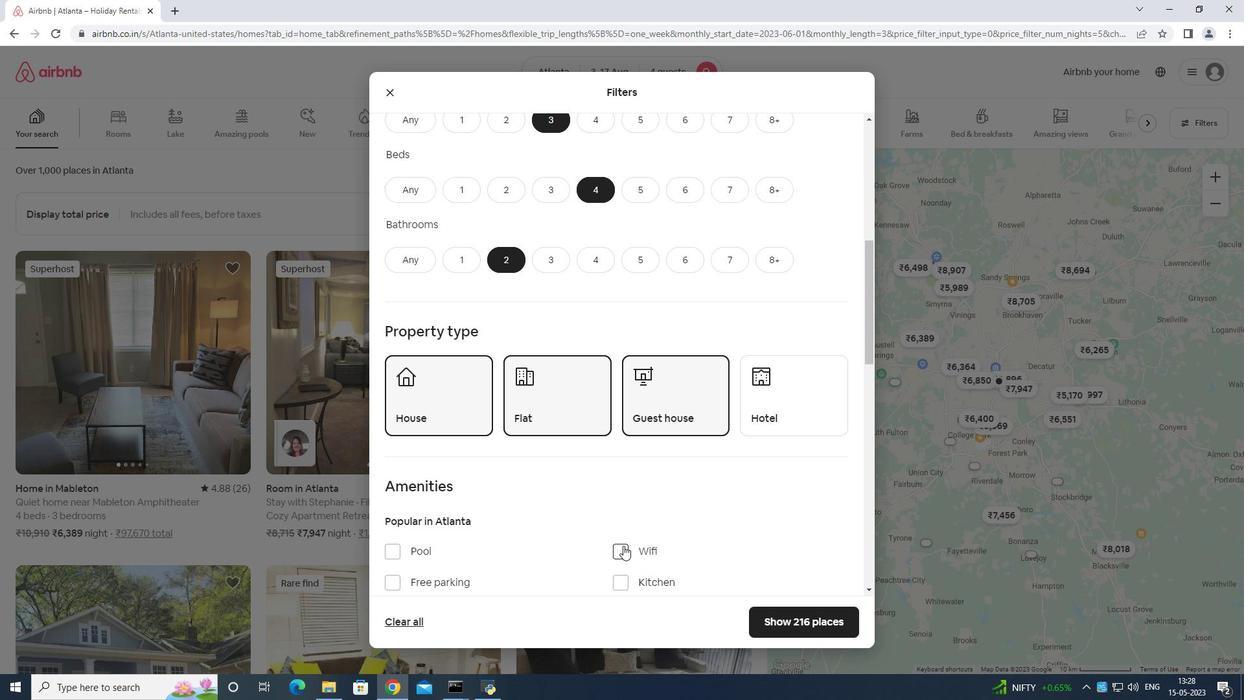 
Action: Mouse scrolled (640, 524) with delta (0, 0)
Screenshot: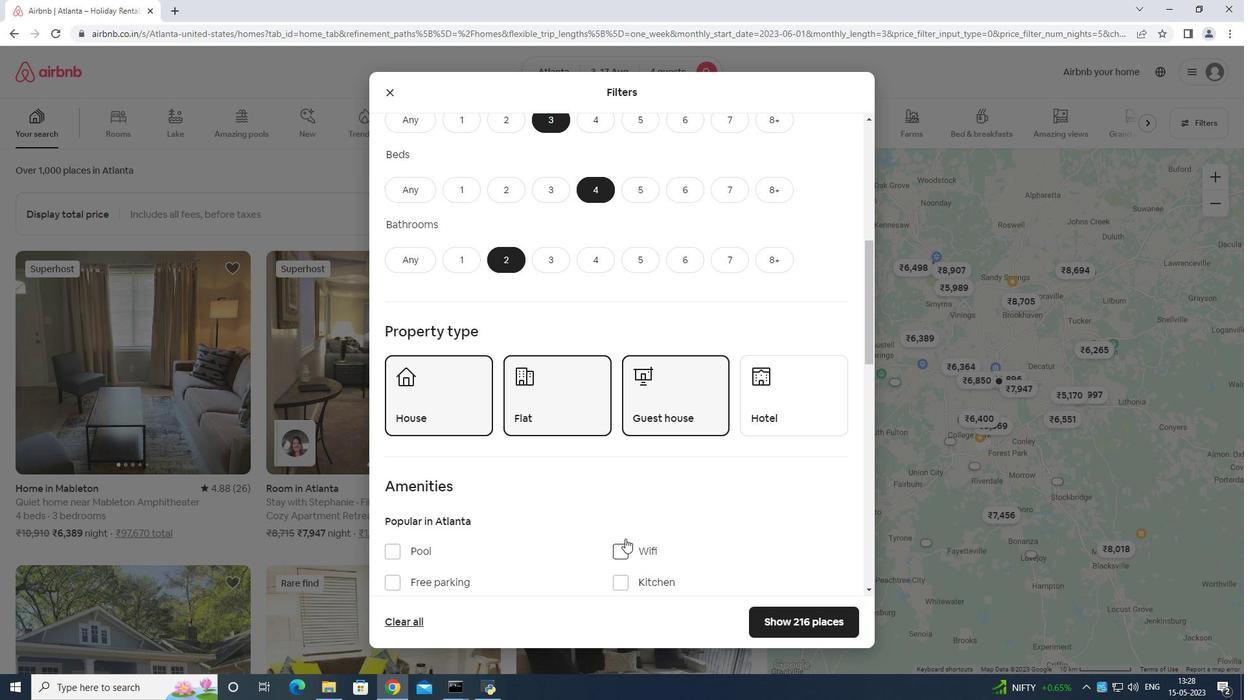 
Action: Mouse scrolled (640, 524) with delta (0, 0)
Screenshot: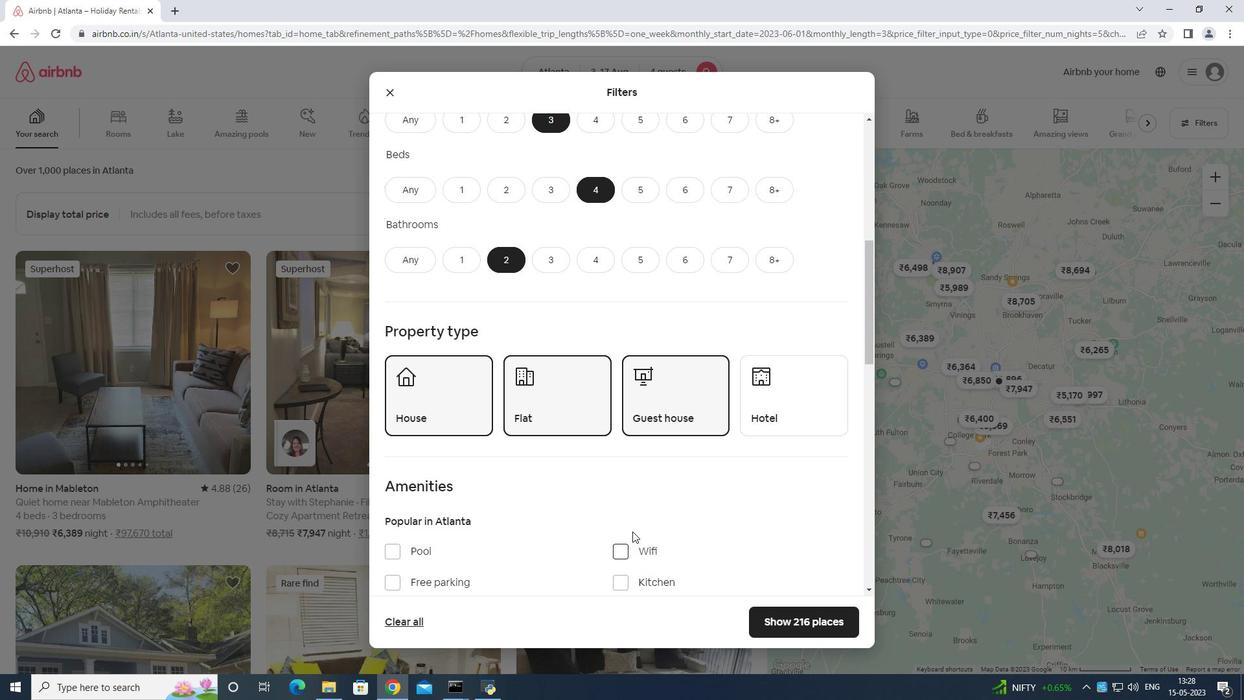 
Action: Mouse scrolled (640, 524) with delta (0, 0)
Screenshot: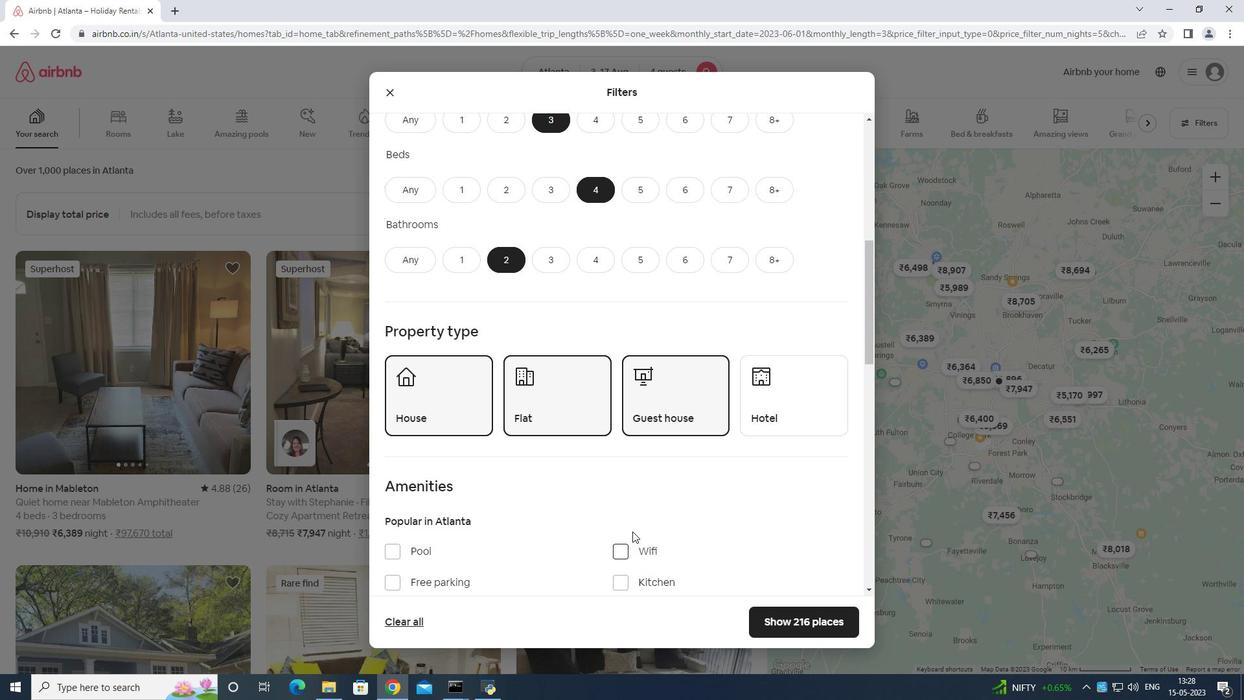 
Action: Mouse moved to (736, 538)
Screenshot: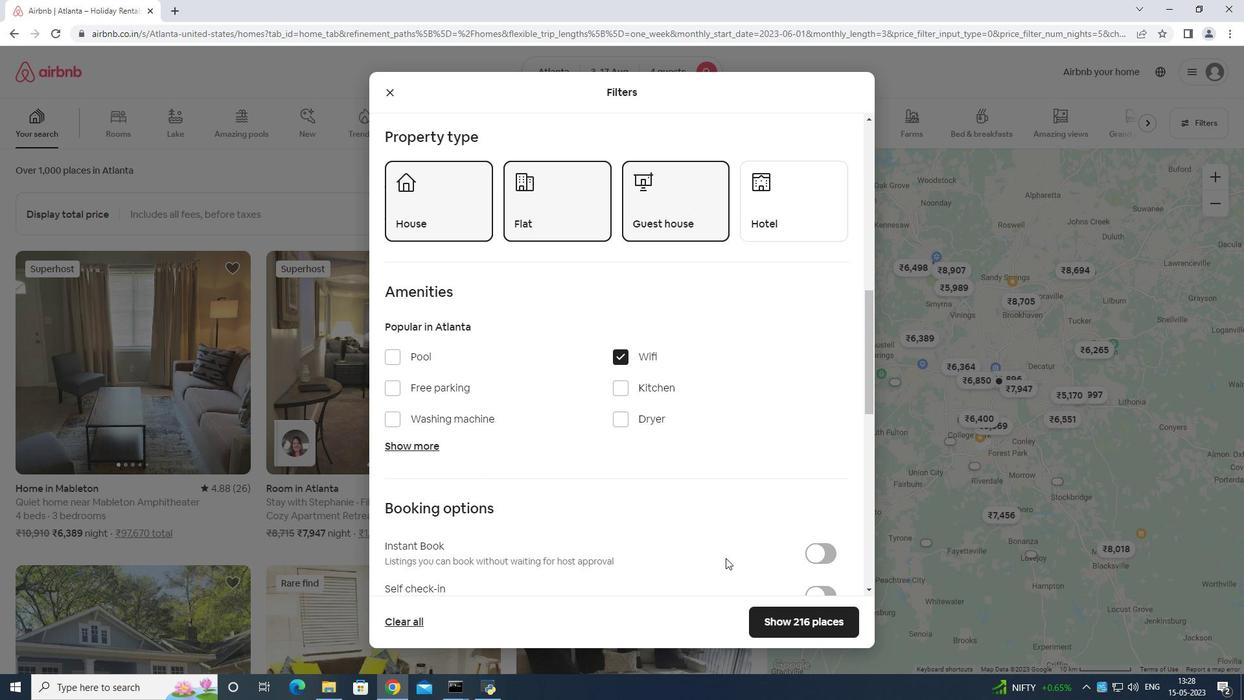 
Action: Mouse scrolled (736, 537) with delta (0, 0)
Screenshot: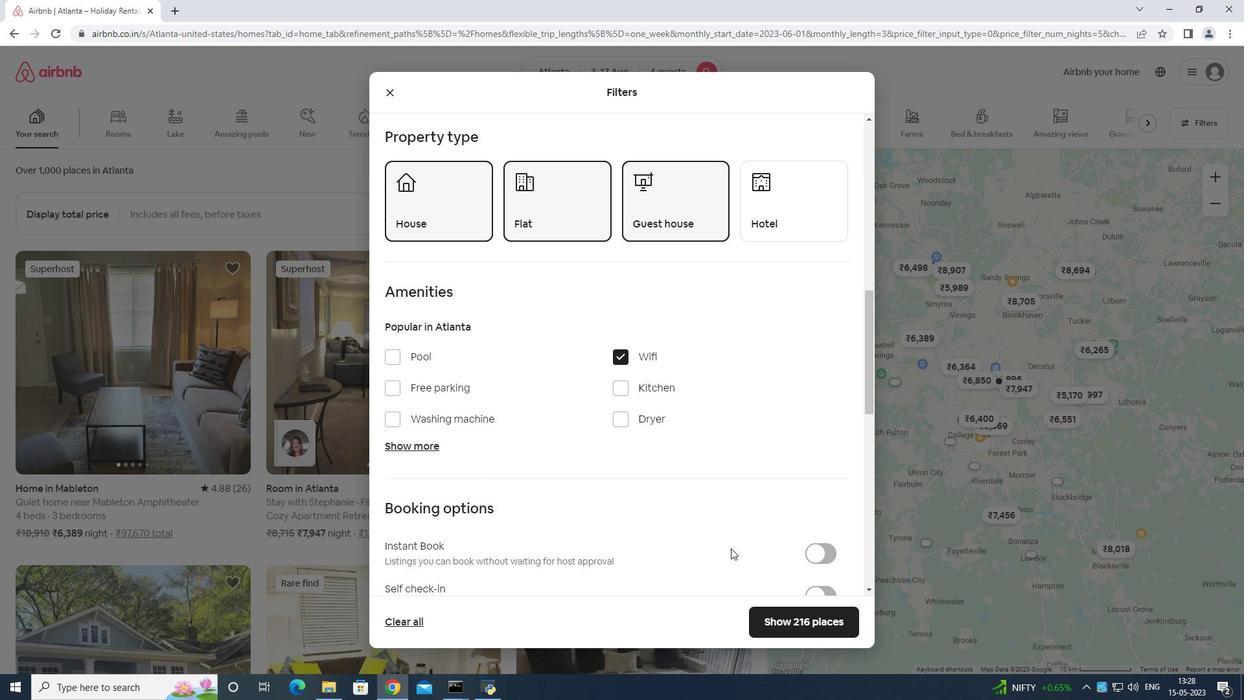 
Action: Mouse scrolled (736, 537) with delta (0, 0)
Screenshot: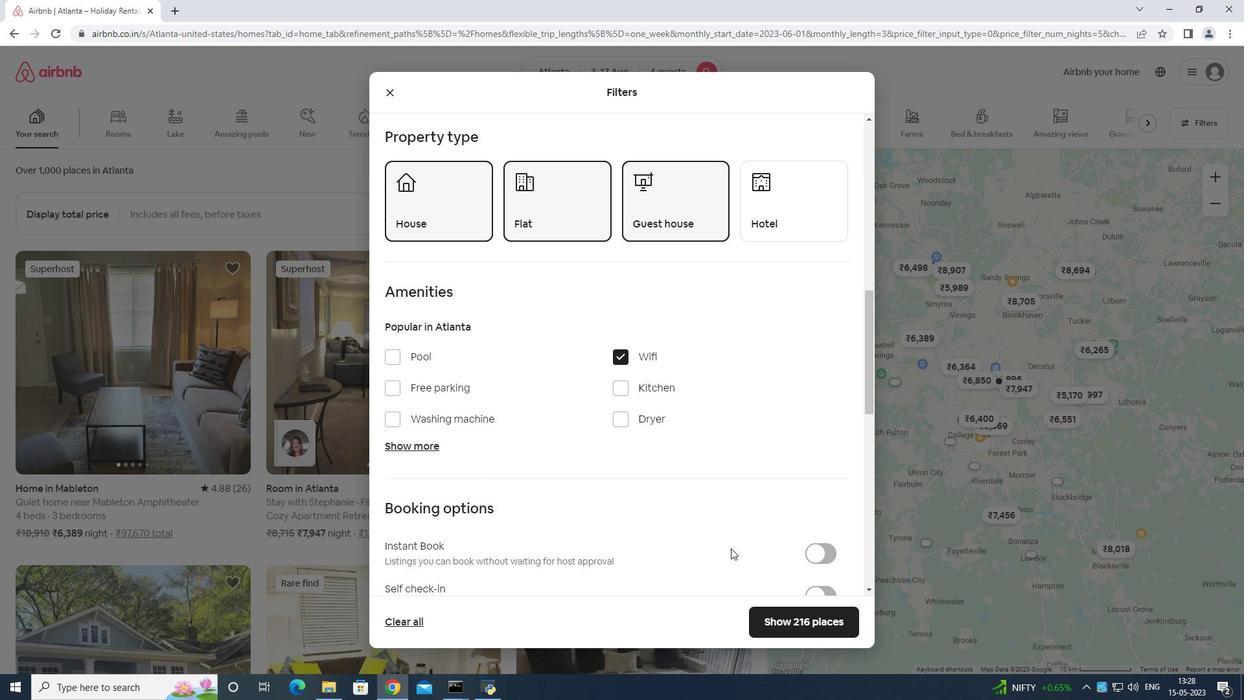 
Action: Mouse scrolled (736, 537) with delta (0, 0)
Screenshot: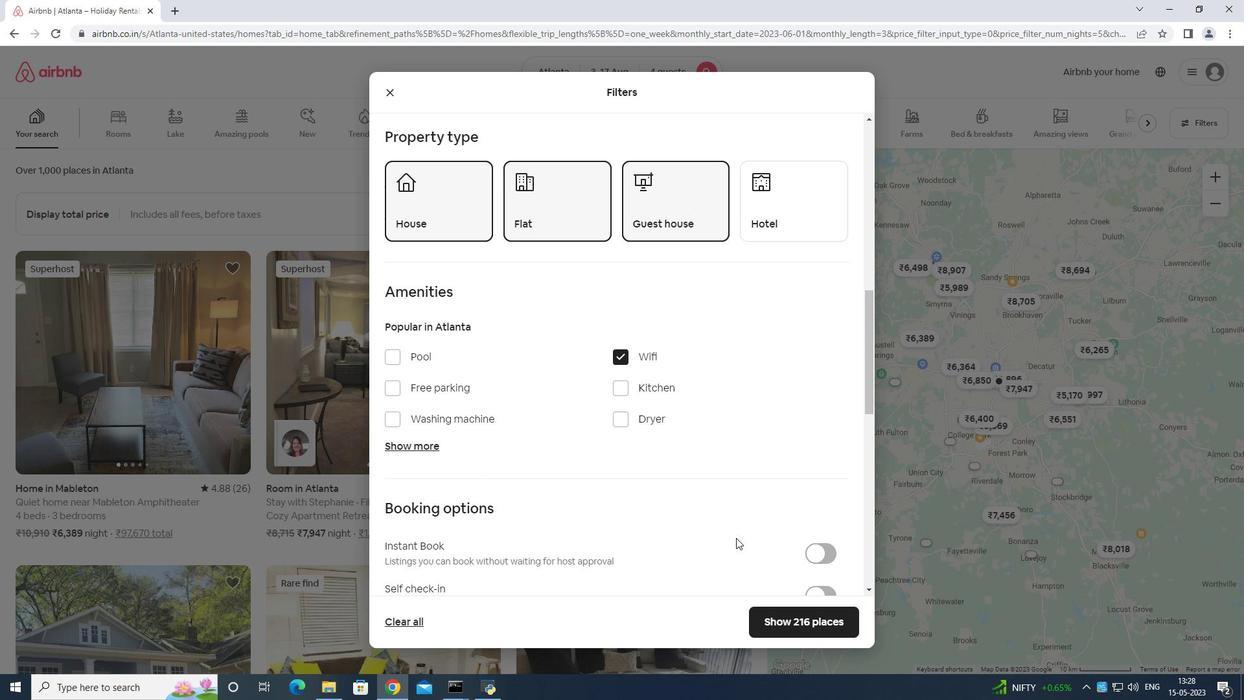 
Action: Mouse moved to (804, 401)
Screenshot: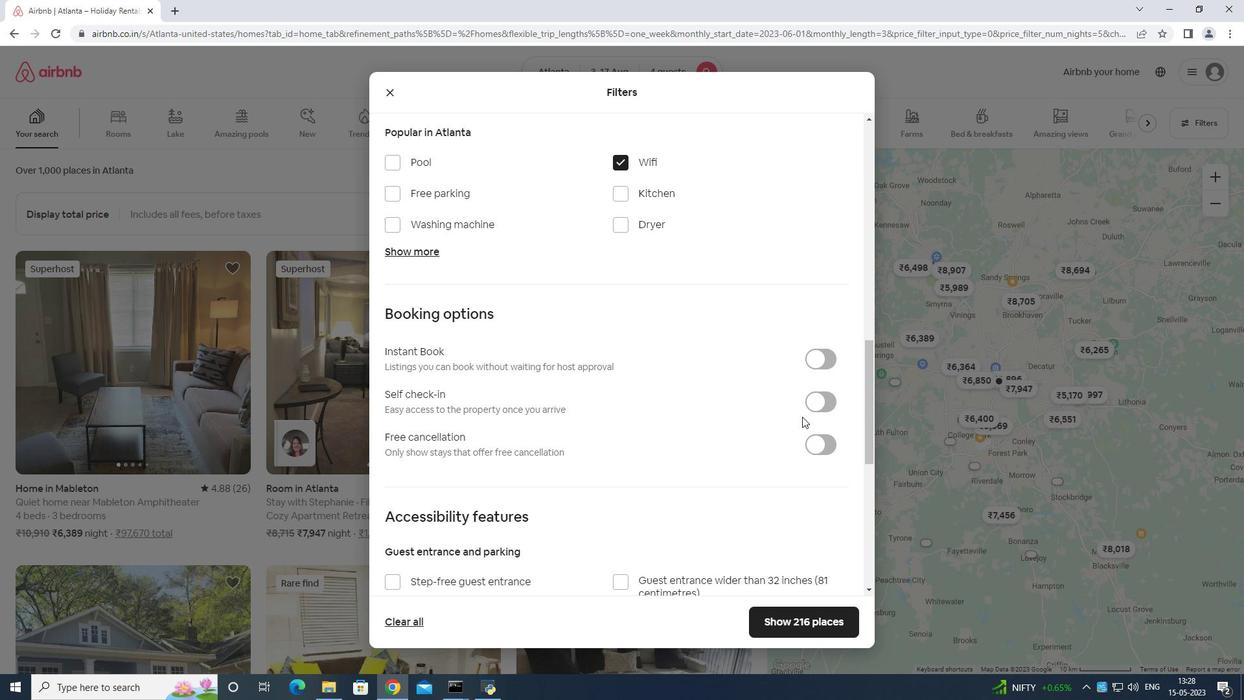 
Action: Mouse pressed left at (804, 401)
Screenshot: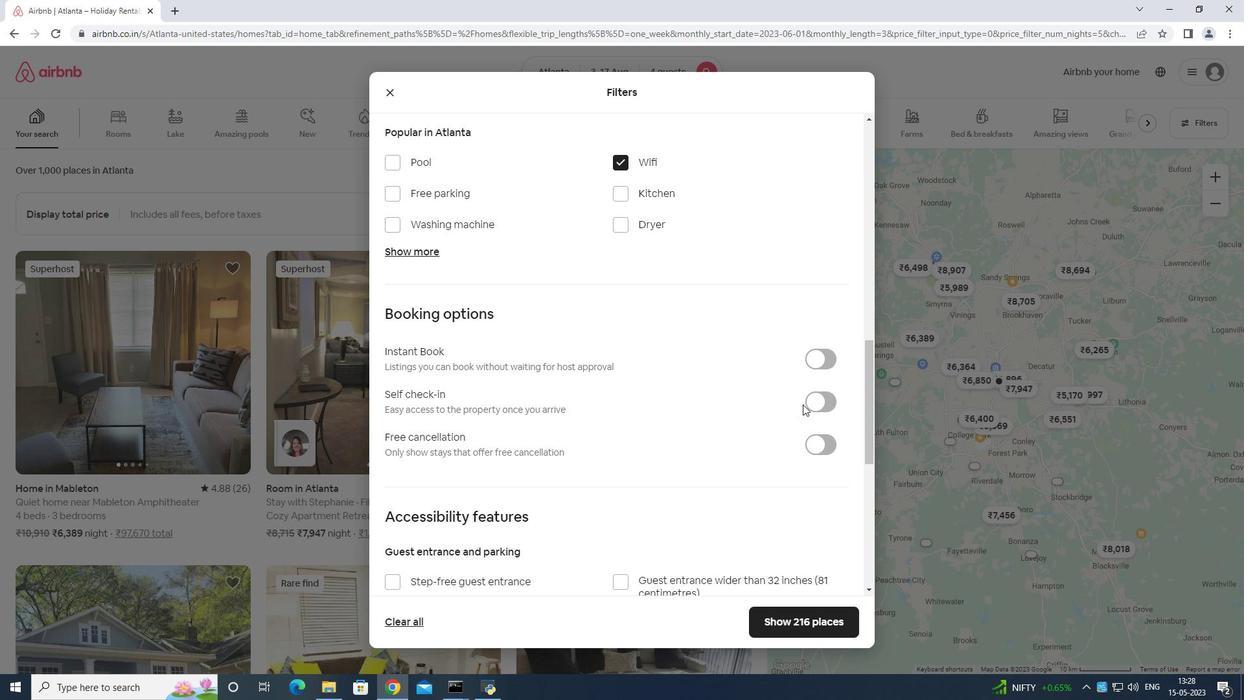 
Action: Mouse moved to (818, 395)
Screenshot: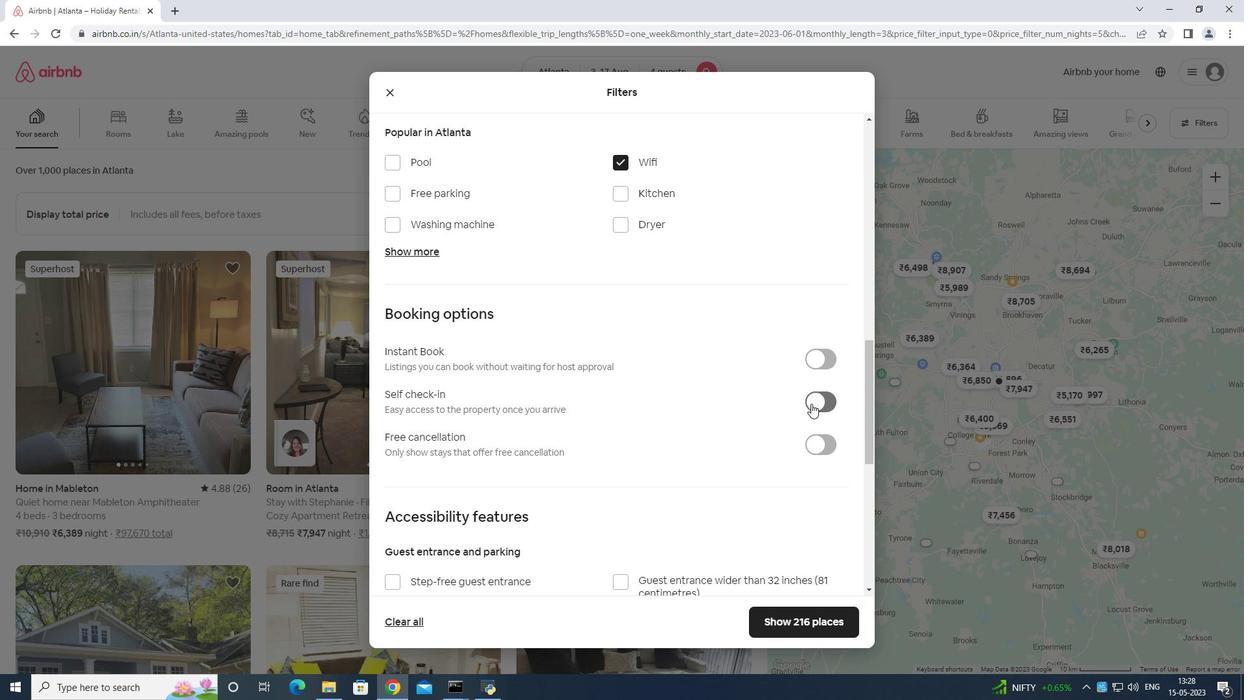 
Action: Mouse pressed left at (818, 395)
Screenshot: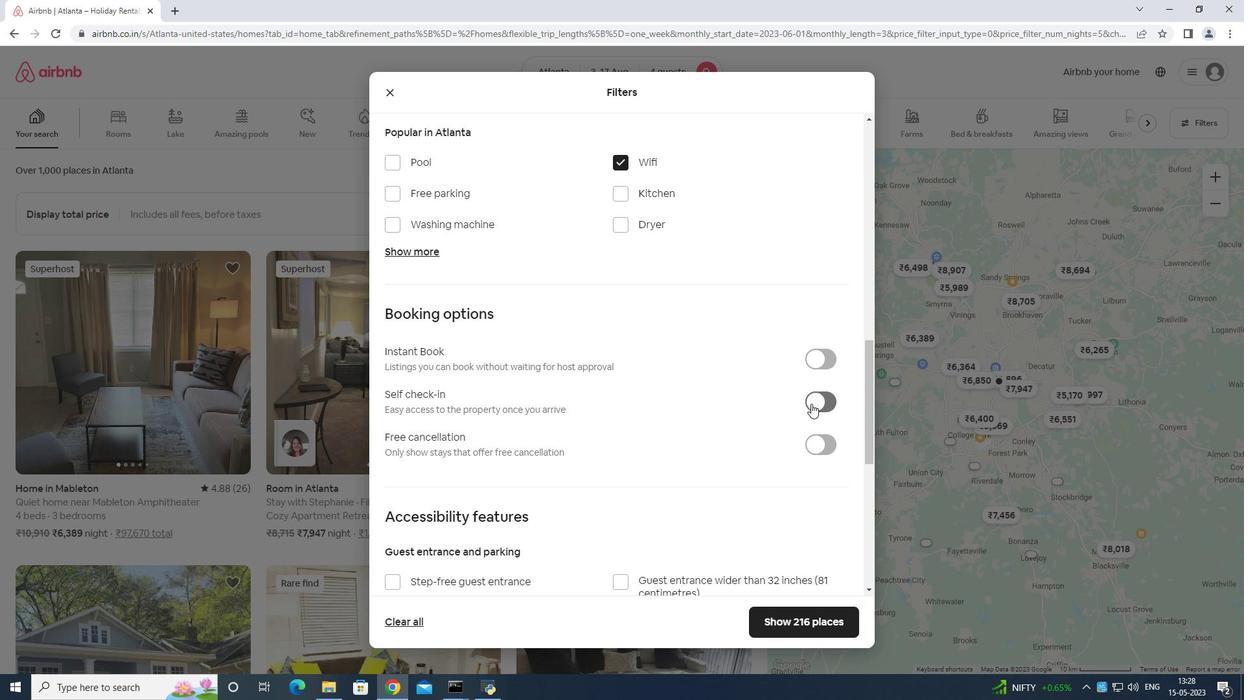 
Action: Mouse moved to (820, 394)
Screenshot: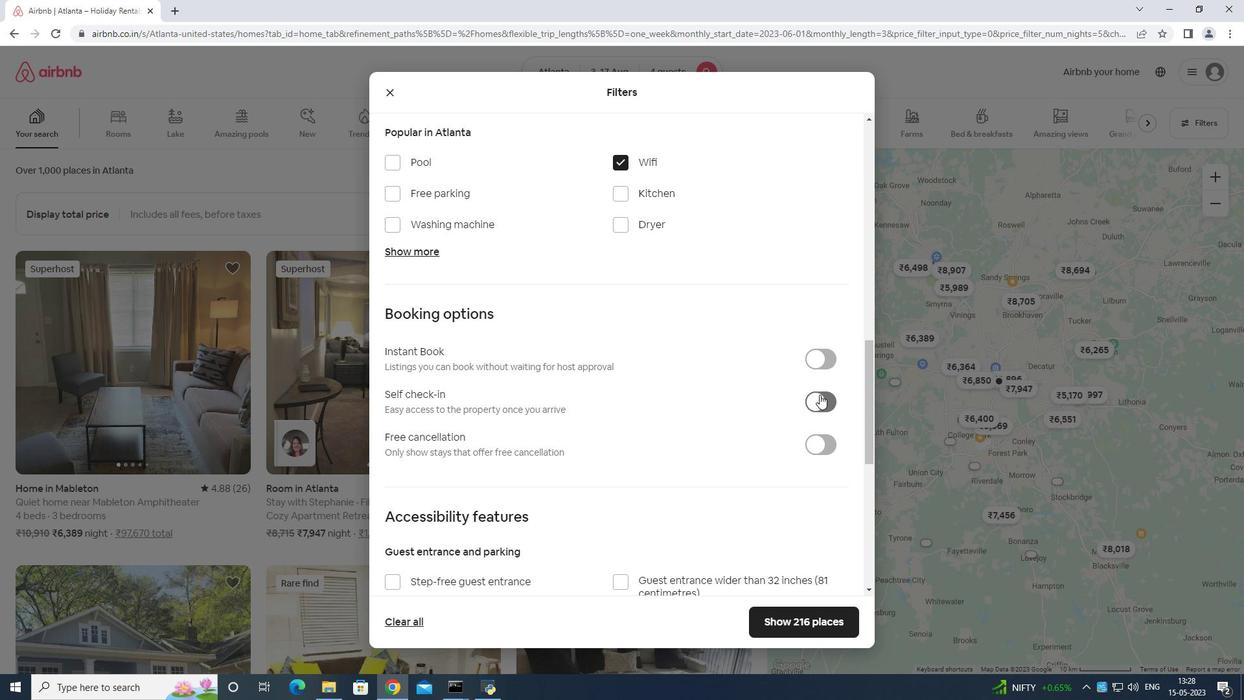 
Action: Mouse scrolled (820, 394) with delta (0, 0)
Screenshot: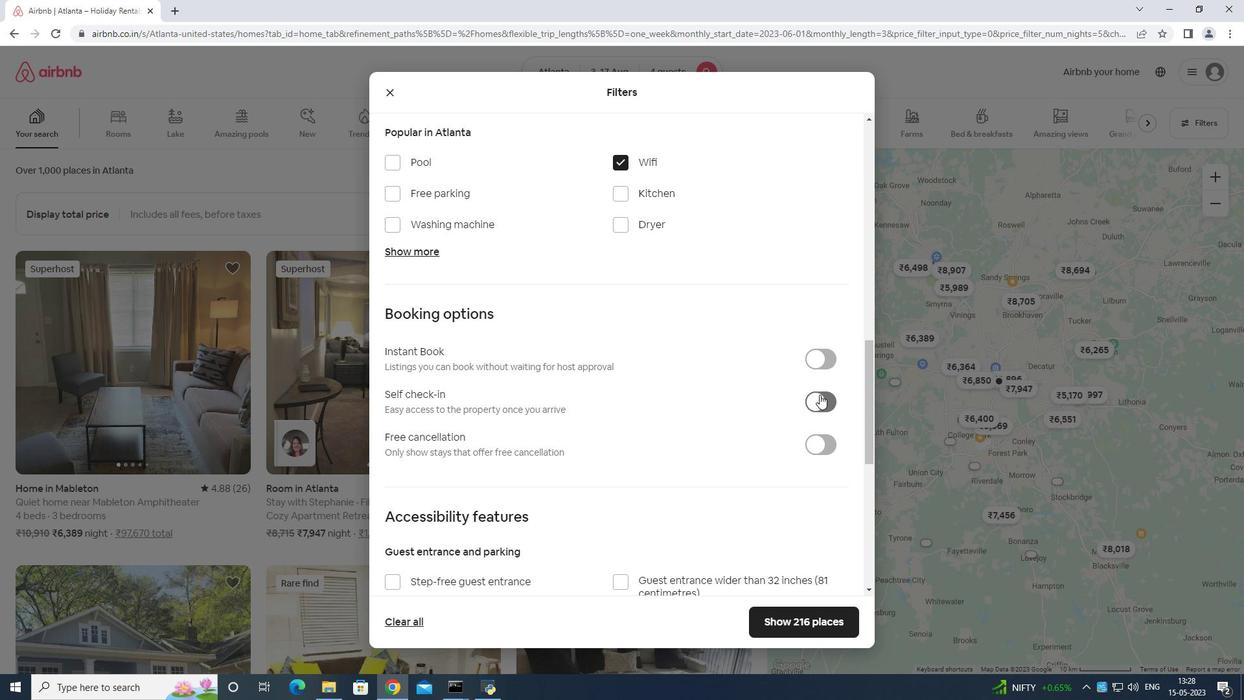 
Action: Mouse moved to (820, 395)
Screenshot: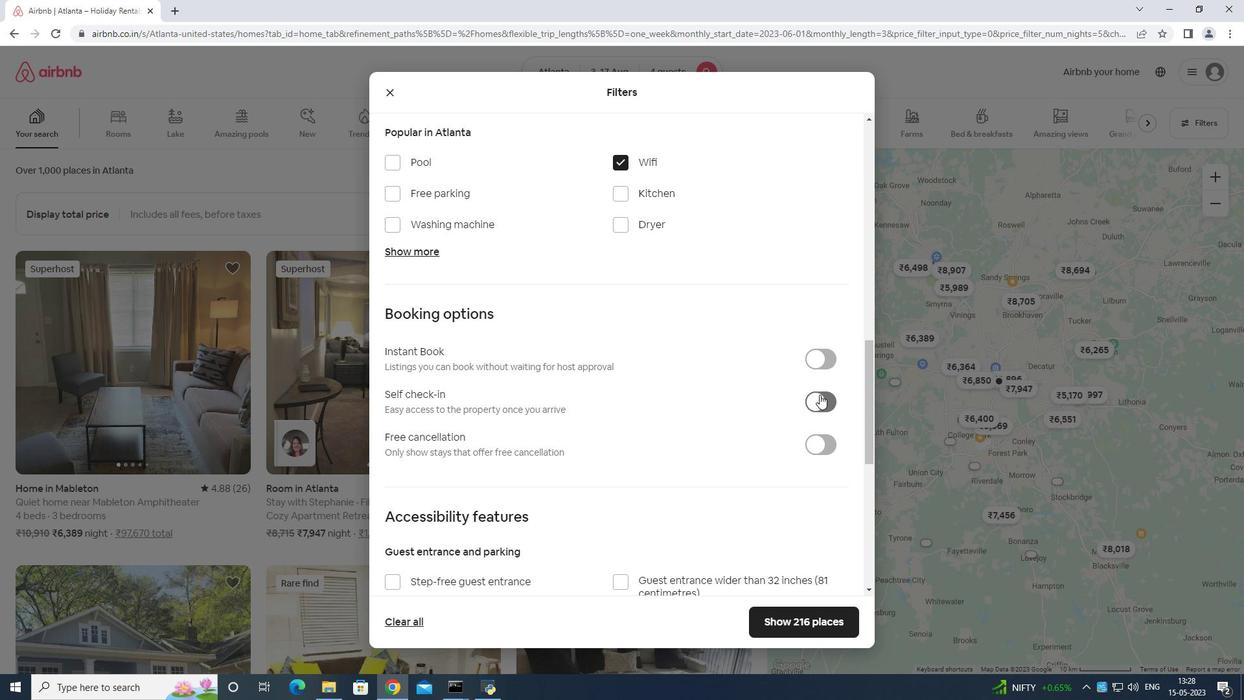
Action: Mouse scrolled (820, 394) with delta (0, 0)
Screenshot: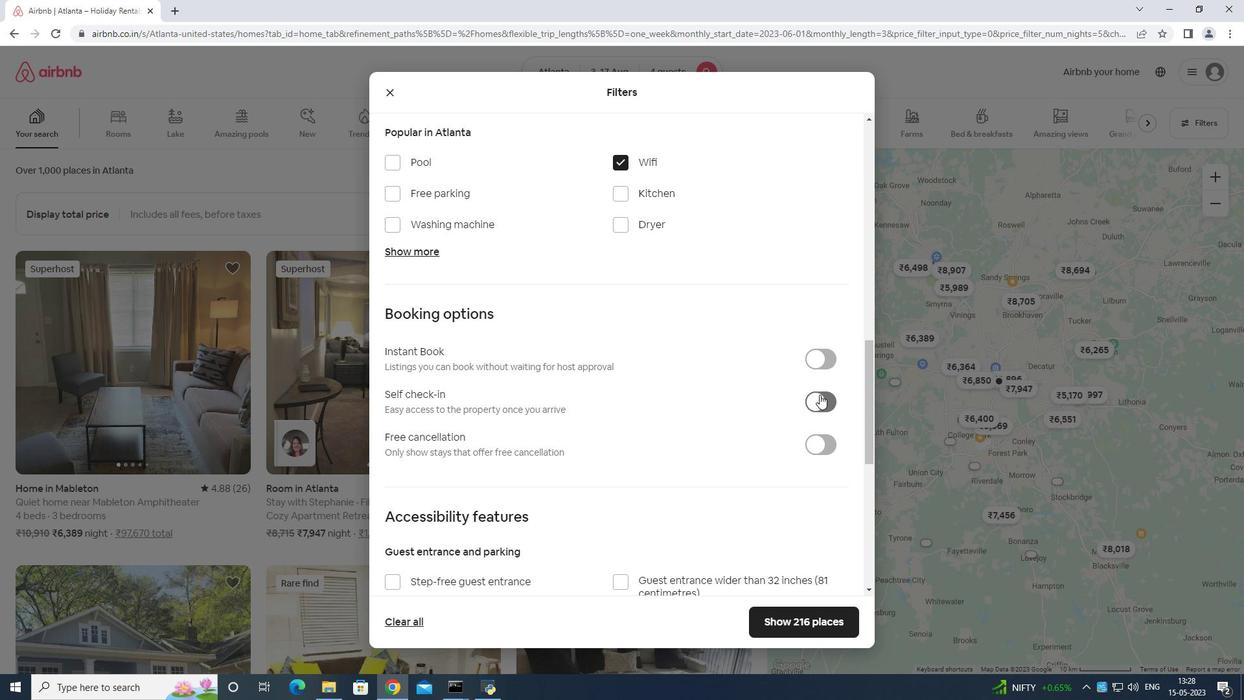 
Action: Mouse moved to (820, 396)
Screenshot: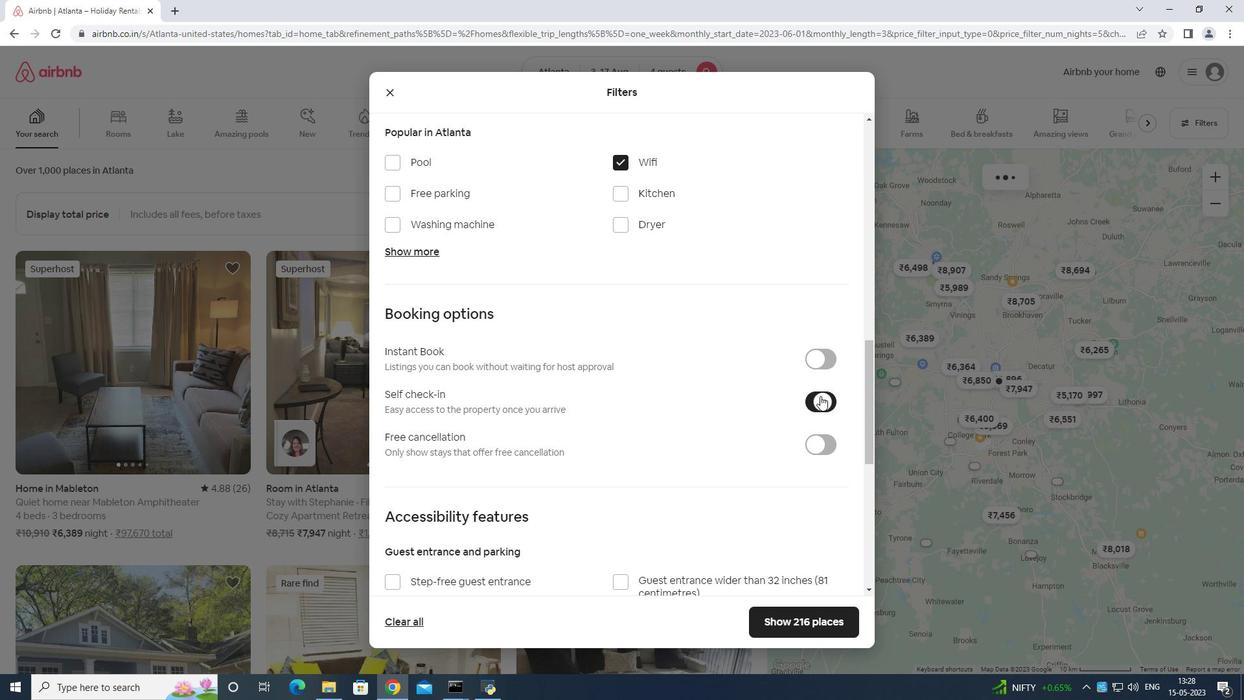 
Action: Mouse scrolled (820, 396) with delta (0, 0)
Screenshot: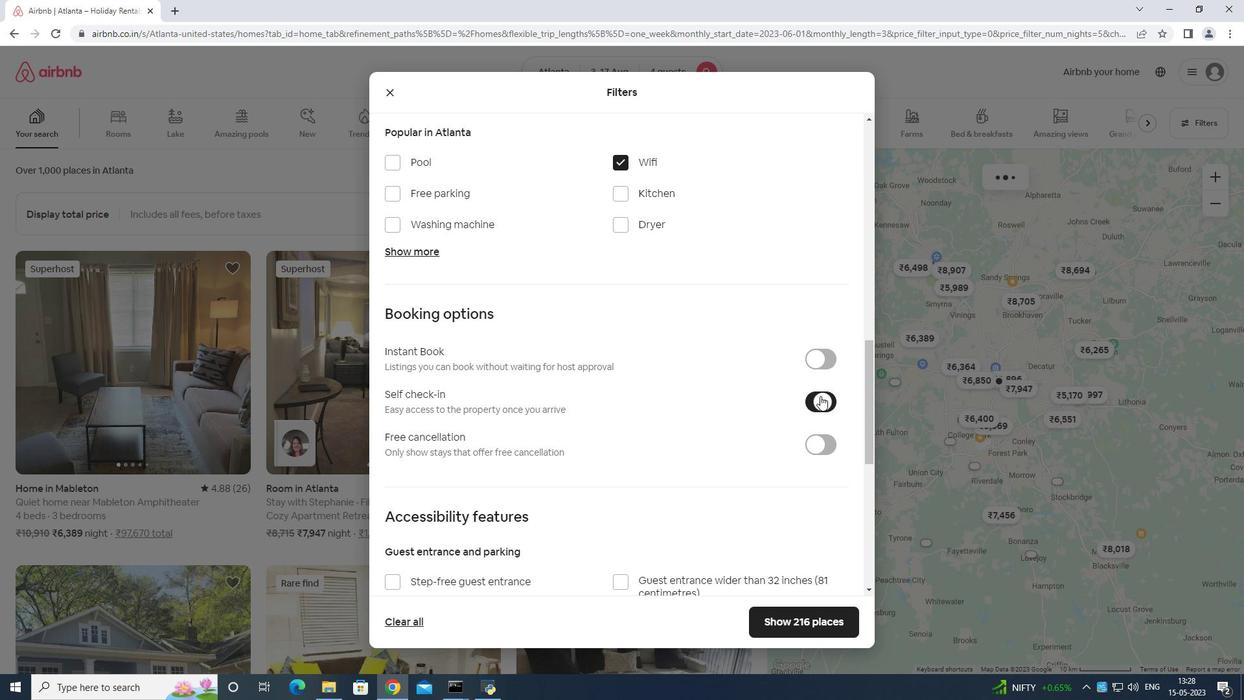 
Action: Mouse moved to (816, 403)
Screenshot: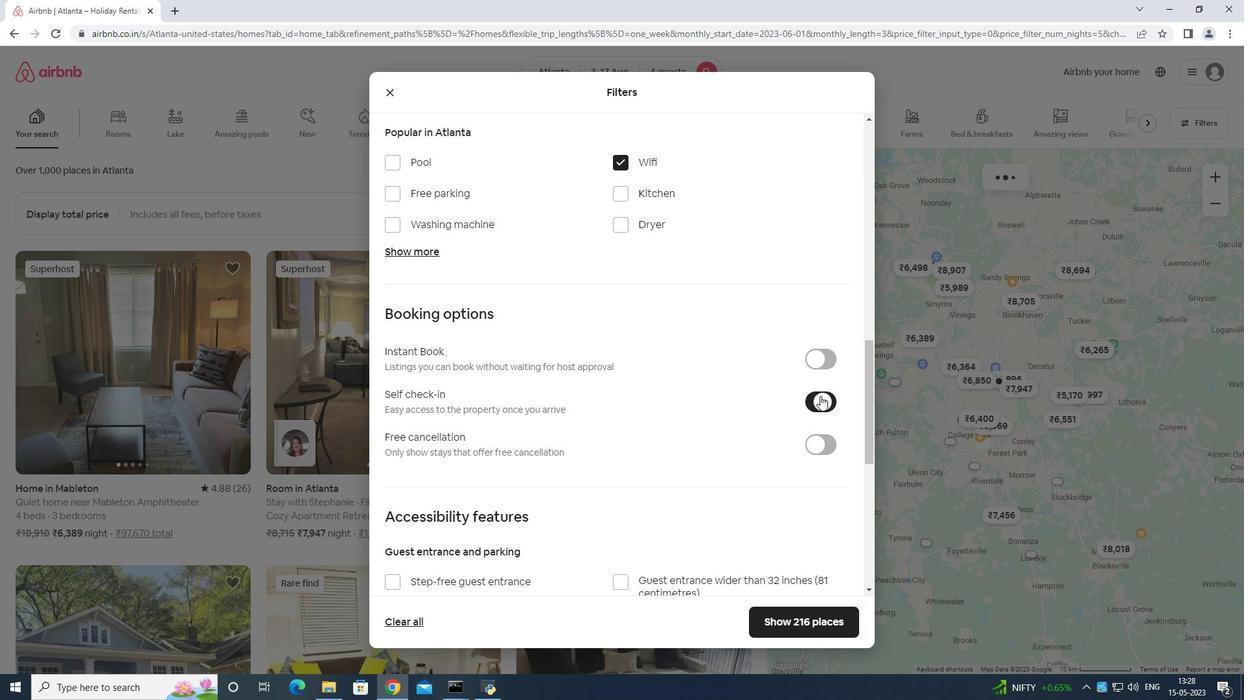 
Action: Mouse scrolled (816, 402) with delta (0, 0)
Screenshot: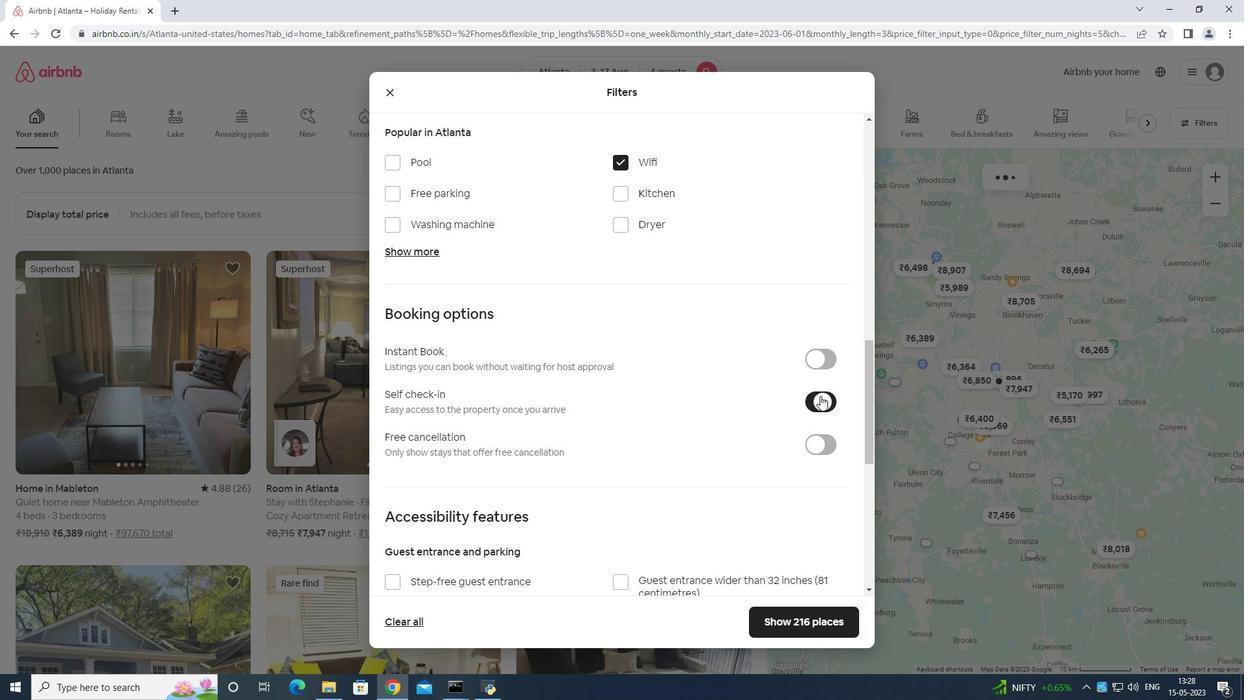 
Action: Mouse scrolled (816, 402) with delta (0, 0)
Screenshot: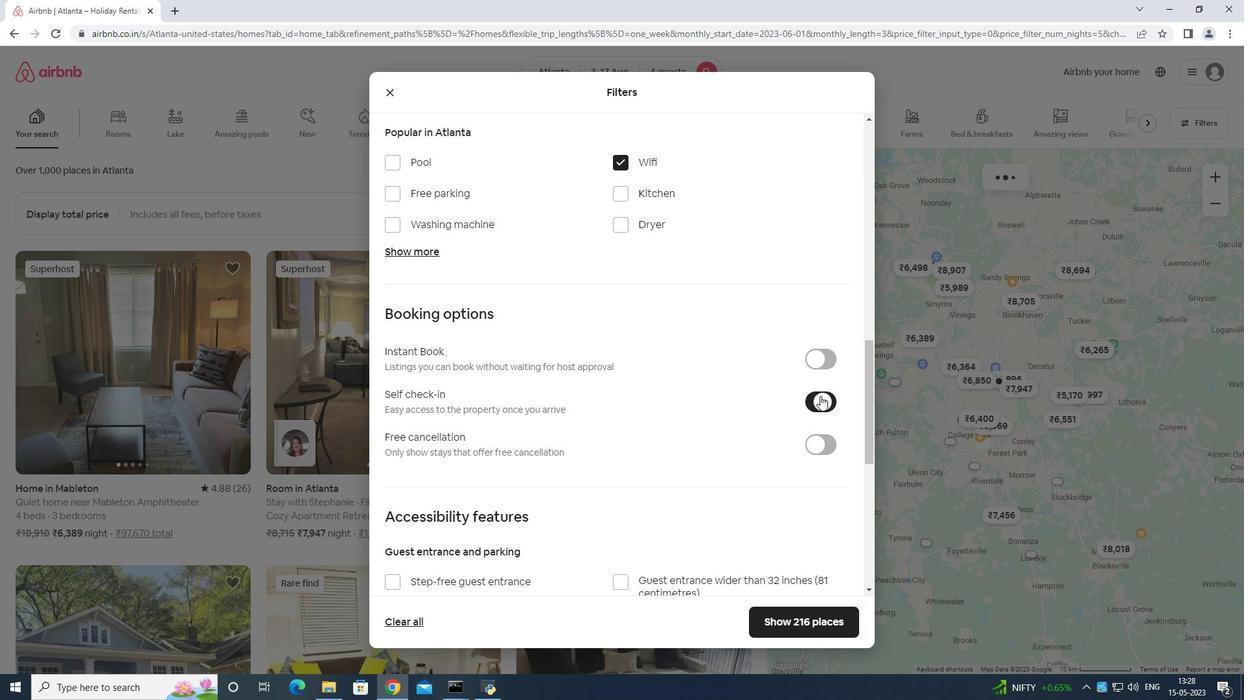 
Action: Mouse moved to (816, 403)
Screenshot: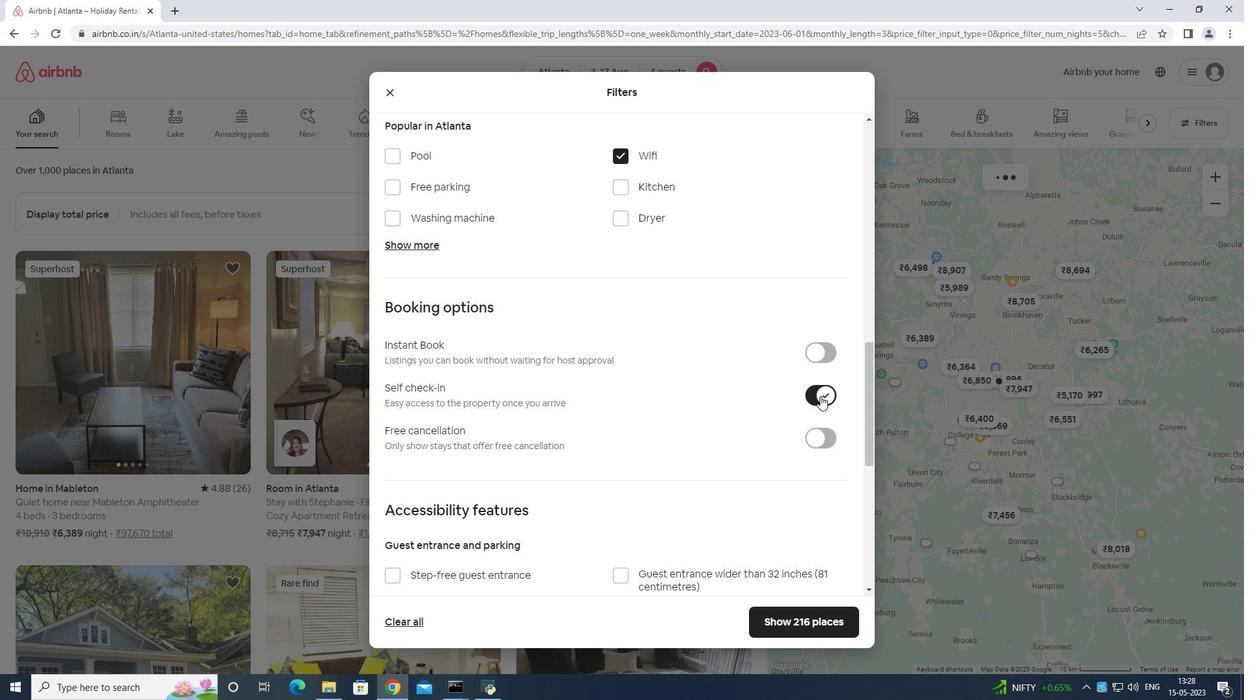 
Action: Mouse scrolled (816, 403) with delta (0, 0)
Screenshot: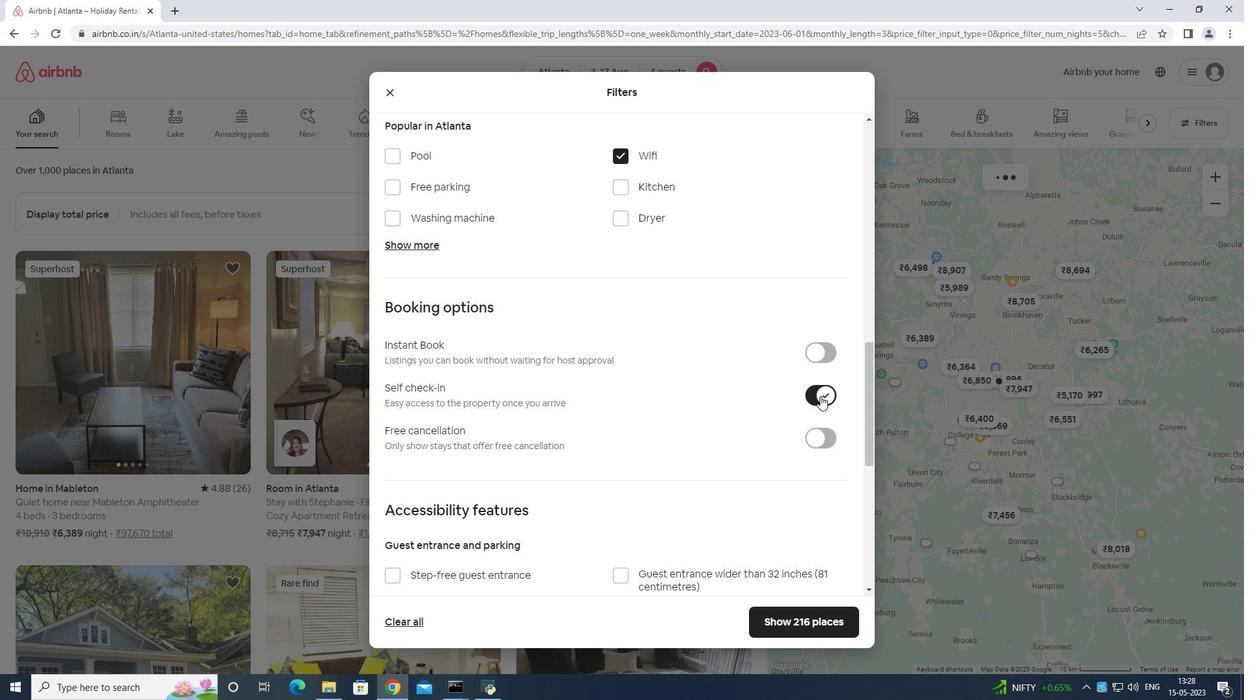 
Action: Mouse moved to (811, 407)
Screenshot: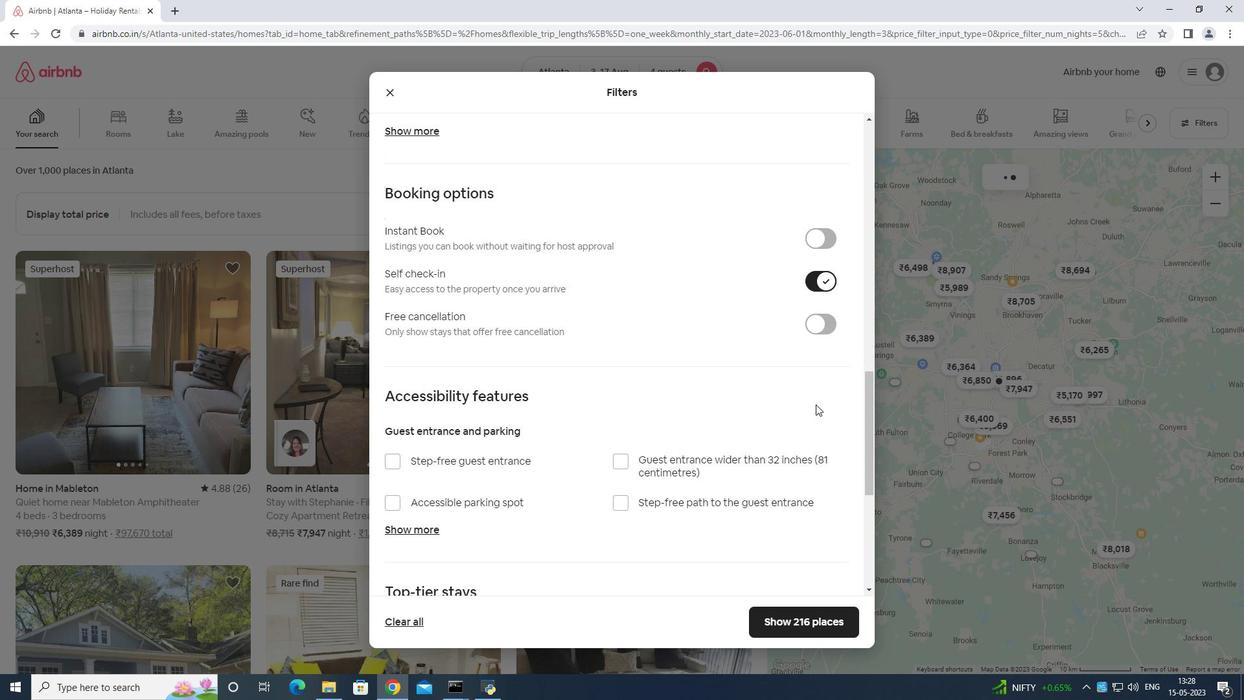 
Action: Mouse scrolled (811, 406) with delta (0, 0)
Screenshot: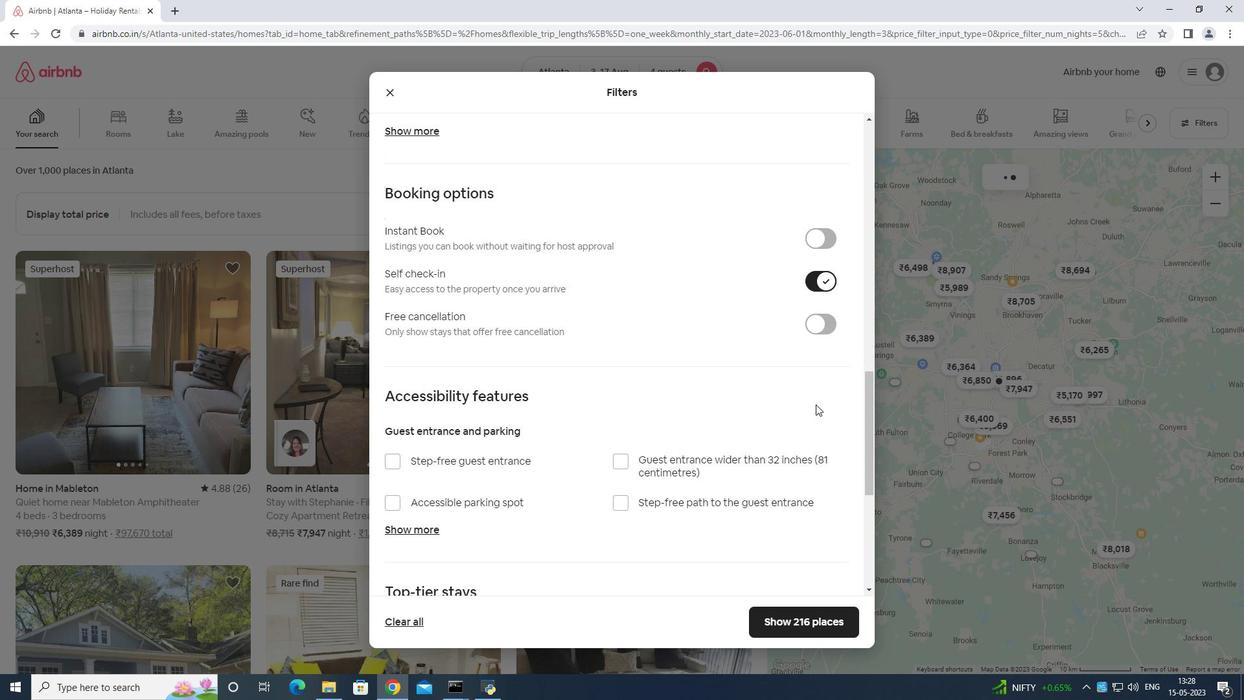 
Action: Mouse moved to (811, 407)
Screenshot: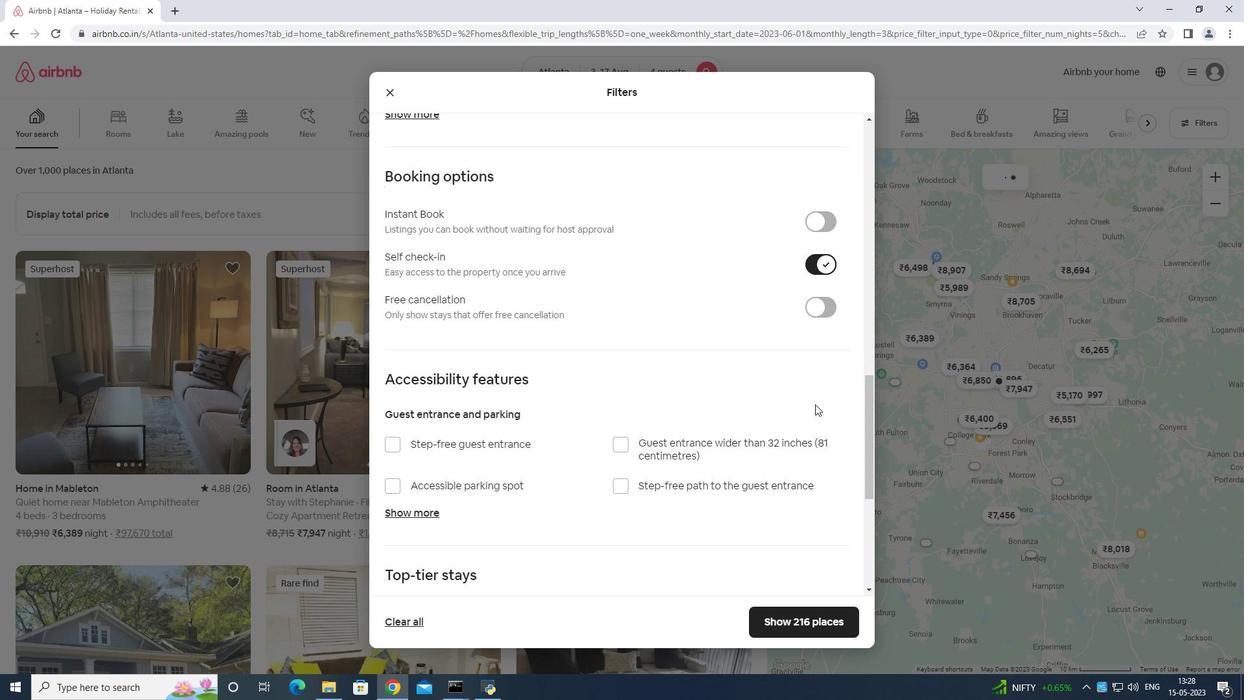 
Action: Mouse scrolled (811, 407) with delta (0, 0)
Screenshot: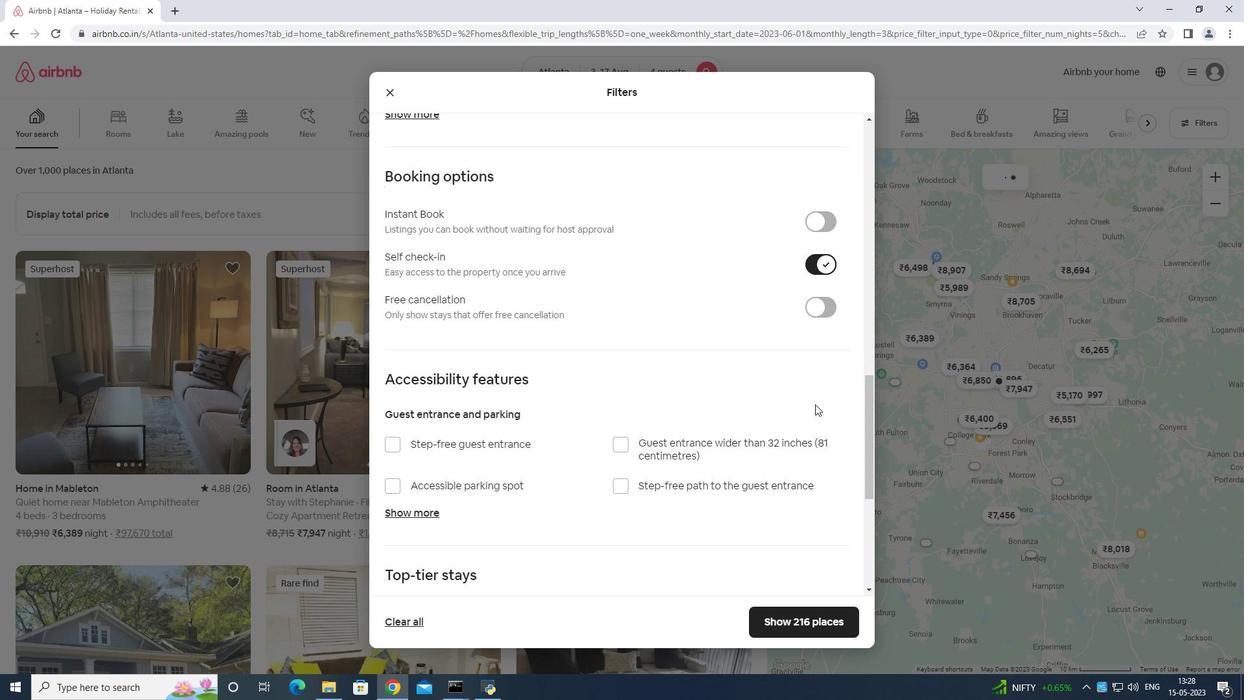 
Action: Mouse scrolled (811, 407) with delta (0, 0)
Screenshot: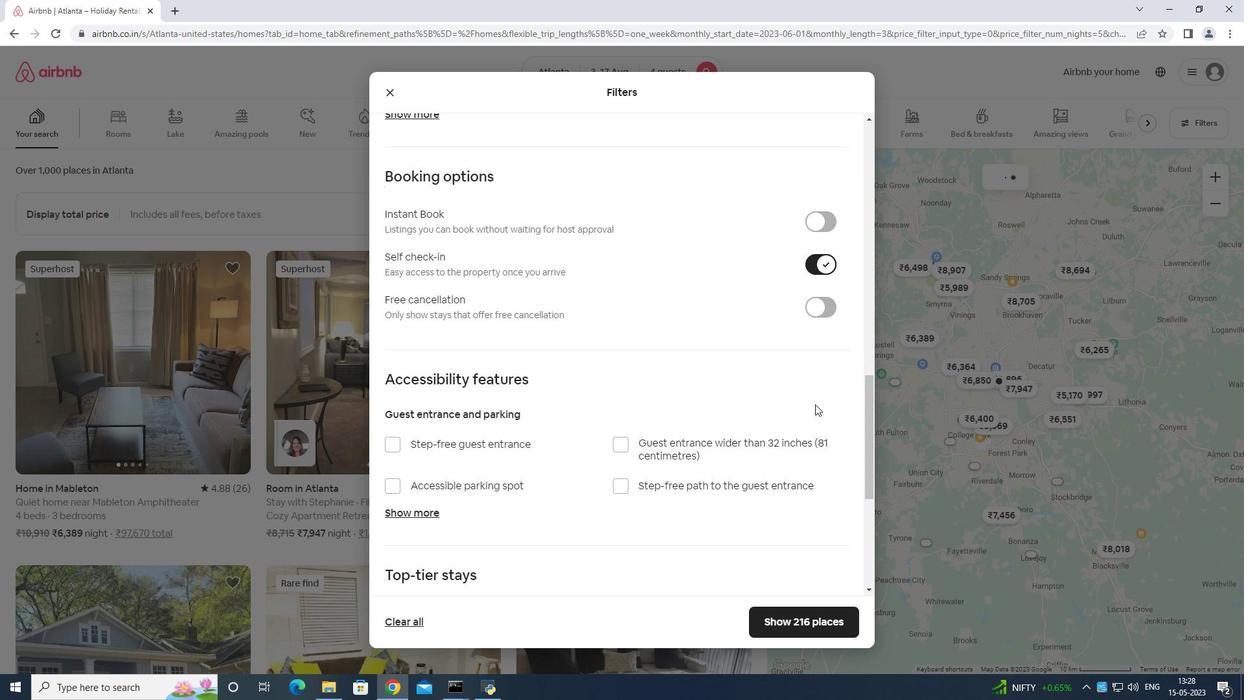 
Action: Mouse moved to (417, 505)
Screenshot: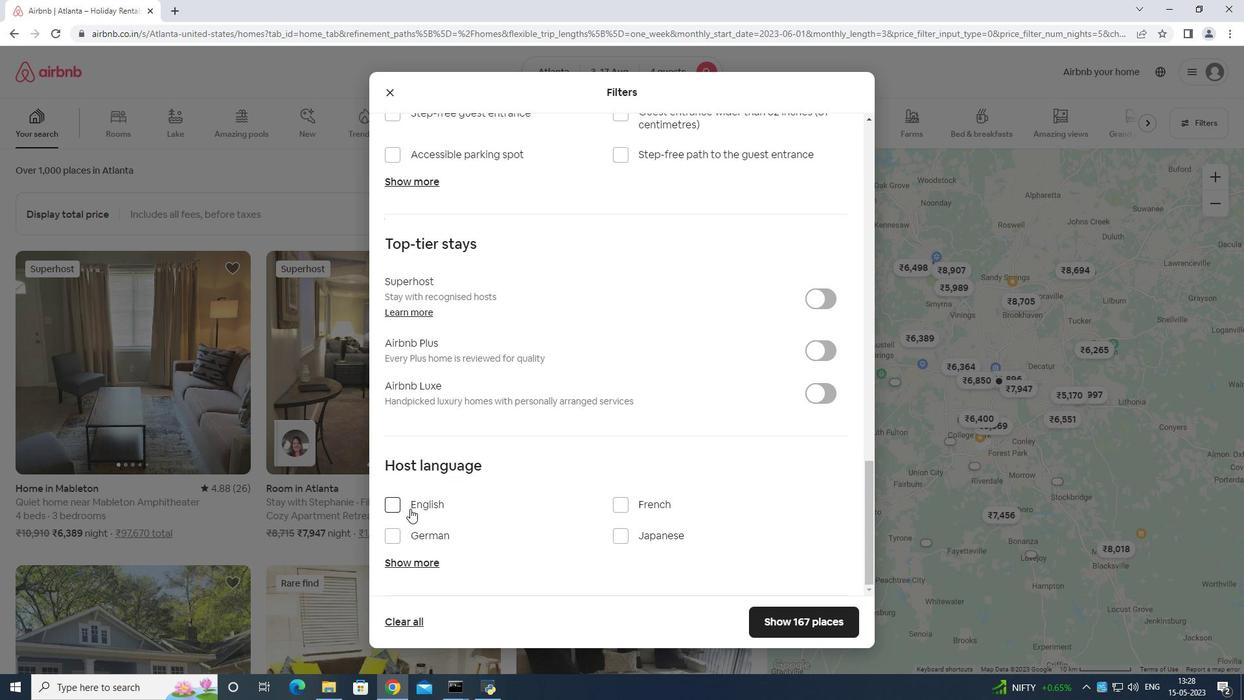 
Action: Mouse pressed left at (417, 505)
Screenshot: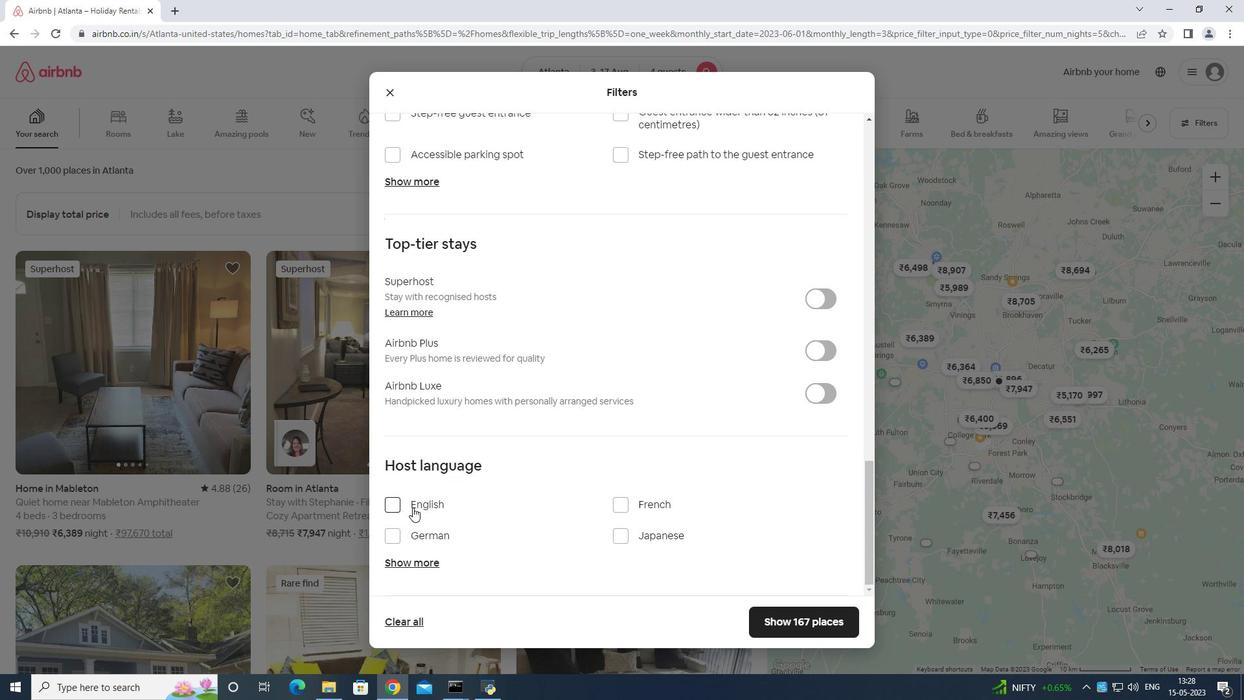 
Action: Mouse moved to (787, 619)
Screenshot: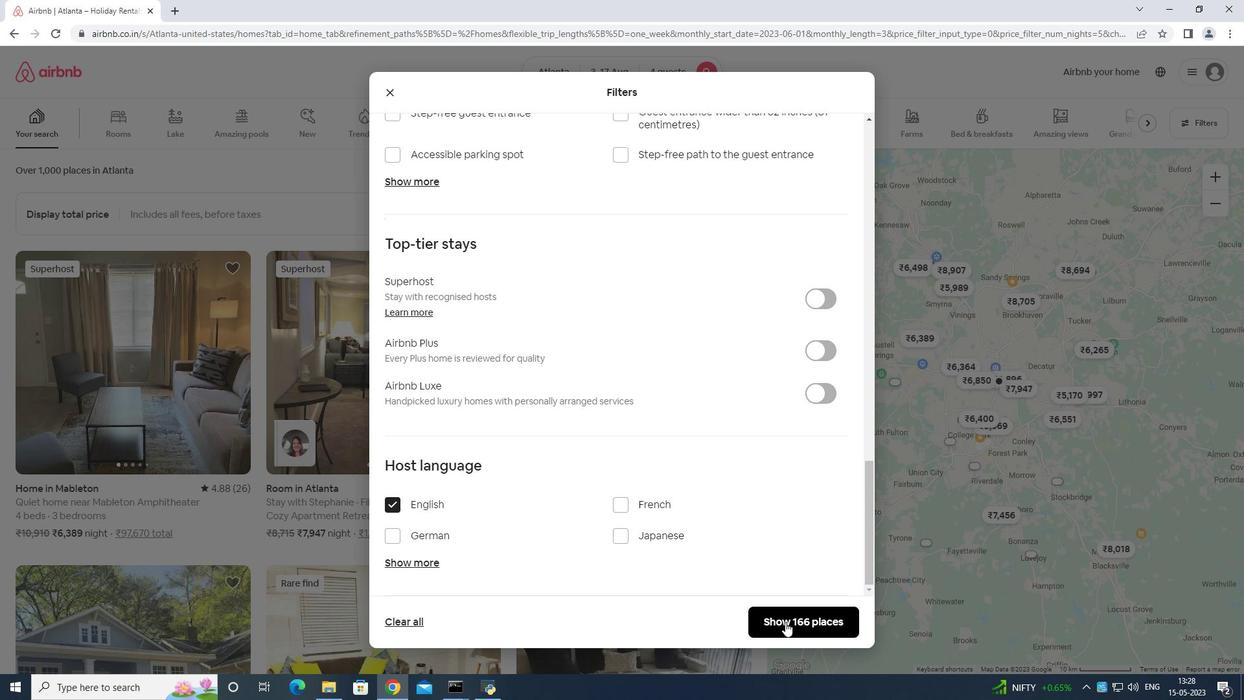 
Action: Mouse pressed left at (787, 619)
Screenshot: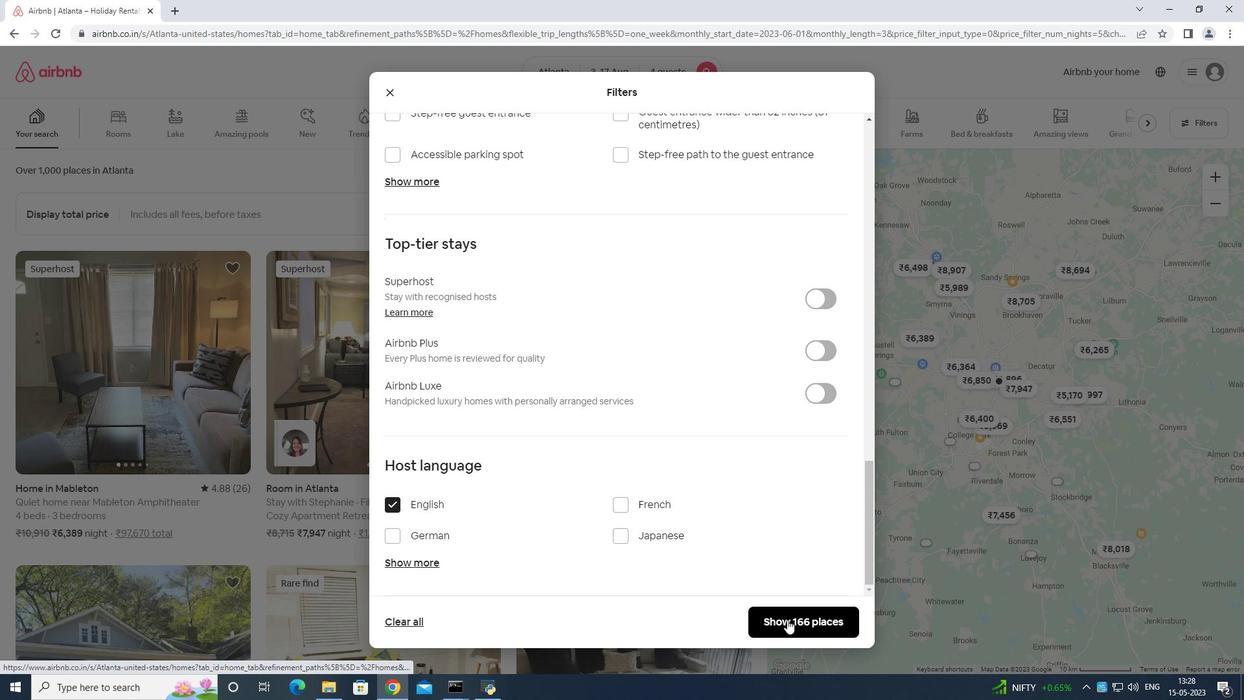 
